 Task: Look for space in Ashland, United States from 8th August, 2023 to 15th August, 2023 for 9 adults in price range Rs.10000 to Rs.14000. Place can be shared room with 5 bedrooms having 9 beds and 5 bathrooms. Property type can be house, flat, guest house. Amenities needed are: wifi, TV, free parkinig on premises, gym, breakfast. Booking option can be shelf check-in. Required host language is English.
Action: Mouse moved to (457, 113)
Screenshot: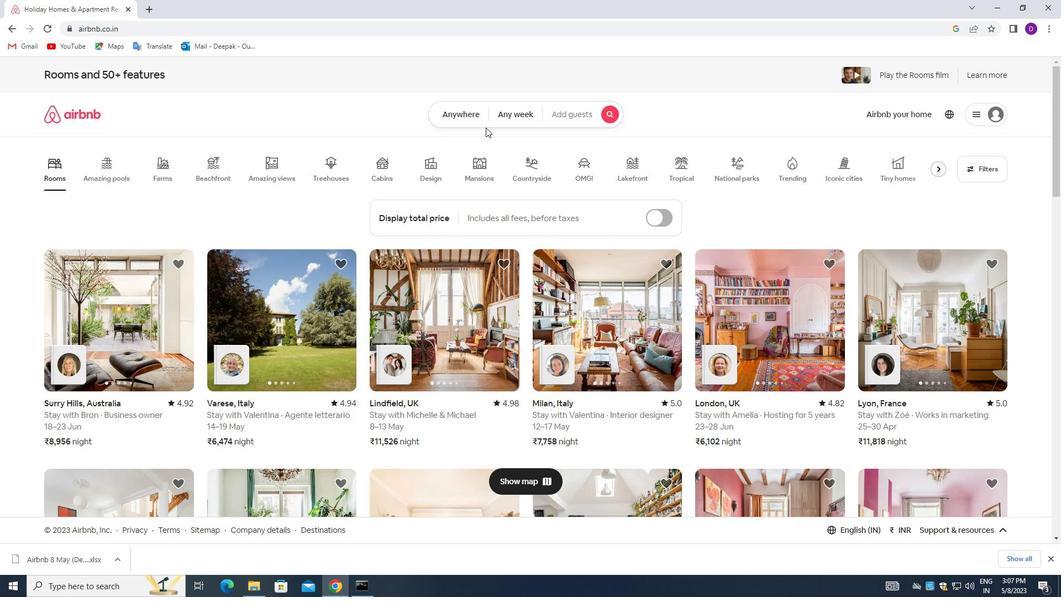 
Action: Mouse pressed left at (457, 113)
Screenshot: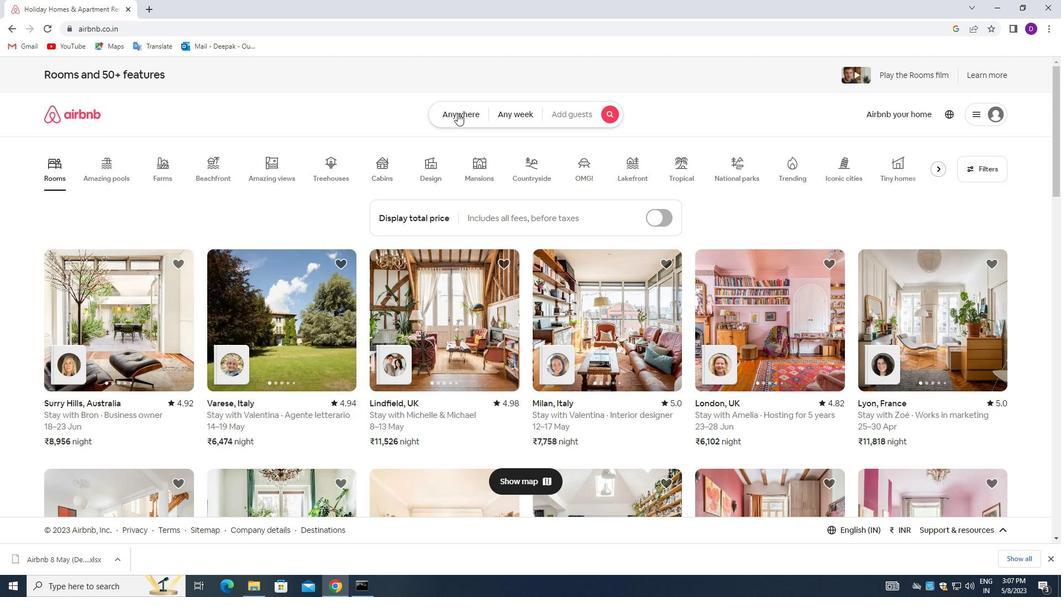 
Action: Mouse moved to (380, 153)
Screenshot: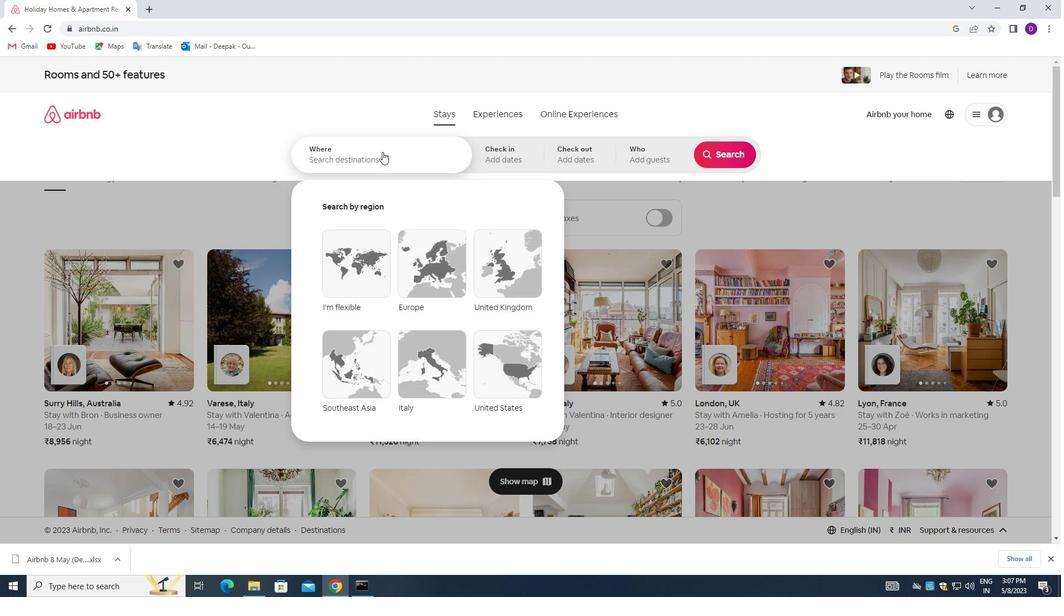 
Action: Mouse pressed left at (380, 153)
Screenshot: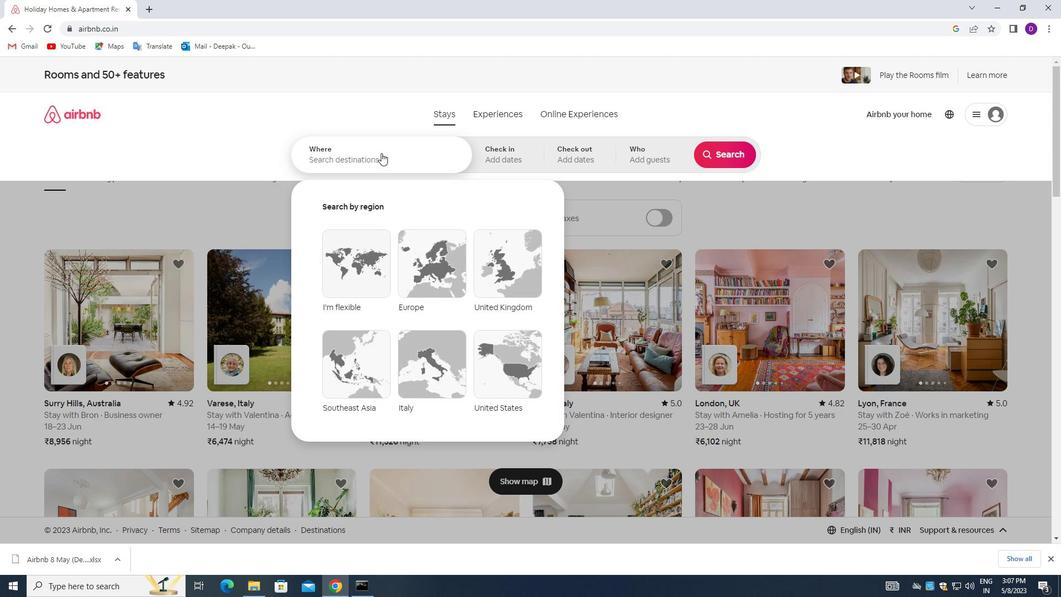 
Action: Mouse moved to (233, 190)
Screenshot: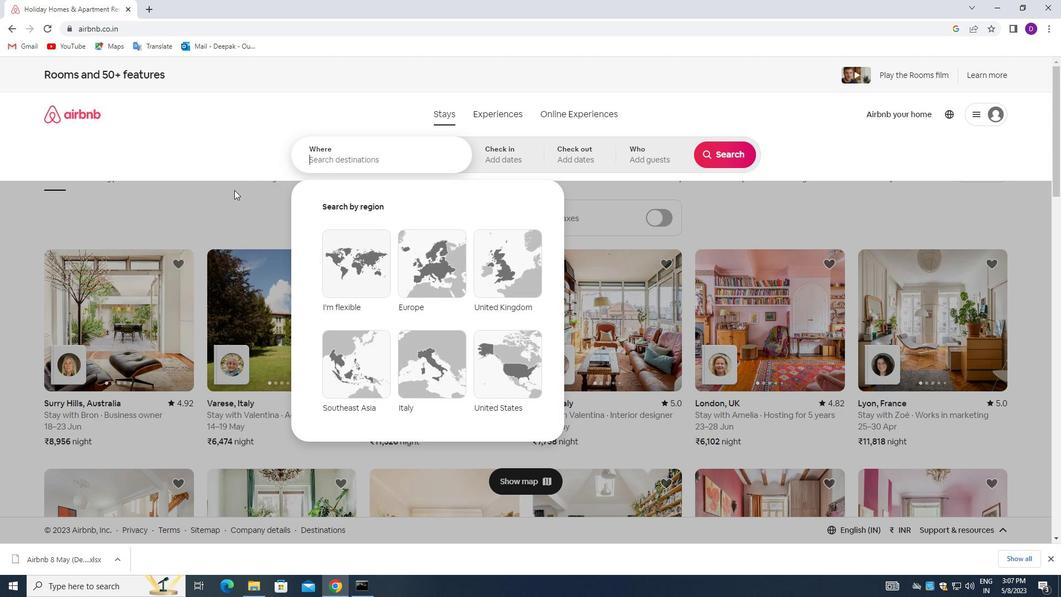 
Action: Key pressed <Key.shift_r>Ashland,<Key.space><Key.shift>UNITED<Key.space><Key.shift_r>STATES<Key.enter>
Screenshot: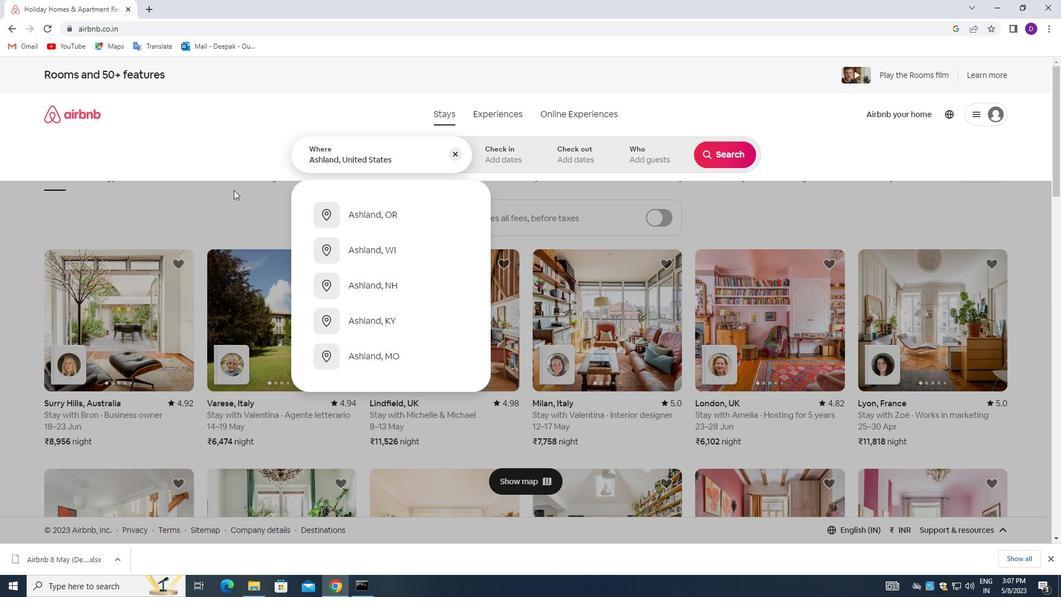 
Action: Mouse moved to (722, 244)
Screenshot: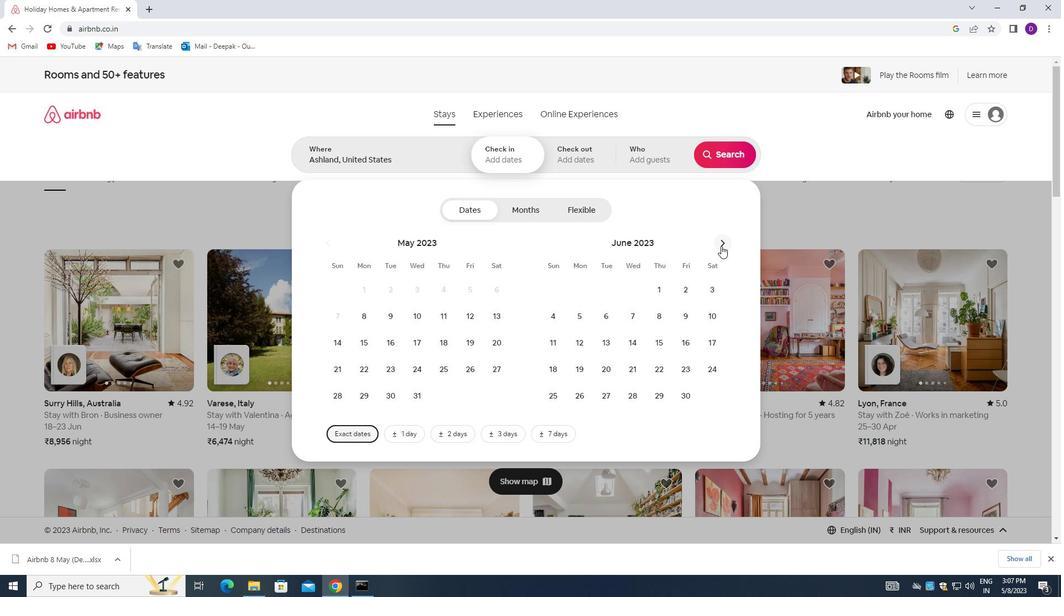 
Action: Mouse pressed left at (722, 244)
Screenshot: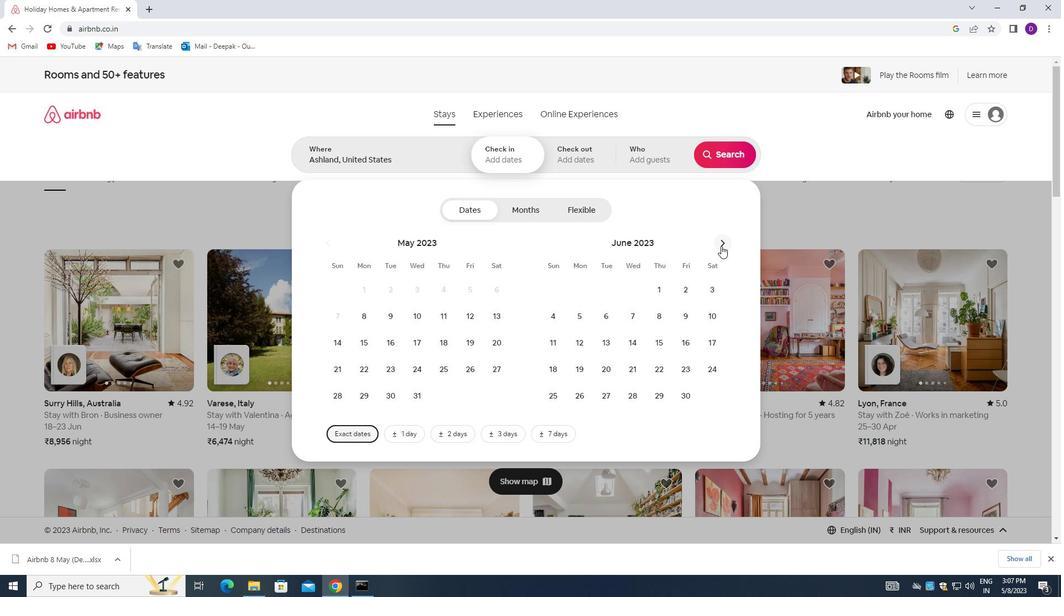 
Action: Mouse moved to (721, 243)
Screenshot: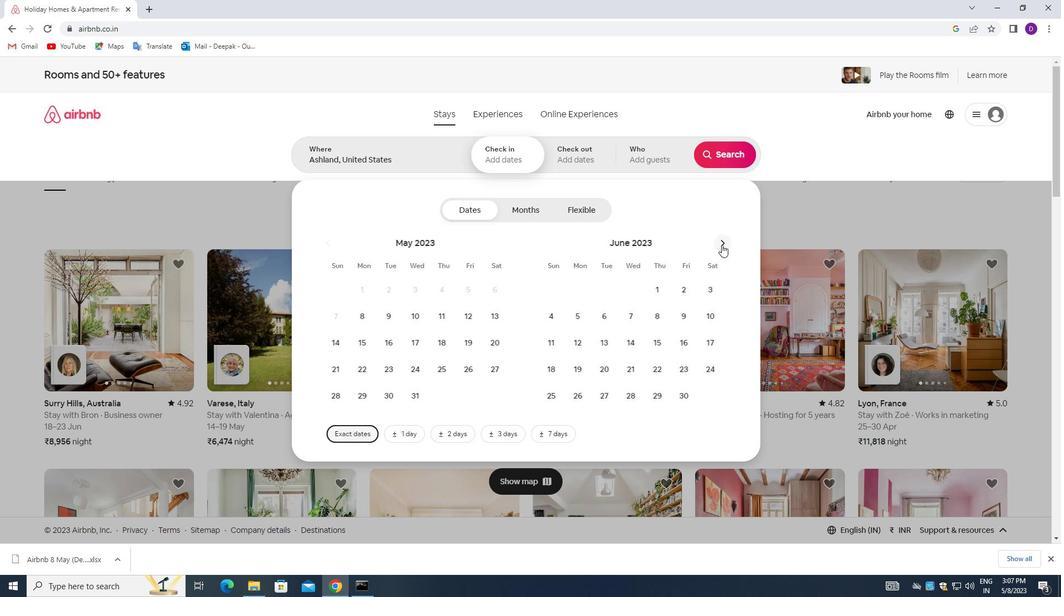 
Action: Mouse pressed left at (721, 243)
Screenshot: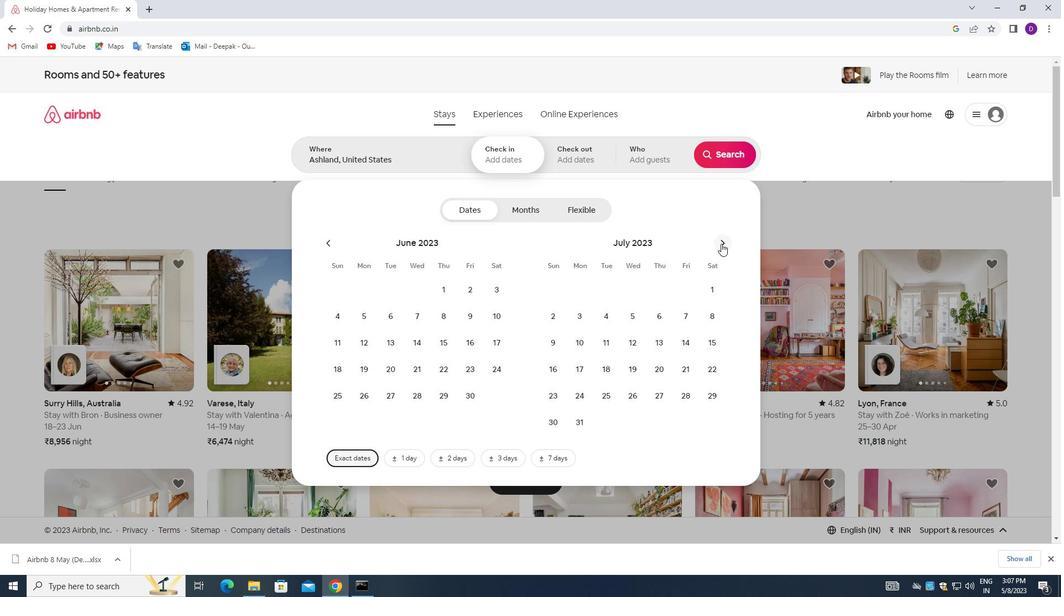 
Action: Mouse moved to (610, 316)
Screenshot: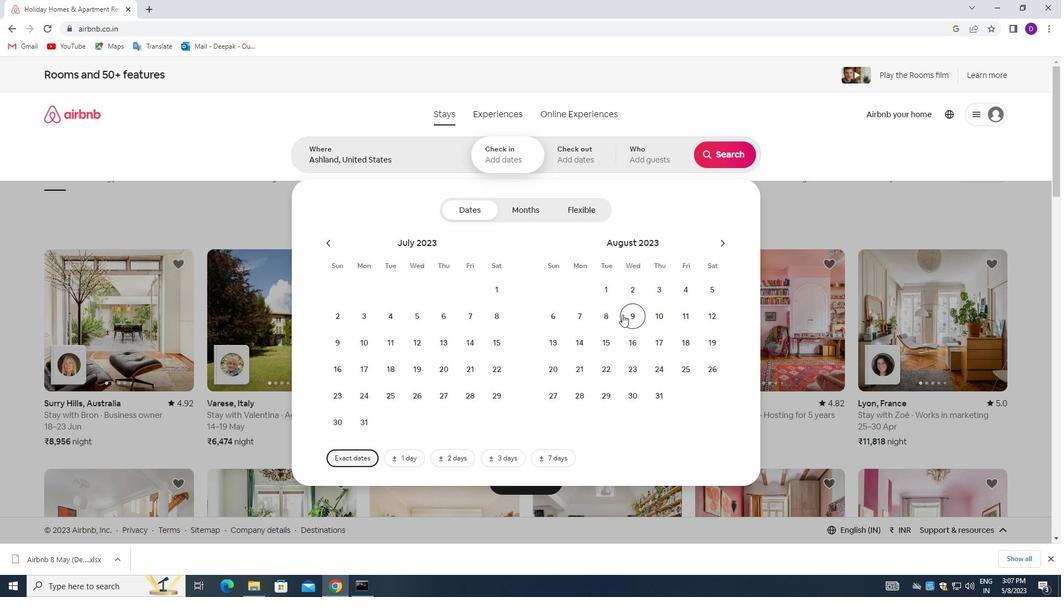 
Action: Mouse pressed left at (610, 316)
Screenshot: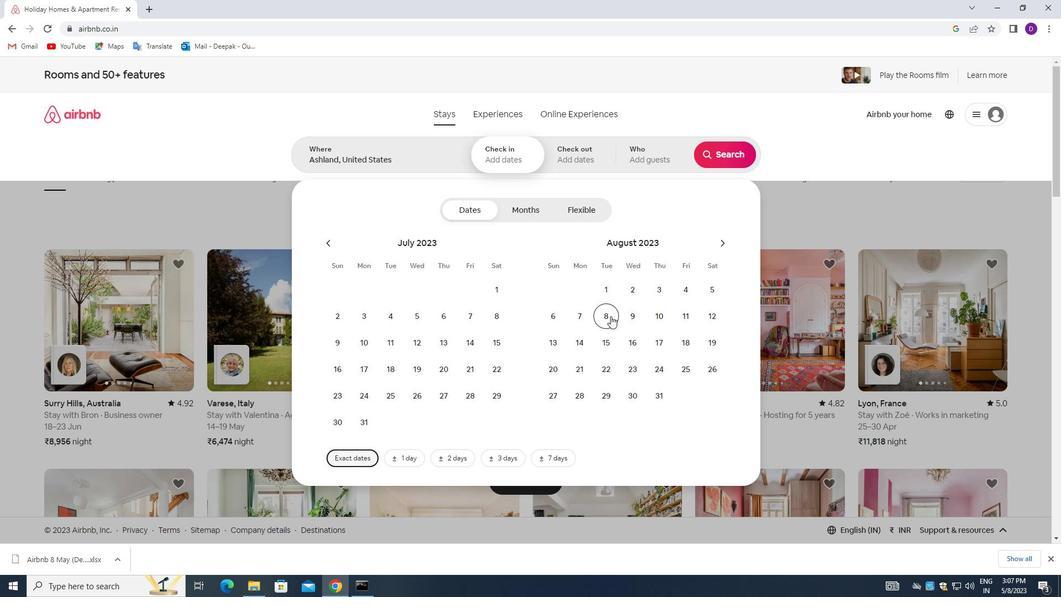 
Action: Mouse moved to (610, 335)
Screenshot: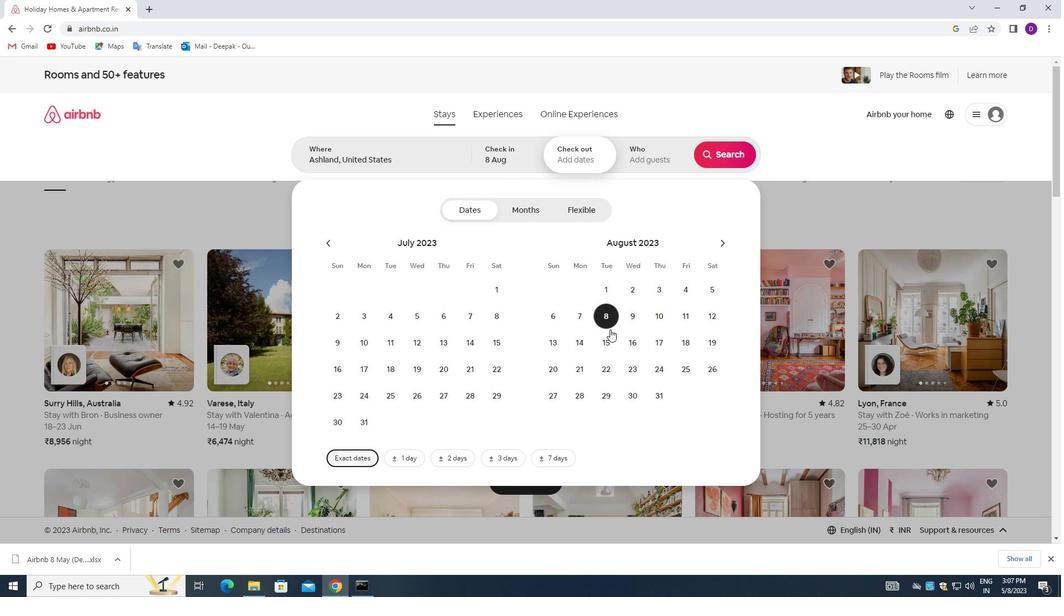 
Action: Mouse pressed left at (610, 335)
Screenshot: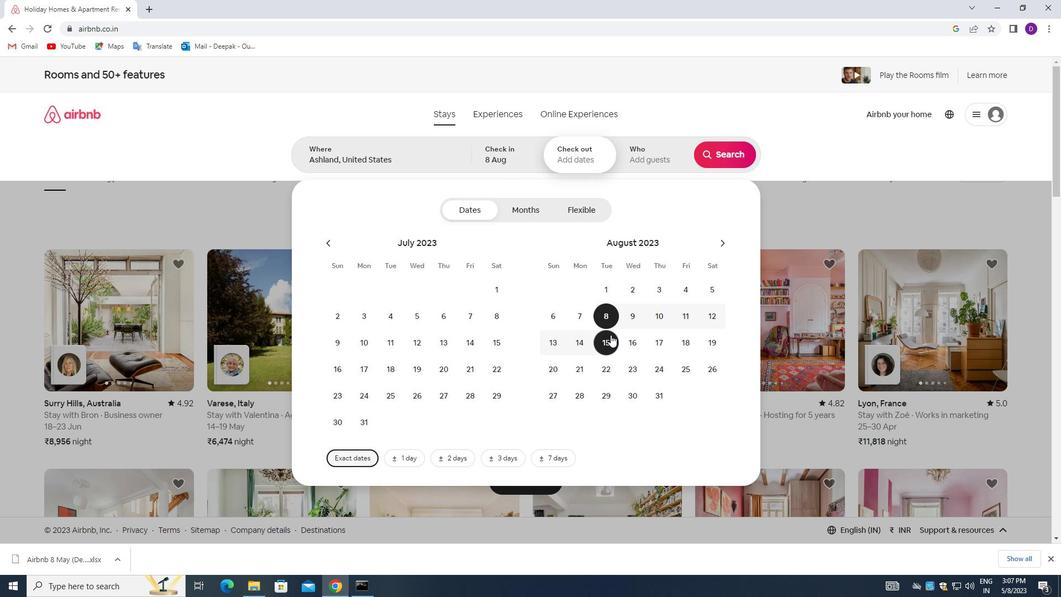 
Action: Mouse moved to (637, 160)
Screenshot: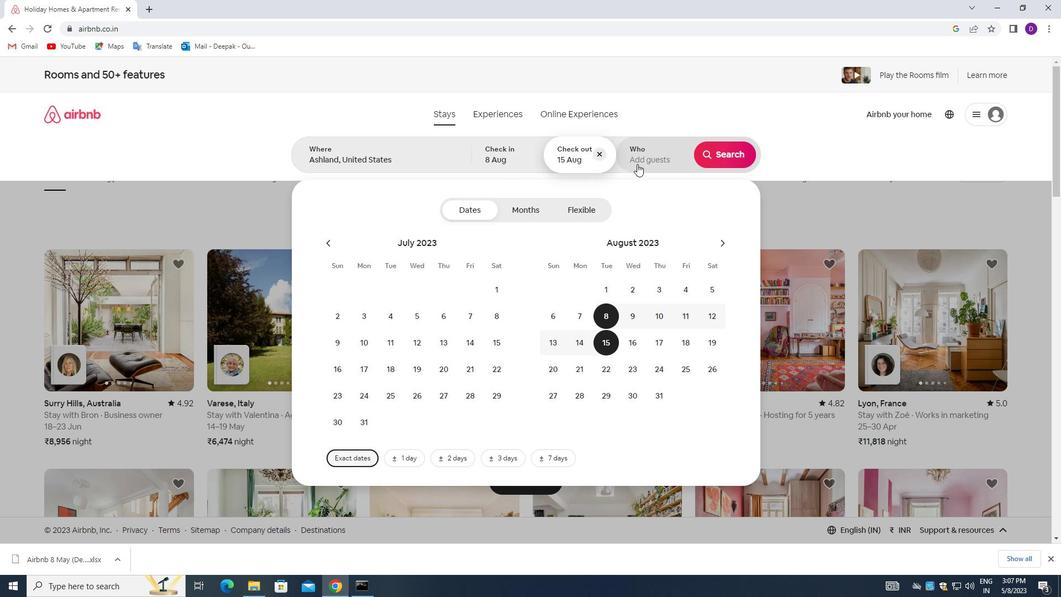 
Action: Mouse pressed left at (637, 160)
Screenshot: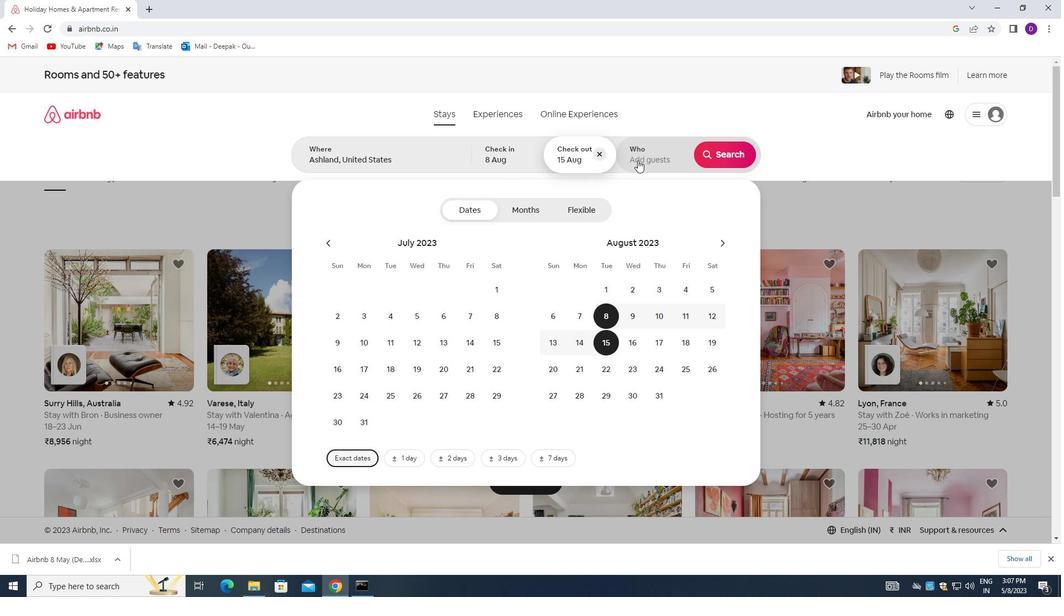
Action: Mouse moved to (725, 214)
Screenshot: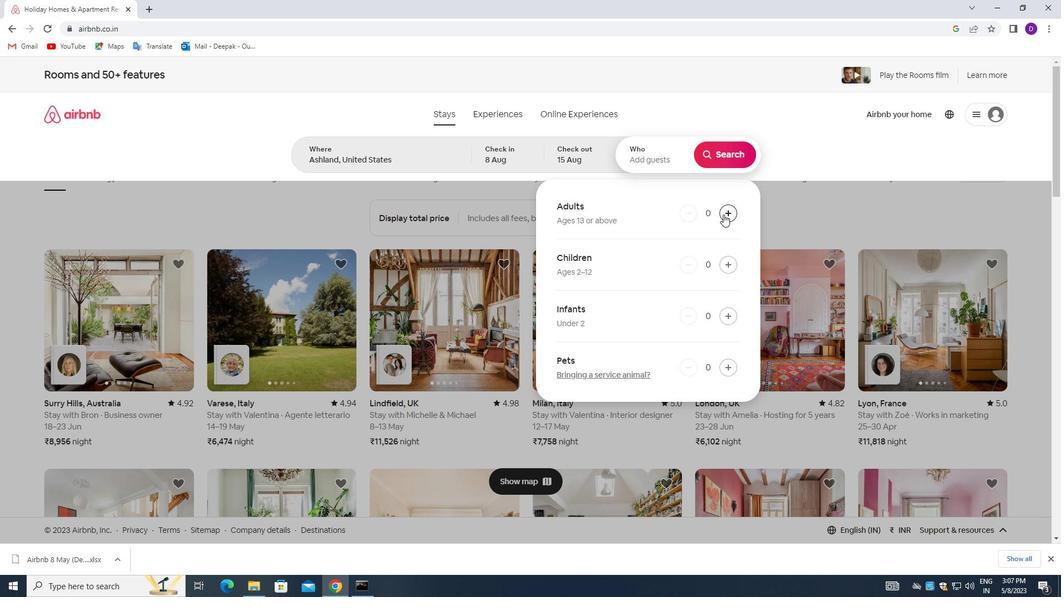 
Action: Mouse pressed left at (725, 214)
Screenshot: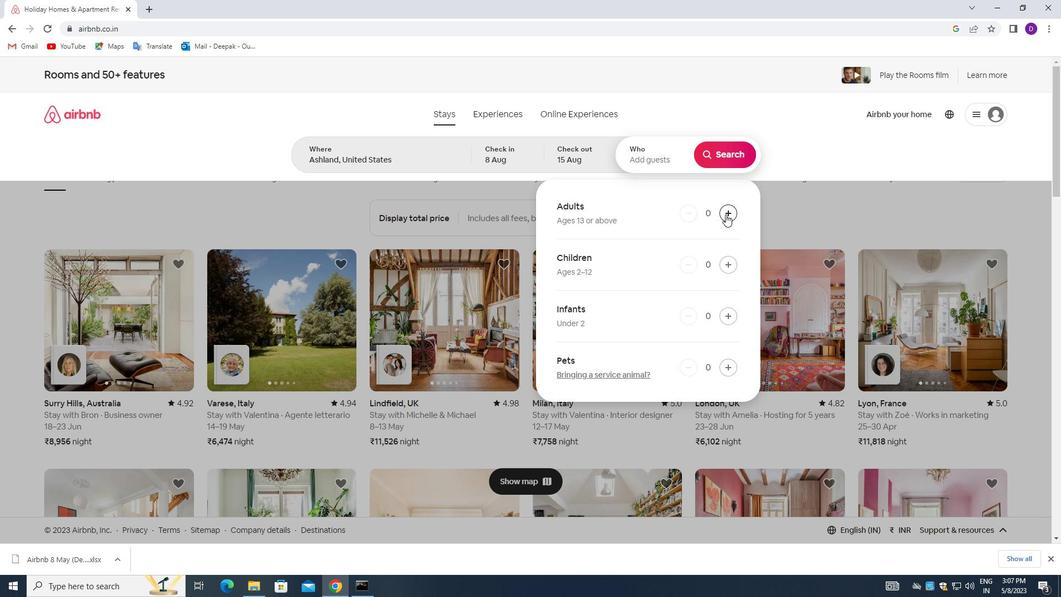 
Action: Mouse pressed left at (725, 214)
Screenshot: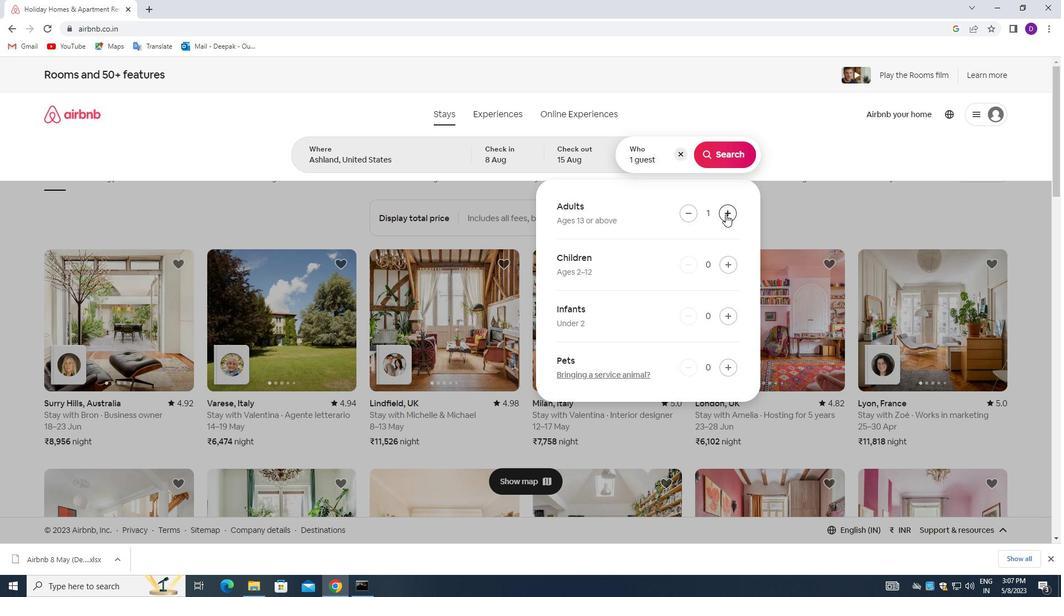 
Action: Mouse pressed left at (725, 214)
Screenshot: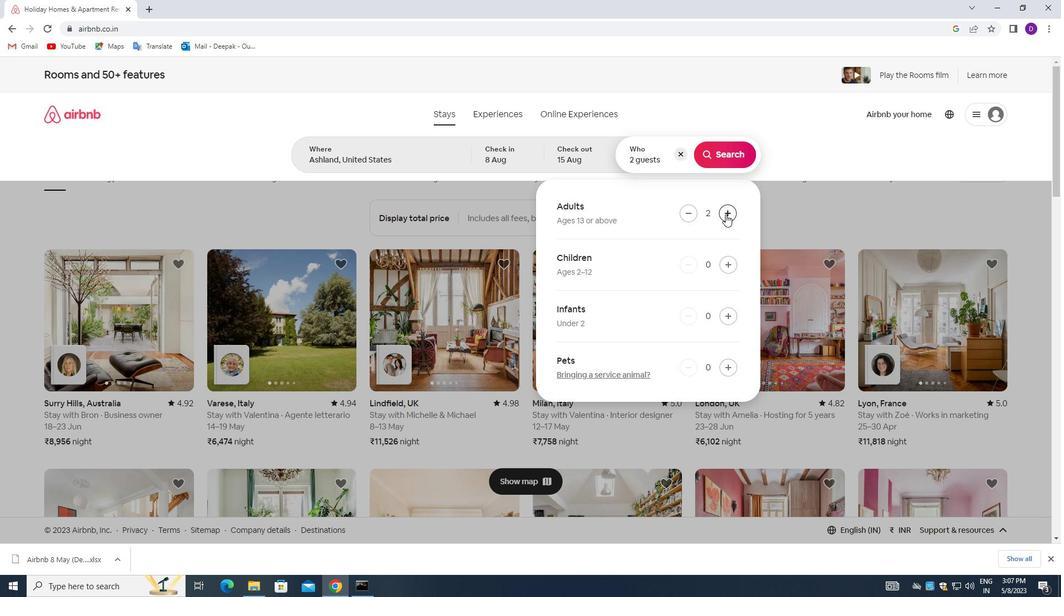 
Action: Mouse pressed left at (725, 214)
Screenshot: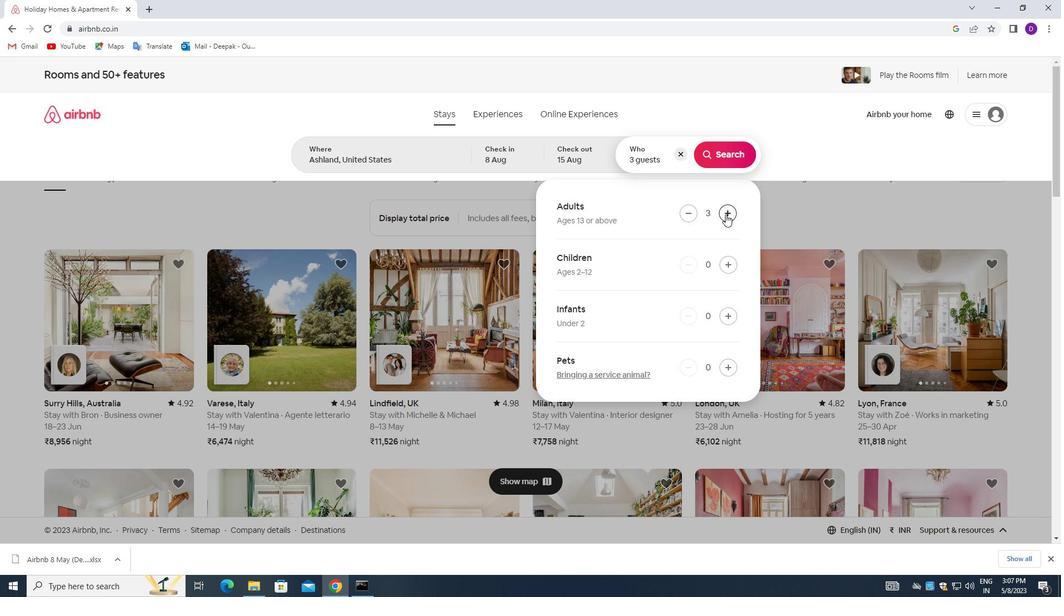 
Action: Mouse pressed left at (725, 214)
Screenshot: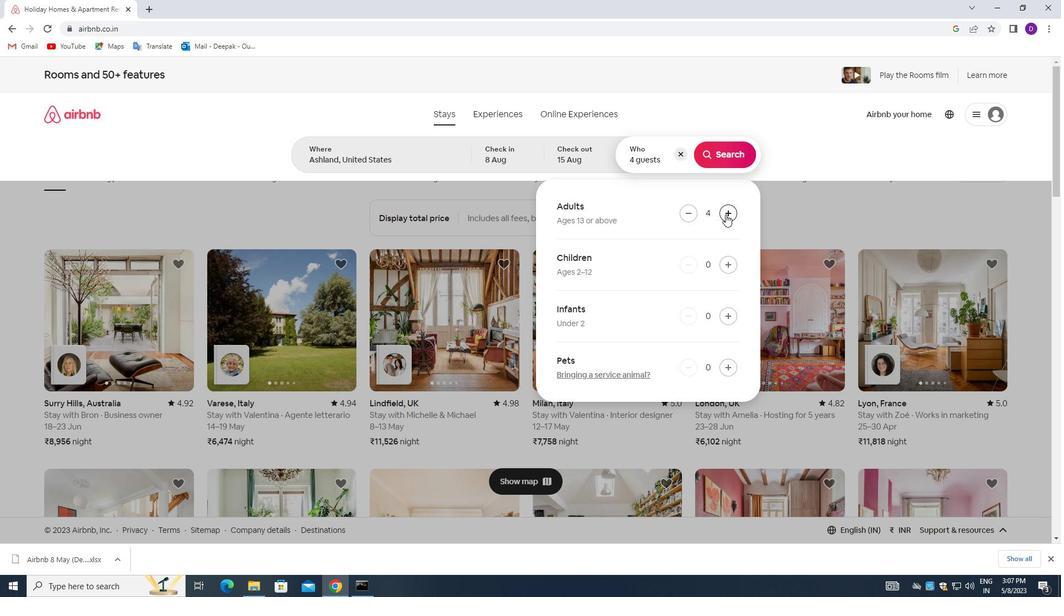 
Action: Mouse pressed left at (725, 214)
Screenshot: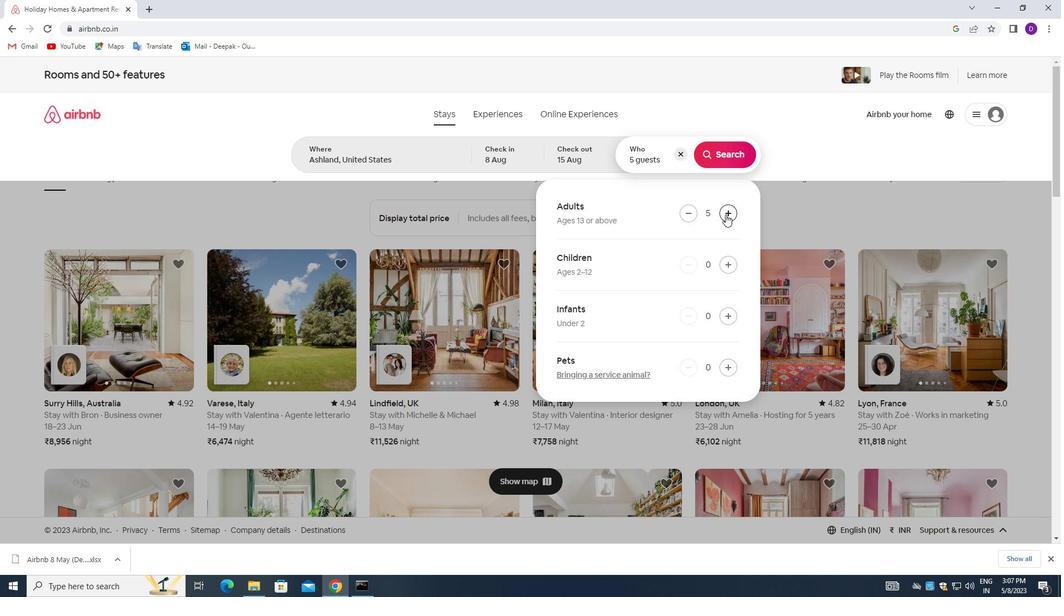 
Action: Mouse pressed left at (725, 214)
Screenshot: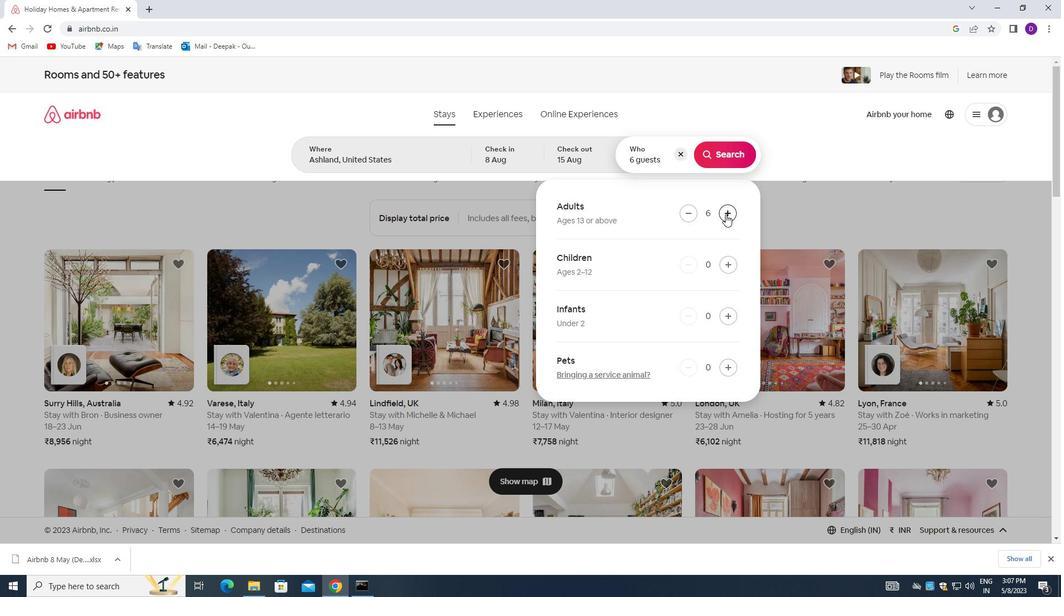 
Action: Mouse pressed left at (725, 214)
Screenshot: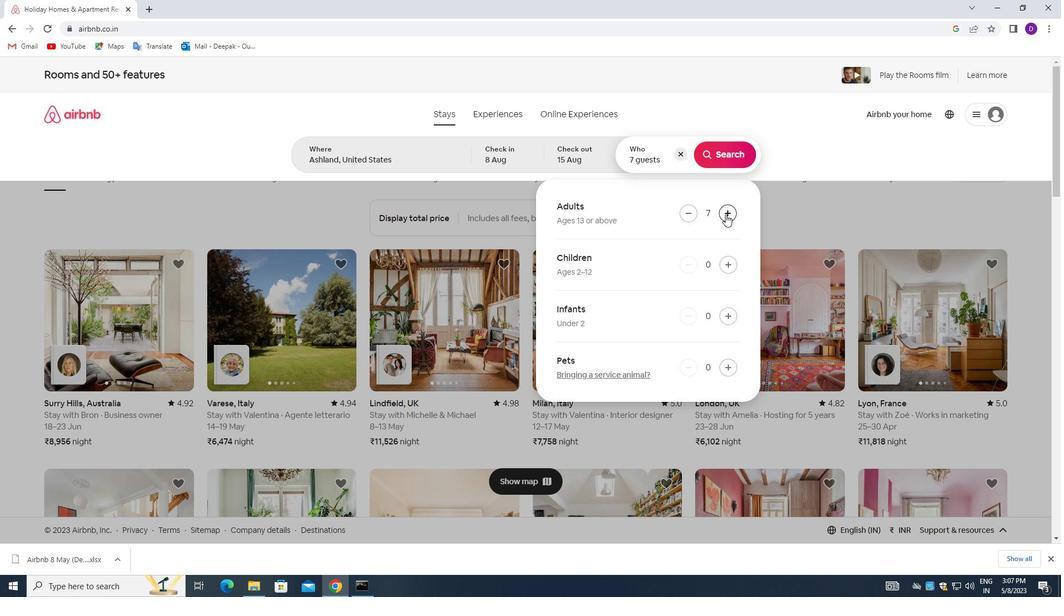 
Action: Mouse pressed left at (725, 214)
Screenshot: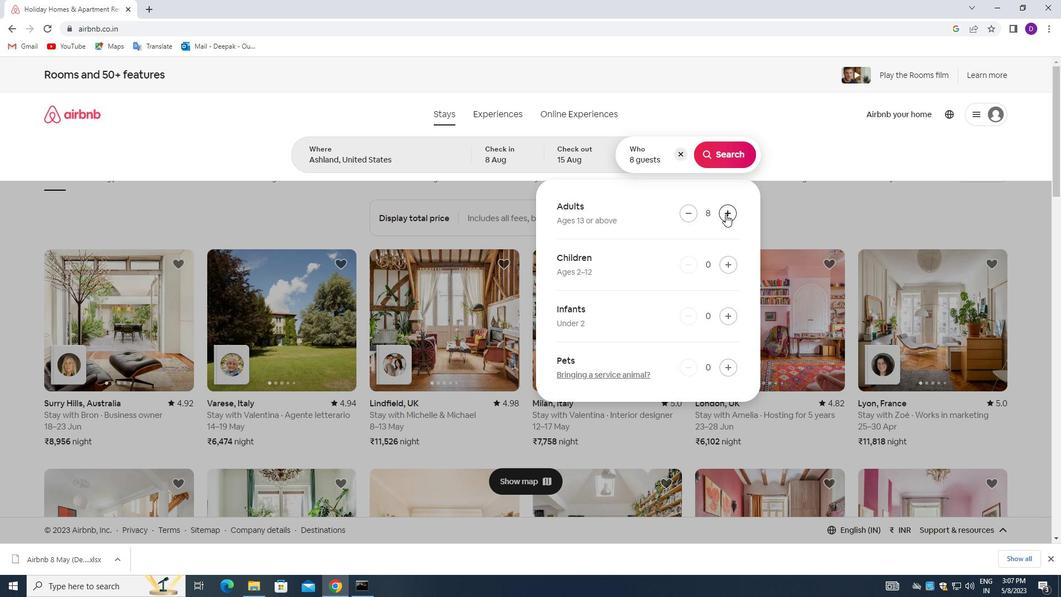 
Action: Mouse moved to (724, 150)
Screenshot: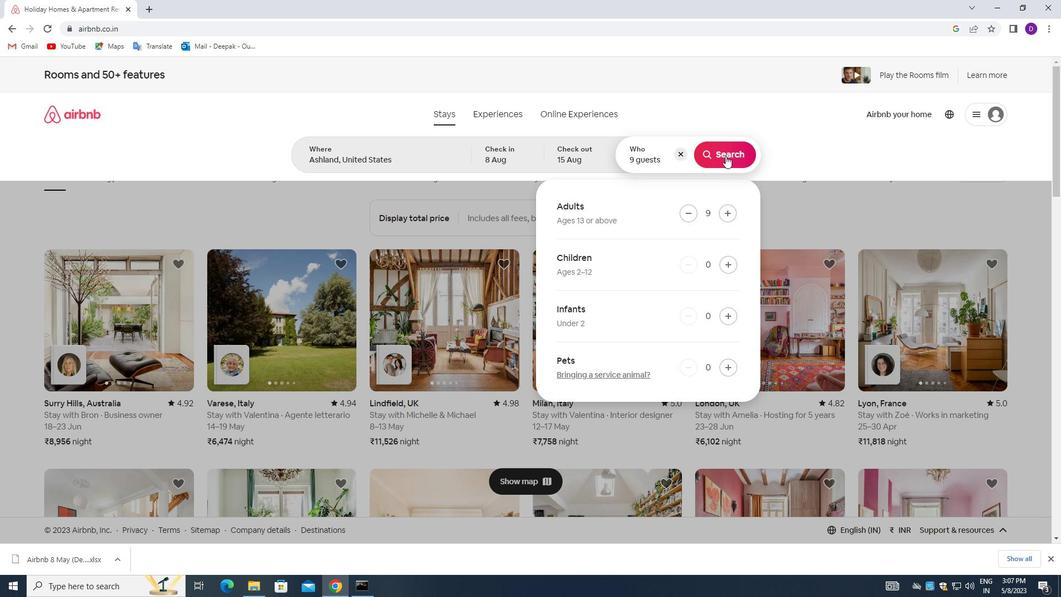 
Action: Mouse pressed left at (724, 150)
Screenshot: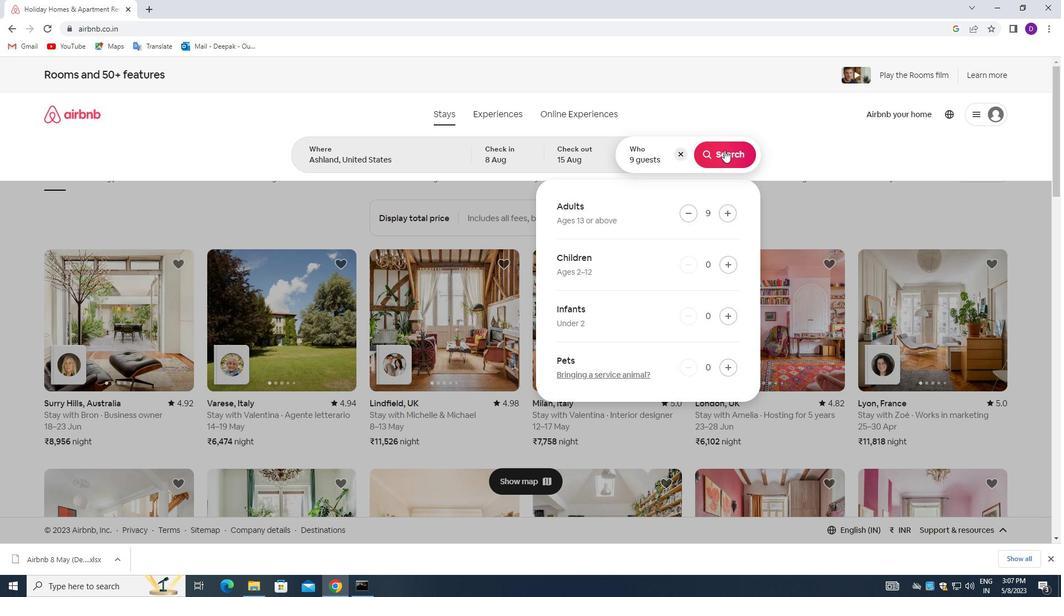 
Action: Mouse moved to (1002, 121)
Screenshot: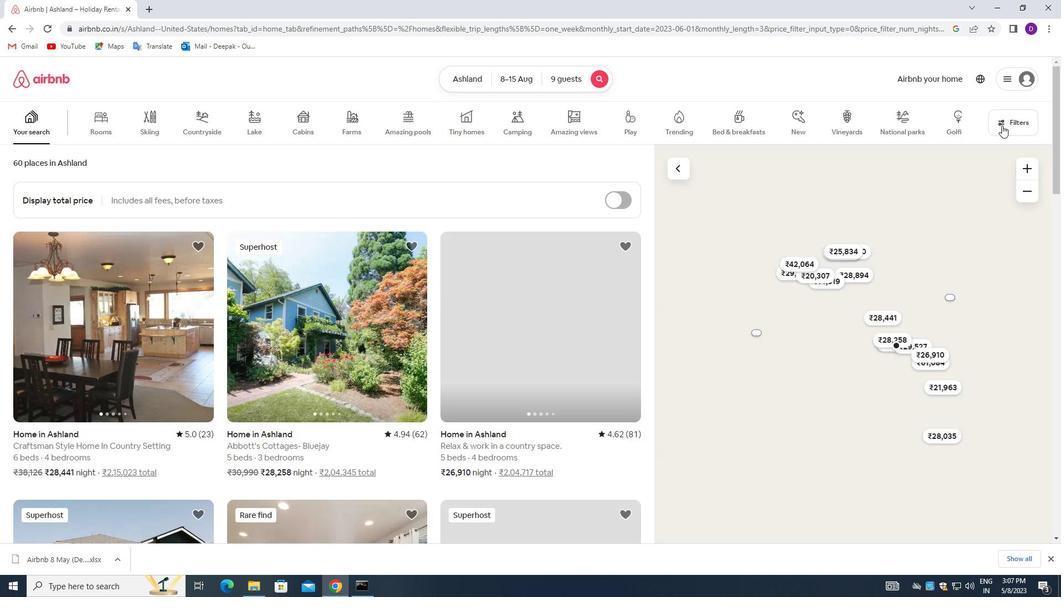 
Action: Mouse pressed left at (1002, 121)
Screenshot: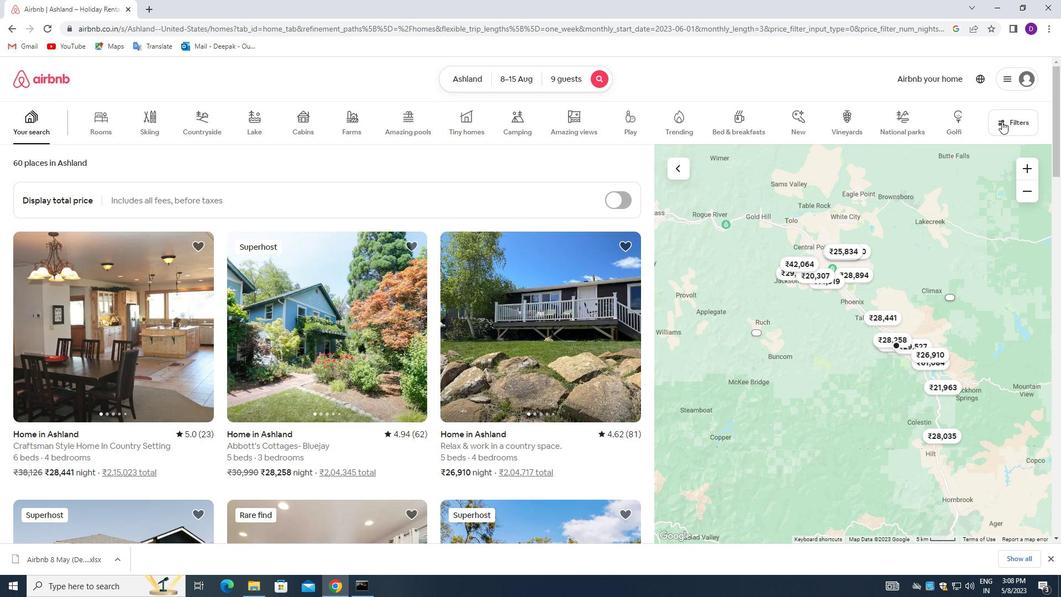 
Action: Mouse moved to (381, 397)
Screenshot: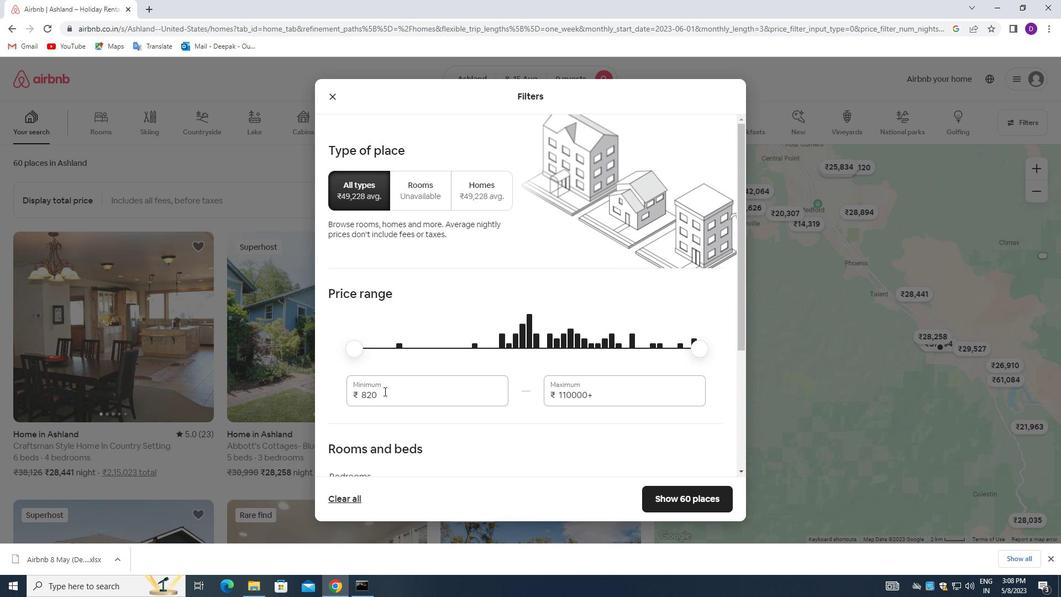 
Action: Mouse pressed left at (381, 397)
Screenshot: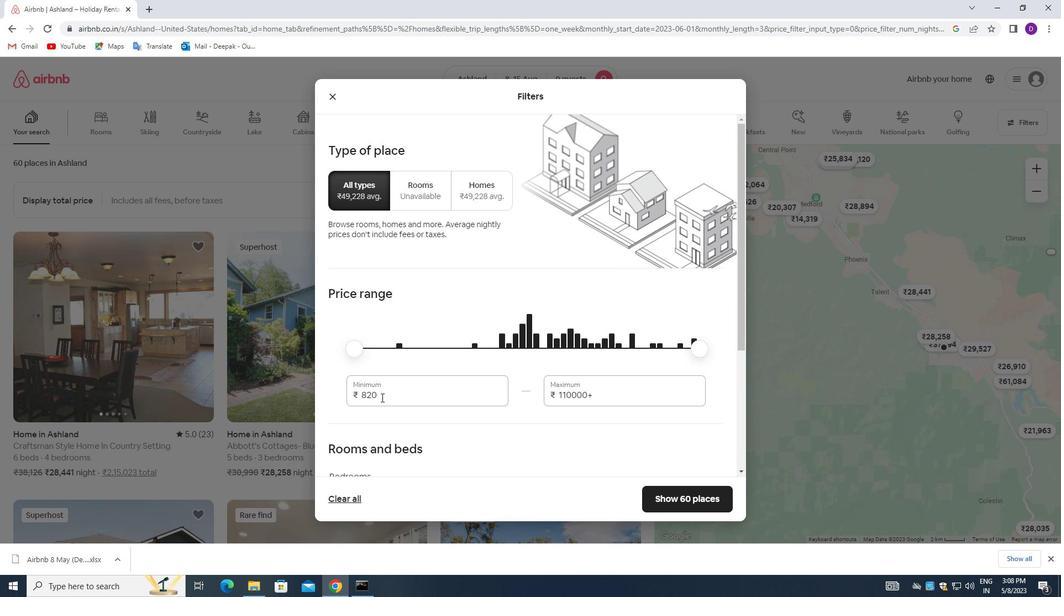 
Action: Mouse pressed left at (381, 397)
Screenshot: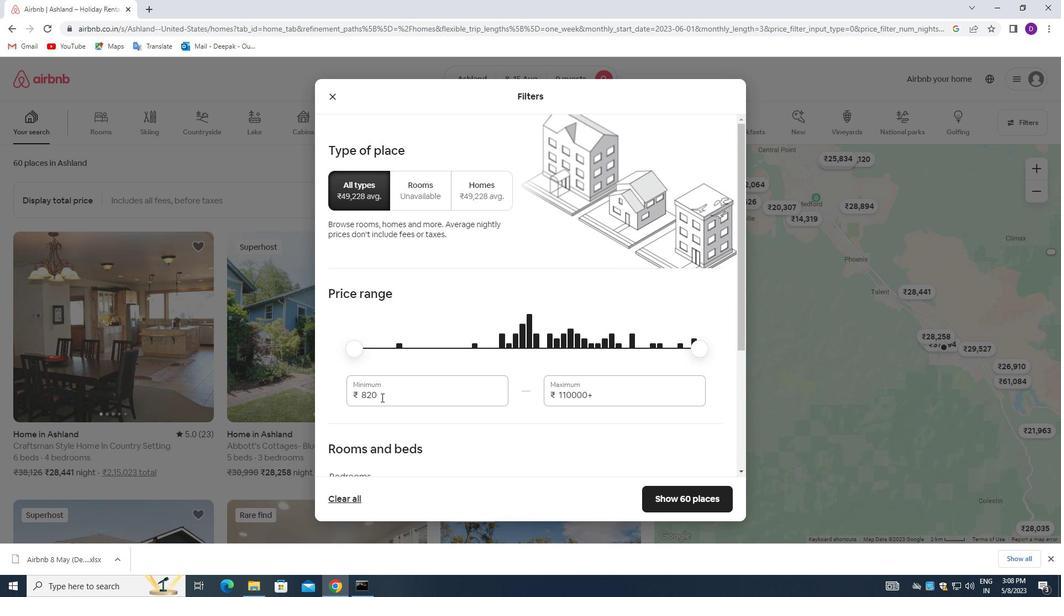 
Action: Key pressed 10000<Key.tab>14000
Screenshot: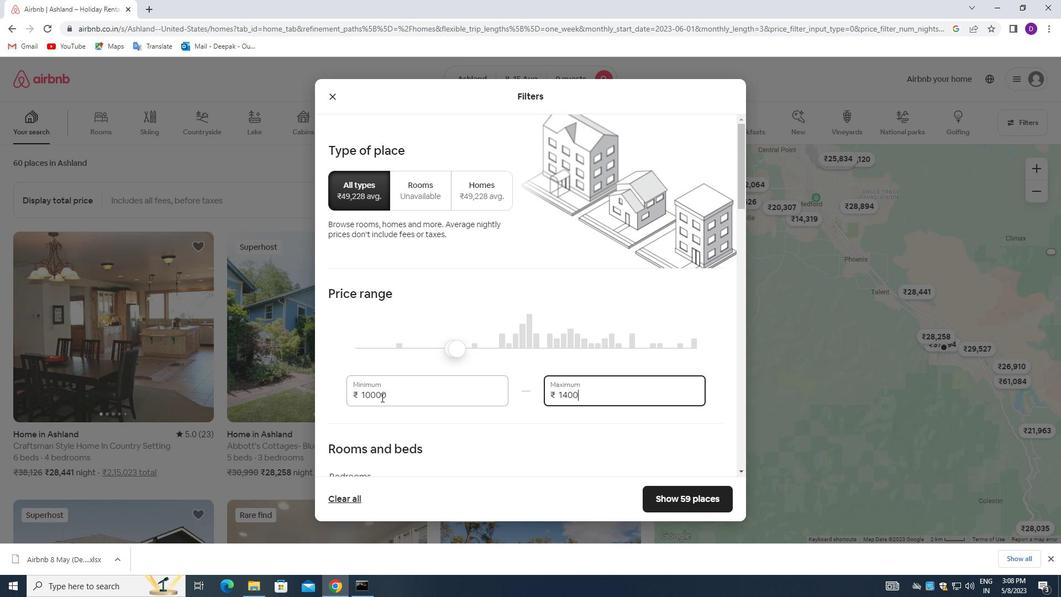 
Action: Mouse moved to (548, 368)
Screenshot: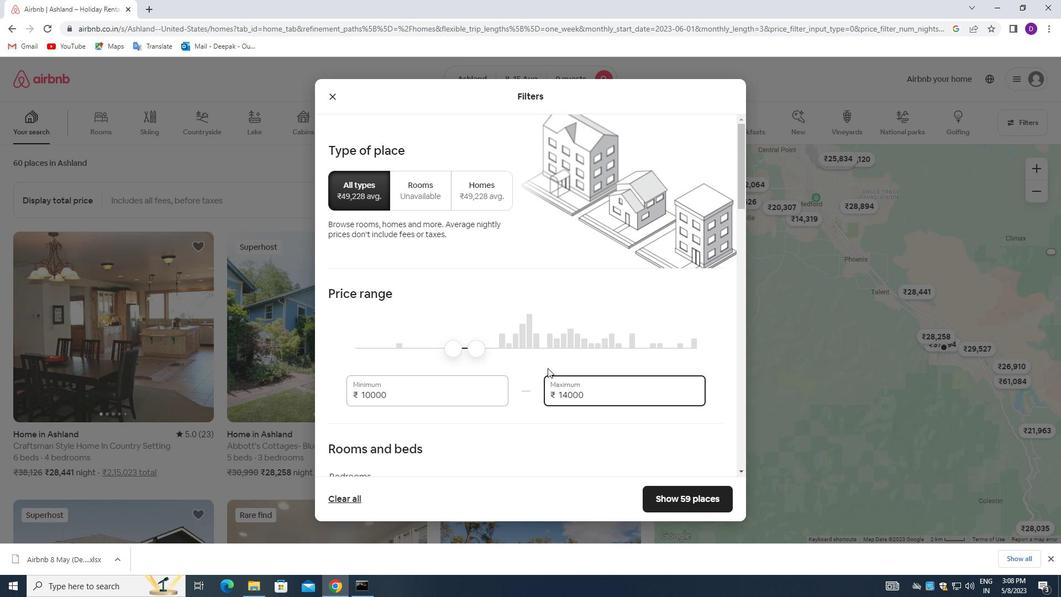 
Action: Mouse scrolled (548, 367) with delta (0, 0)
Screenshot: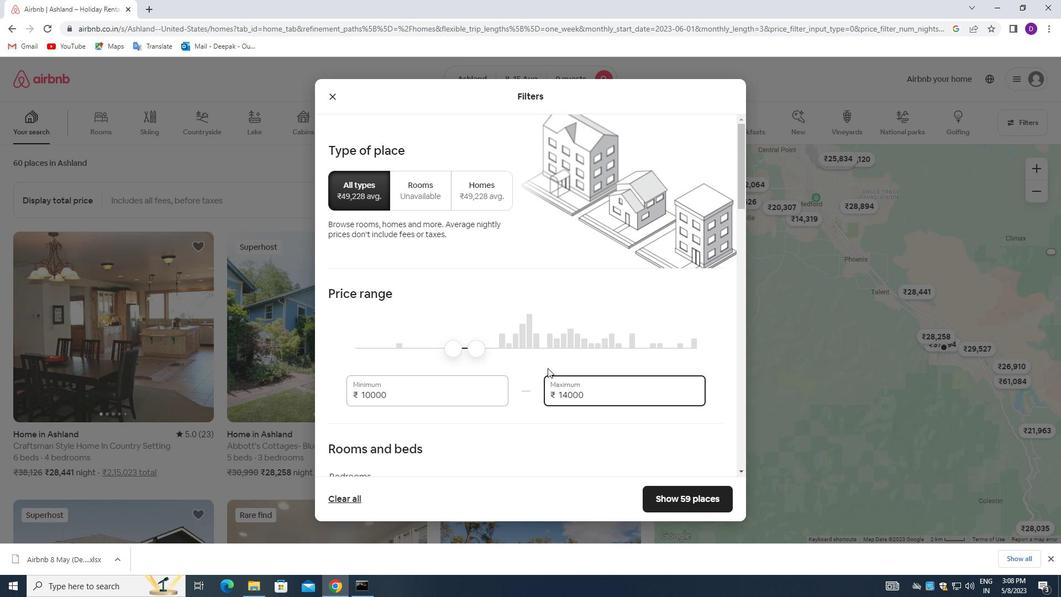
Action: Mouse moved to (549, 367)
Screenshot: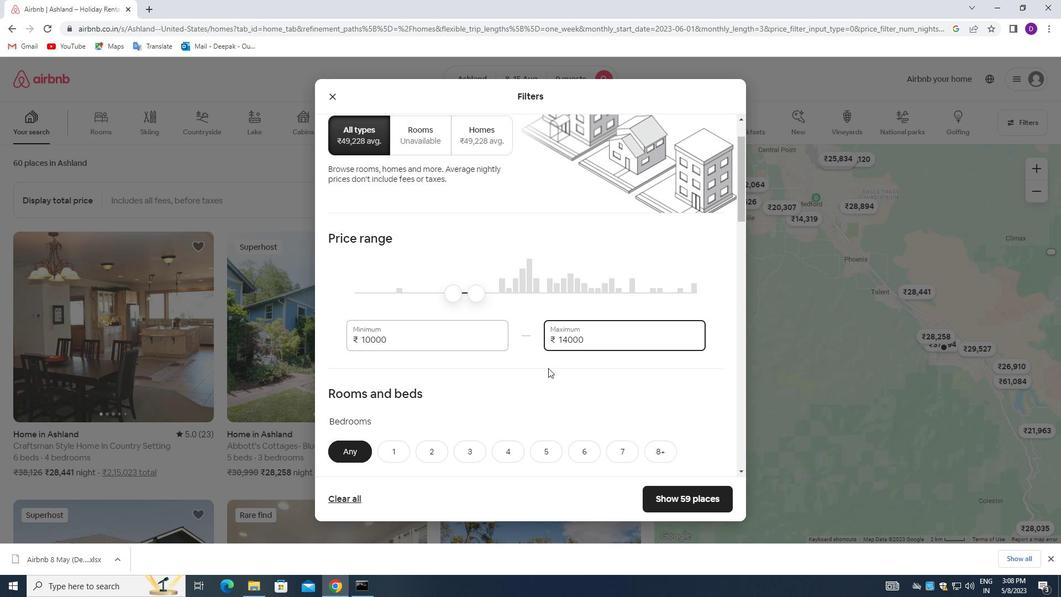 
Action: Mouse scrolled (549, 367) with delta (0, 0)
Screenshot: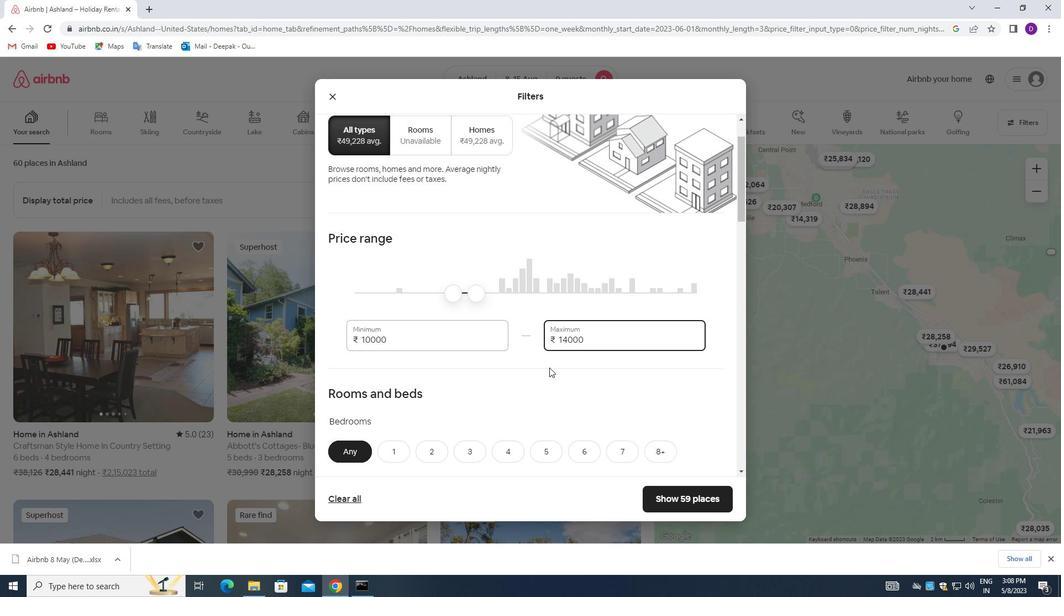 
Action: Mouse moved to (560, 354)
Screenshot: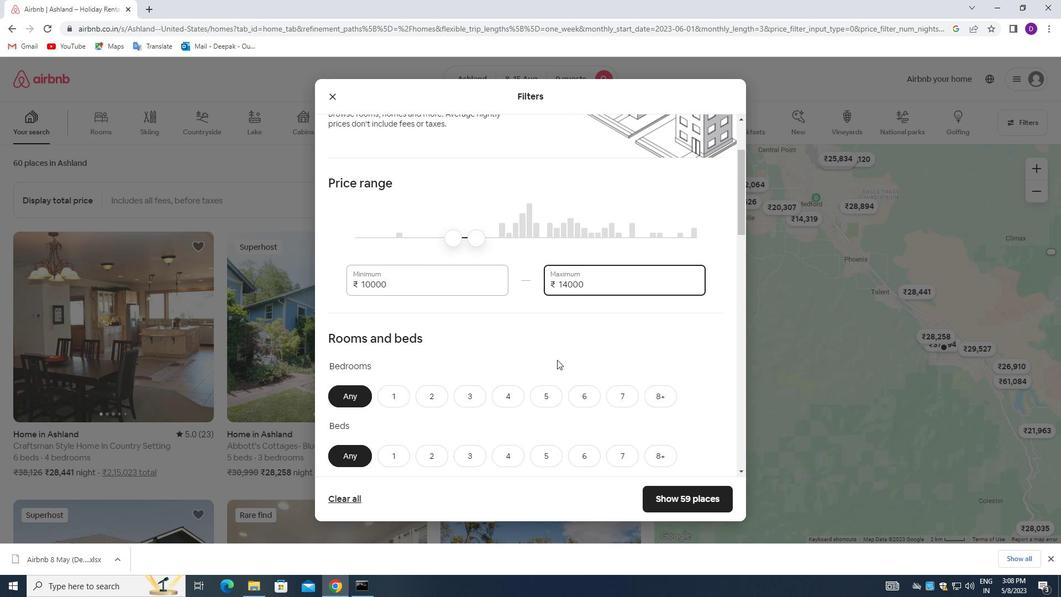 
Action: Mouse scrolled (560, 354) with delta (0, 0)
Screenshot: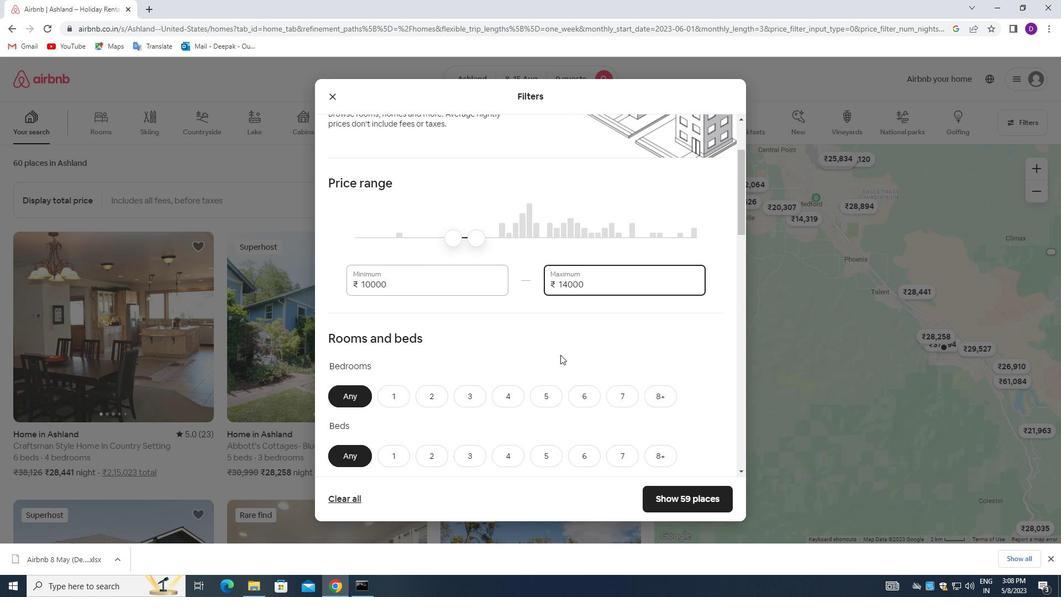
Action: Mouse scrolled (560, 354) with delta (0, 0)
Screenshot: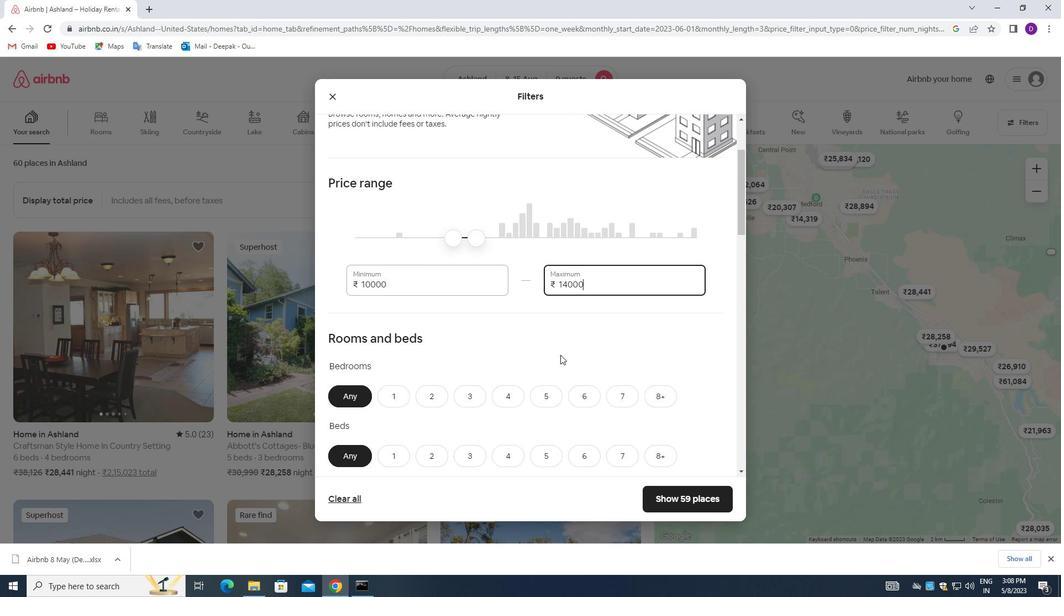 
Action: Mouse moved to (537, 285)
Screenshot: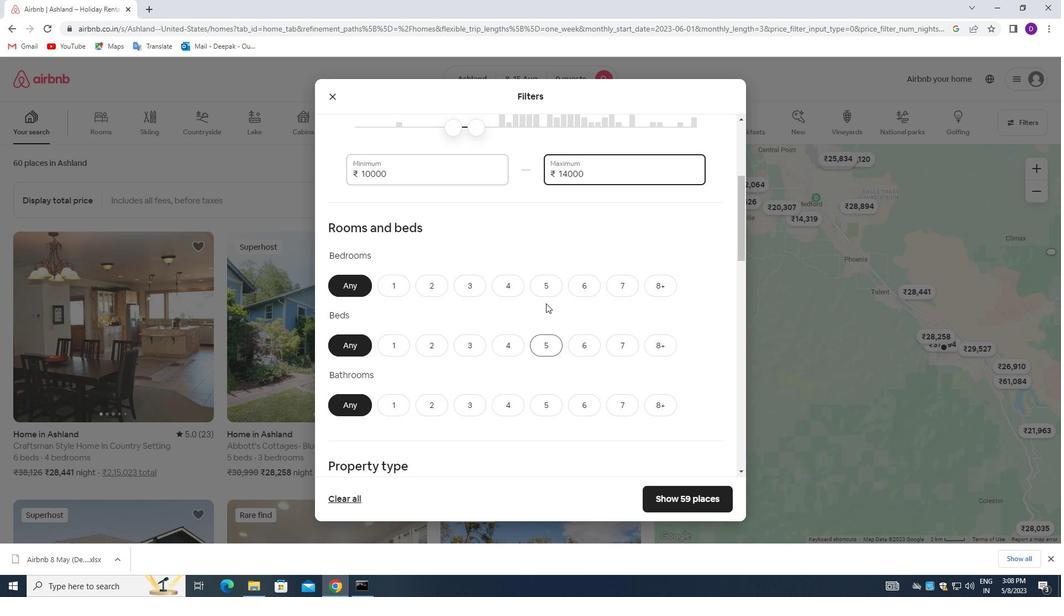 
Action: Mouse pressed left at (537, 285)
Screenshot: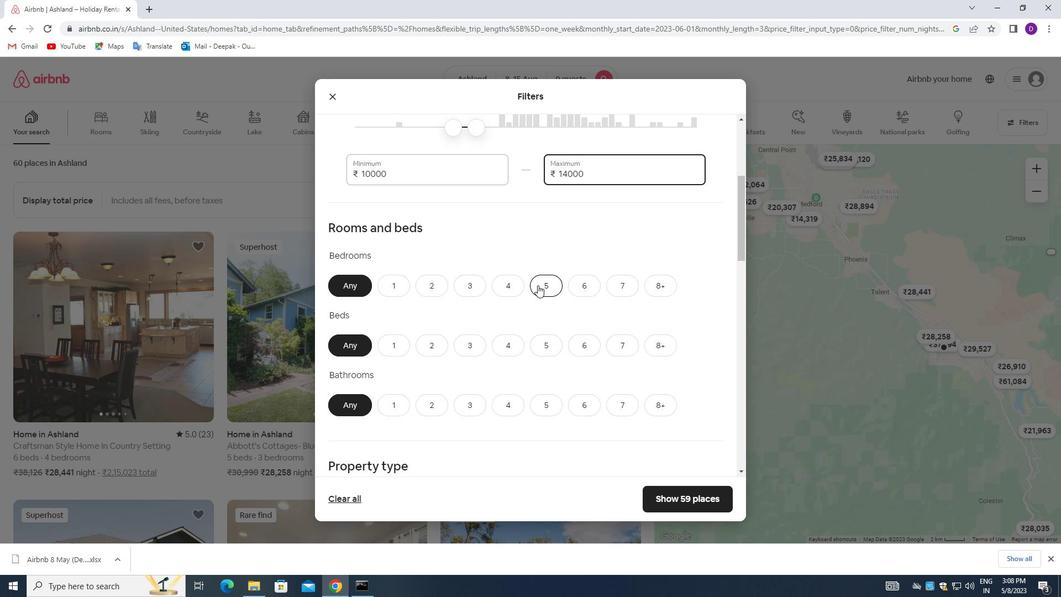 
Action: Mouse moved to (659, 345)
Screenshot: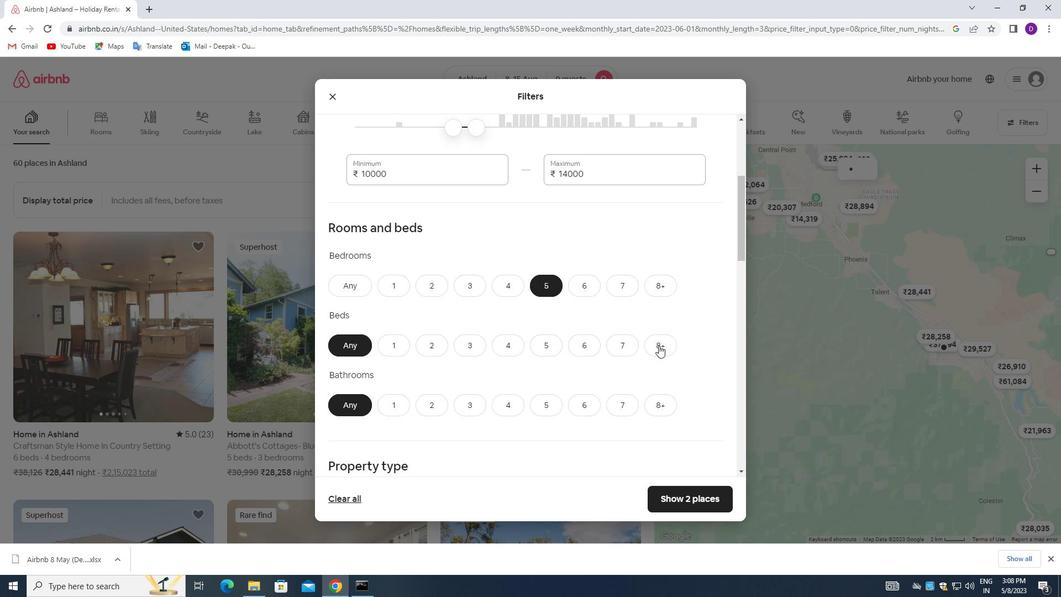 
Action: Mouse pressed left at (659, 345)
Screenshot: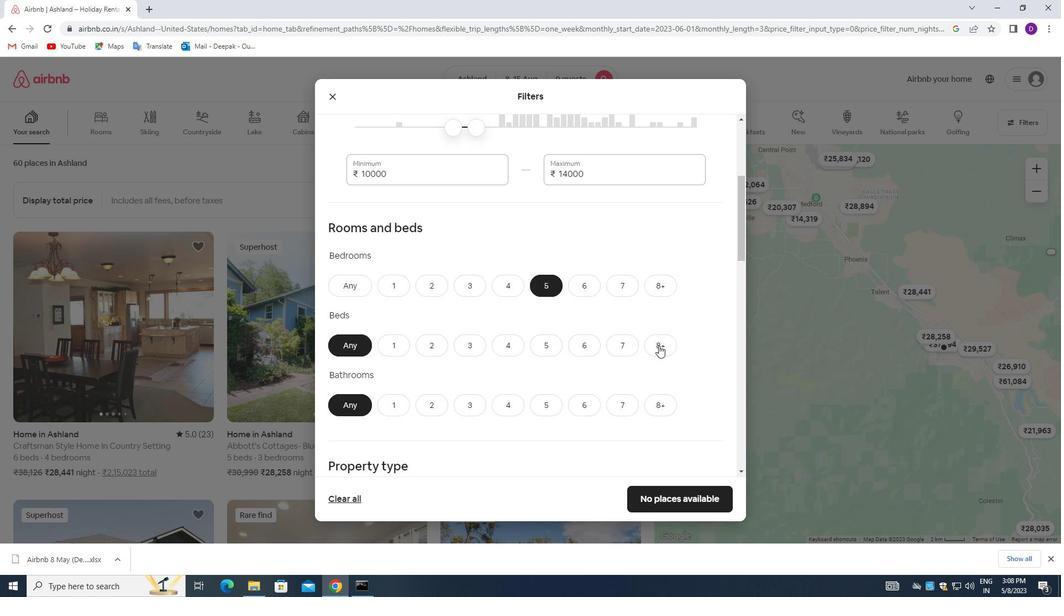 
Action: Mouse moved to (545, 404)
Screenshot: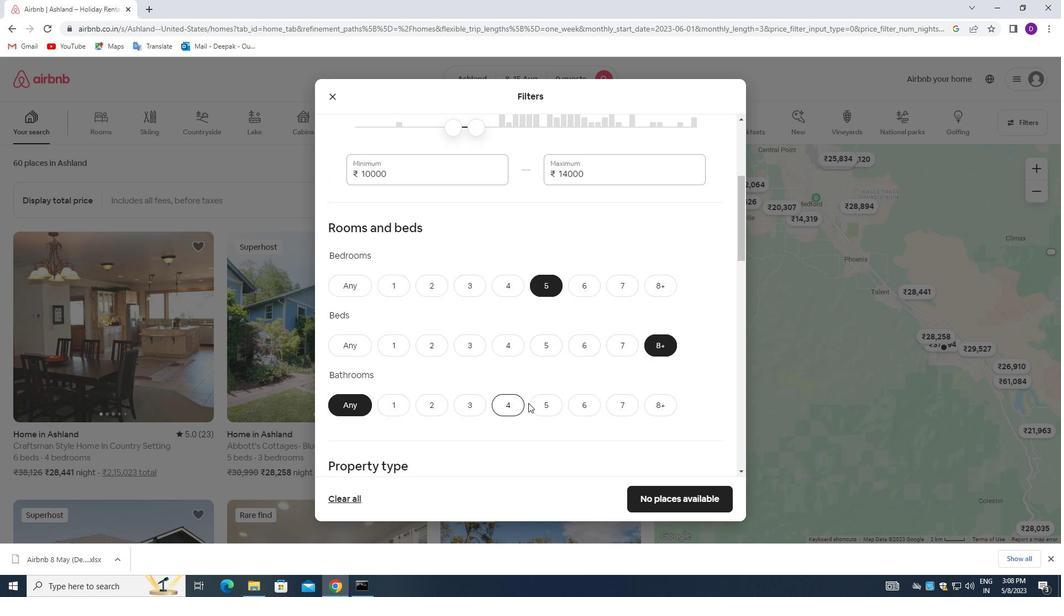 
Action: Mouse pressed left at (545, 404)
Screenshot: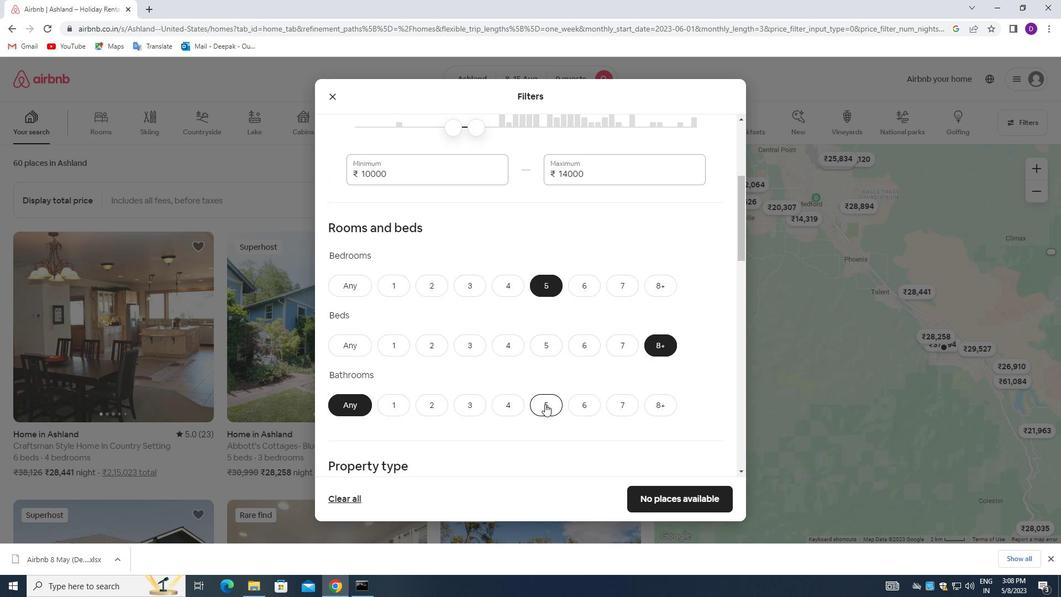 
Action: Mouse moved to (561, 357)
Screenshot: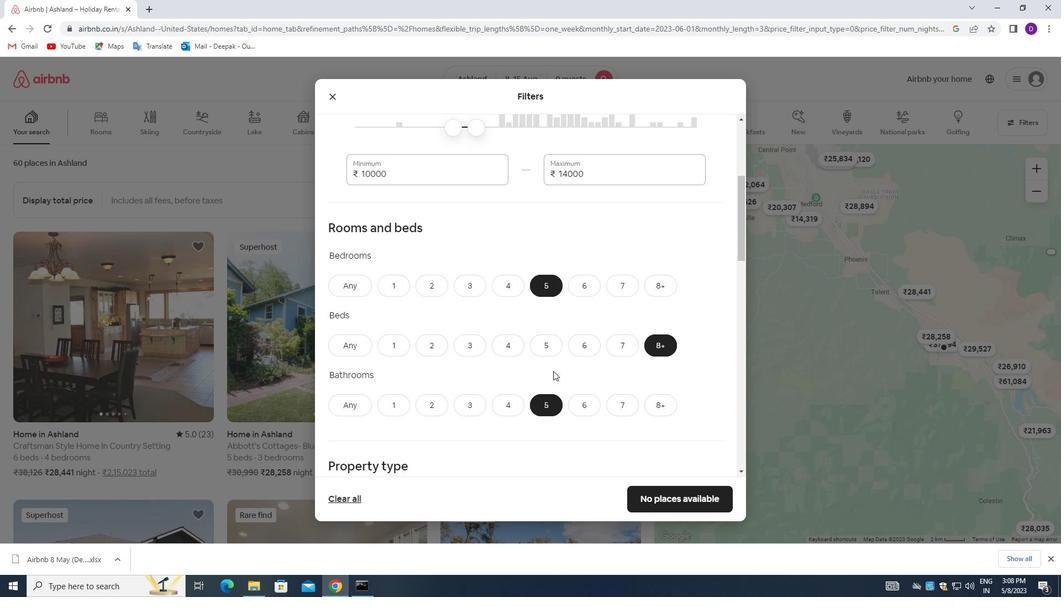 
Action: Mouse scrolled (561, 356) with delta (0, 0)
Screenshot: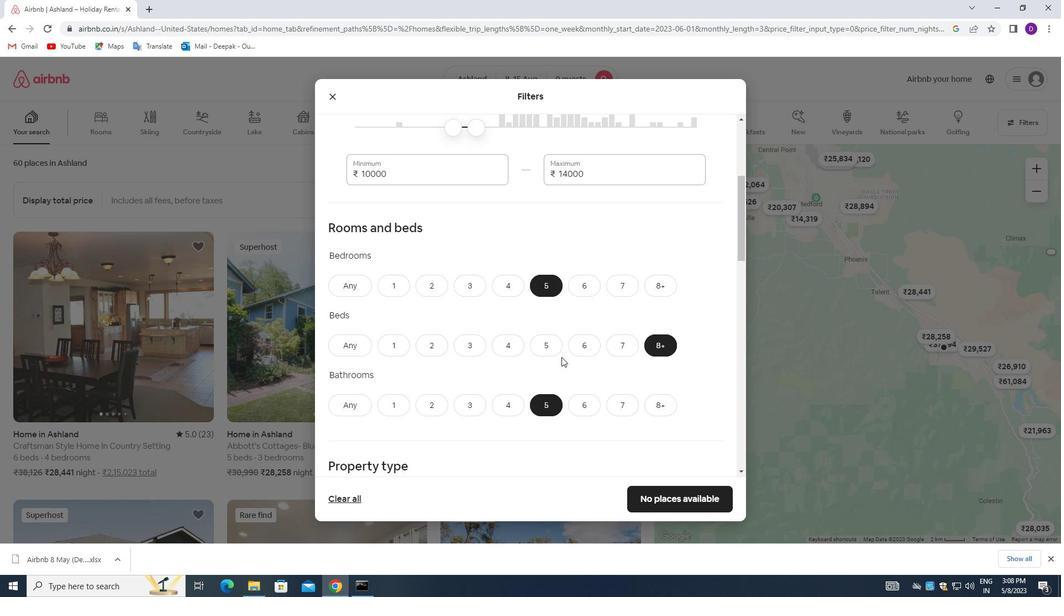
Action: Mouse scrolled (561, 356) with delta (0, 0)
Screenshot: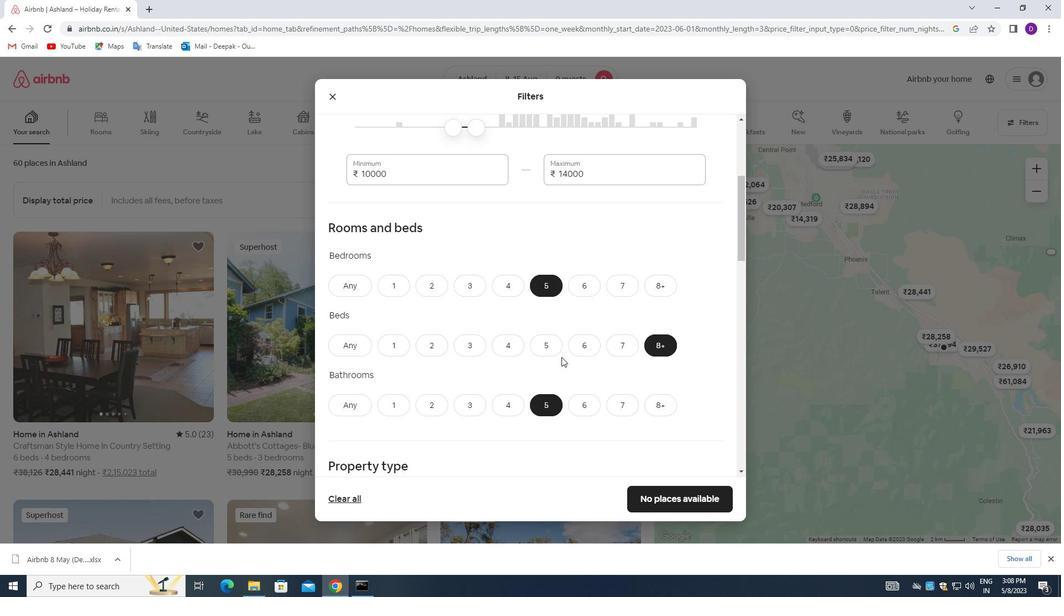
Action: Mouse moved to (594, 350)
Screenshot: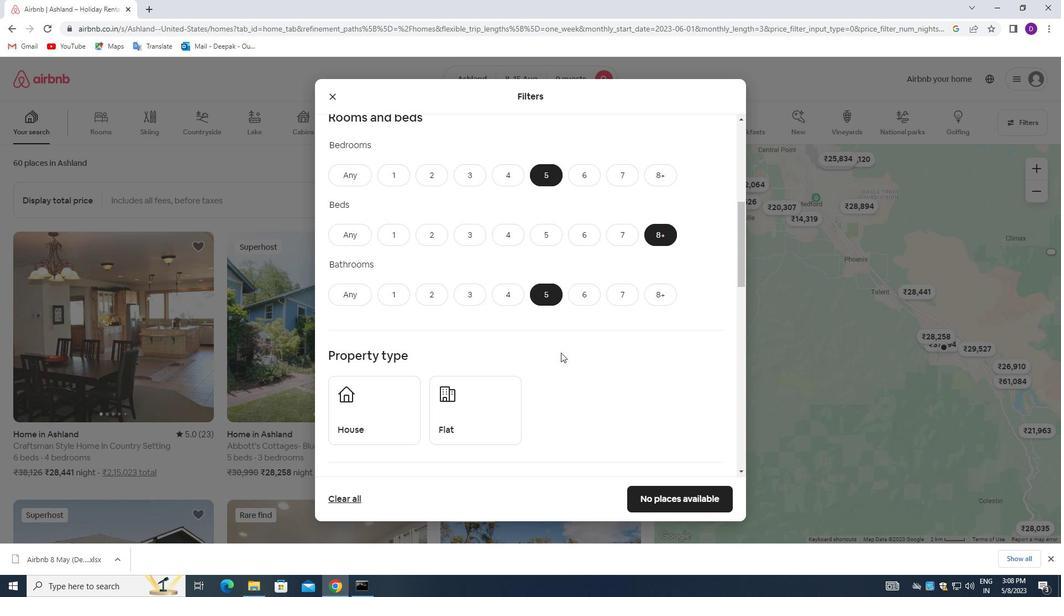 
Action: Mouse scrolled (594, 349) with delta (0, 0)
Screenshot: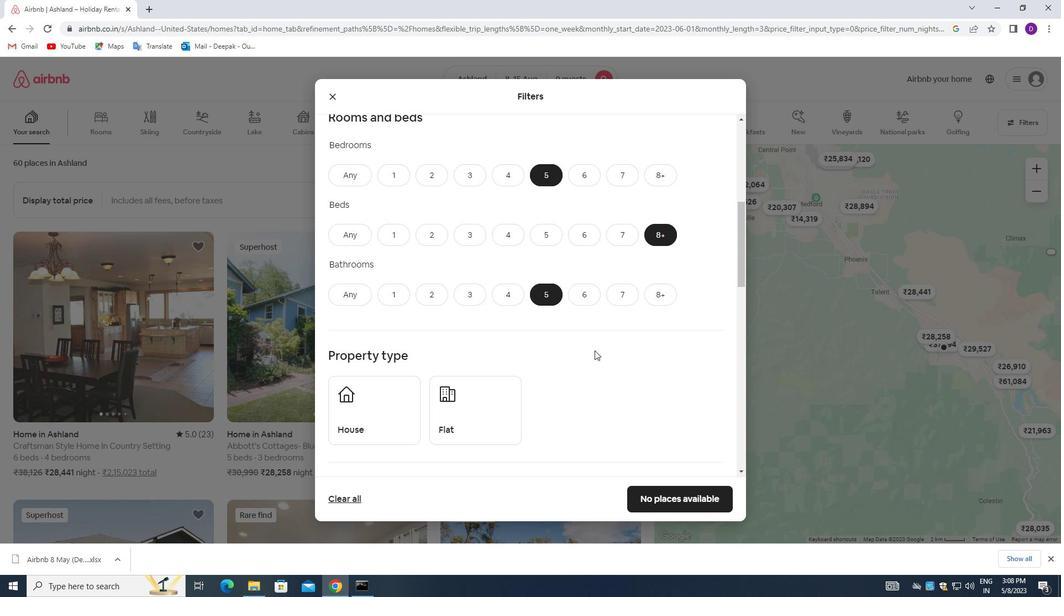 
Action: Mouse moved to (388, 351)
Screenshot: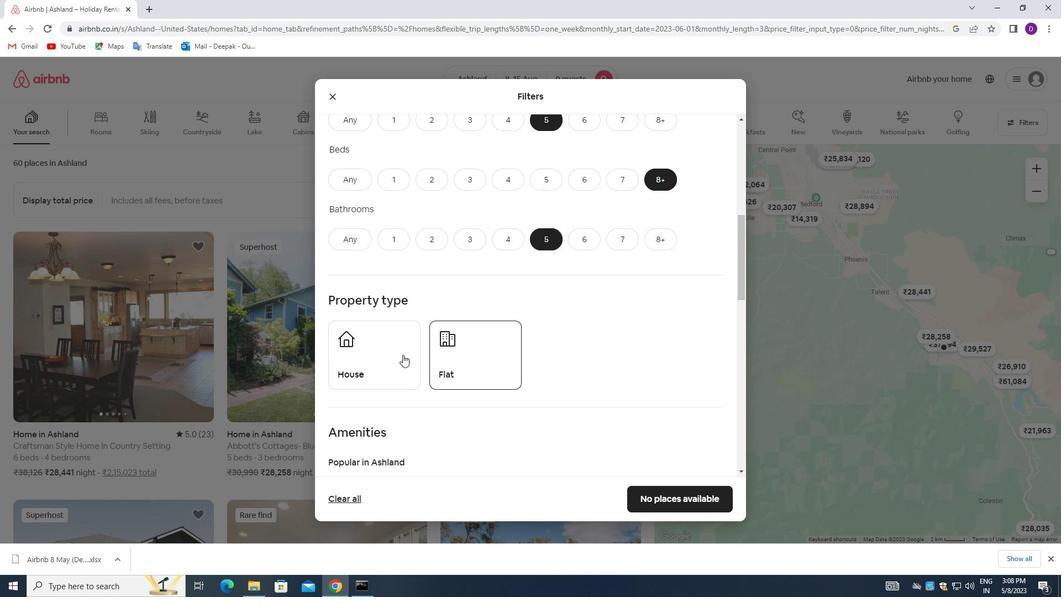 
Action: Mouse pressed left at (388, 351)
Screenshot: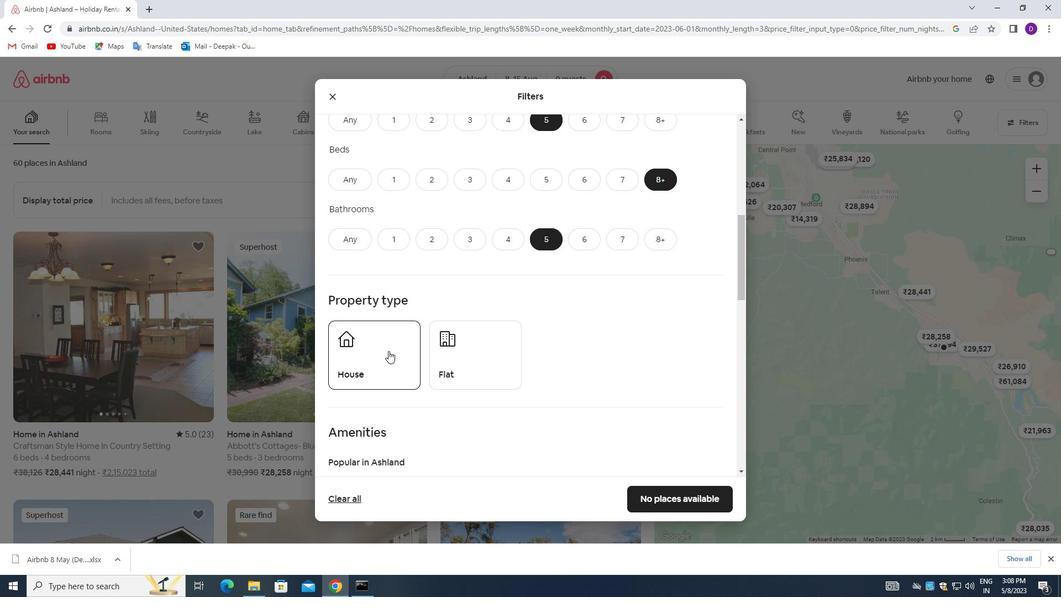 
Action: Mouse moved to (450, 352)
Screenshot: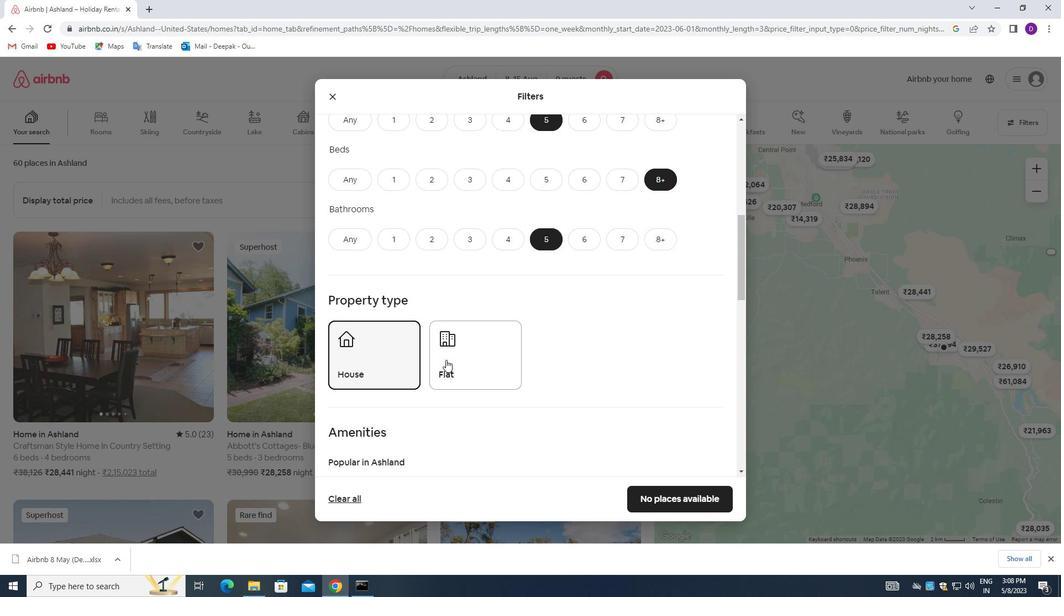 
Action: Mouse pressed left at (450, 352)
Screenshot: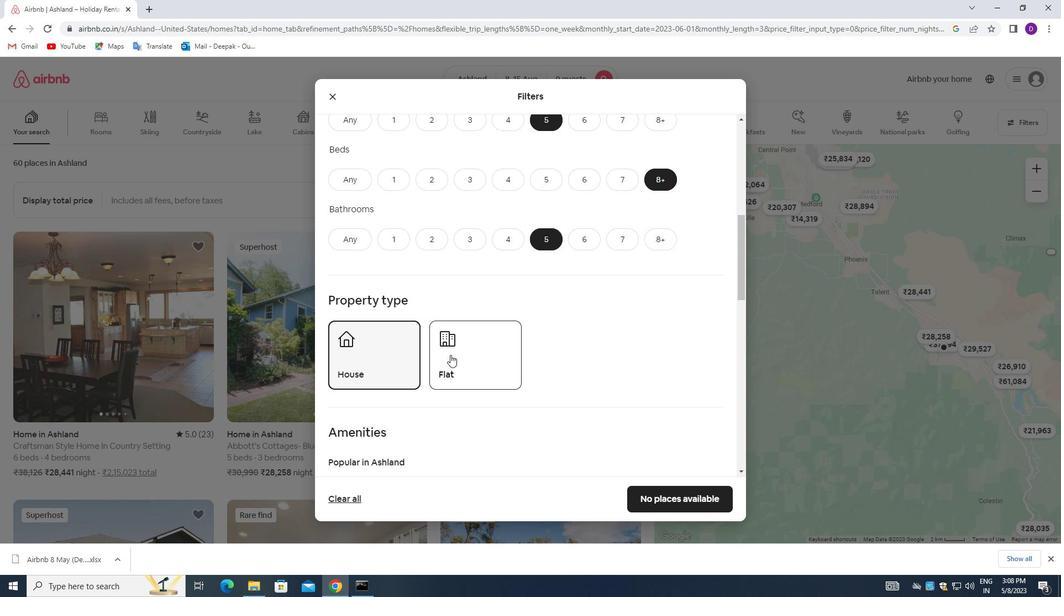 
Action: Mouse moved to (559, 357)
Screenshot: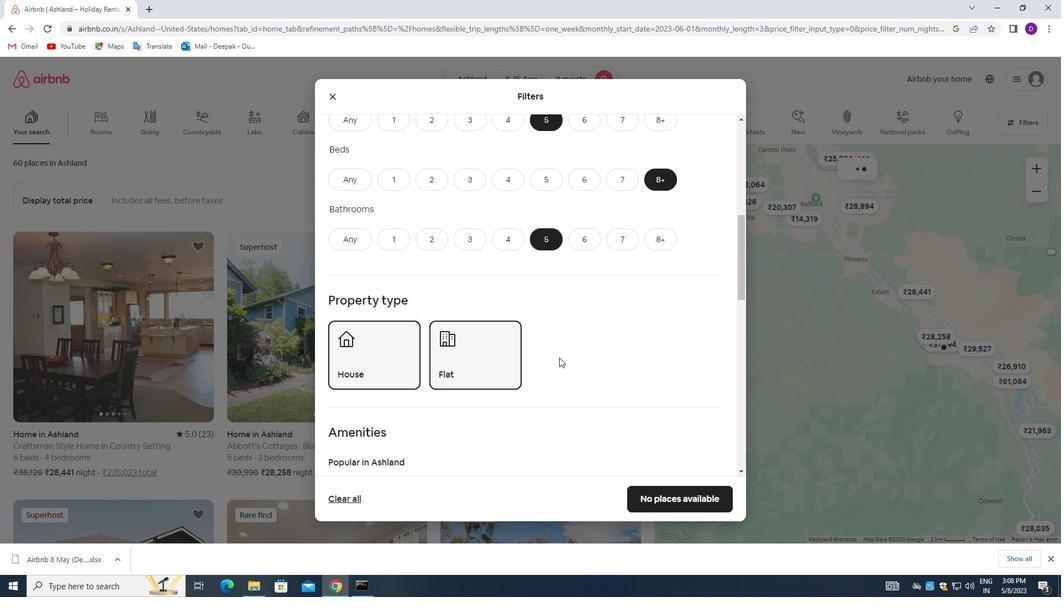
Action: Mouse scrolled (559, 356) with delta (0, 0)
Screenshot: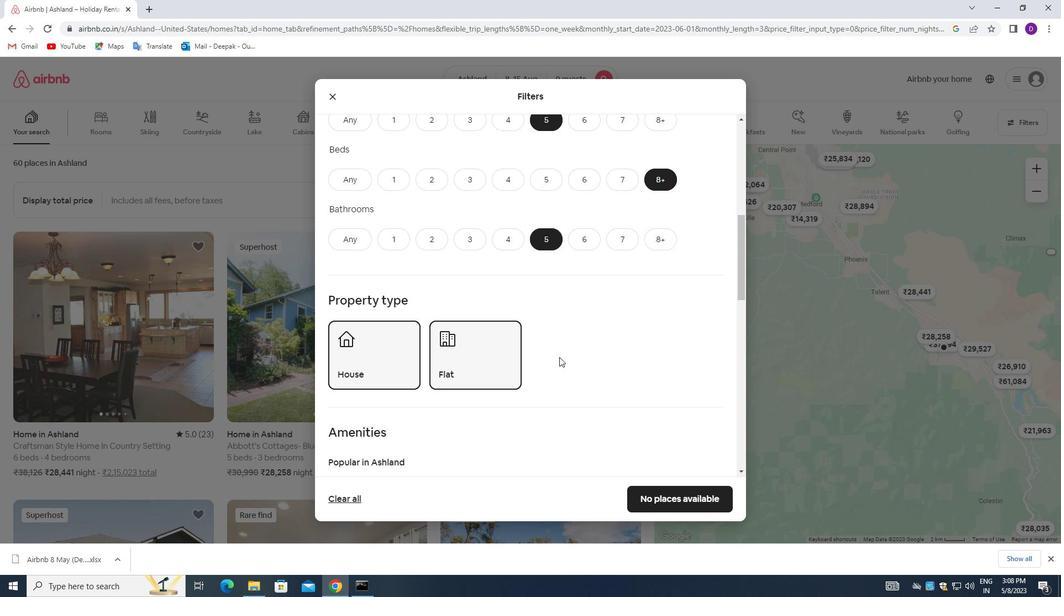 
Action: Mouse scrolled (559, 356) with delta (0, 0)
Screenshot: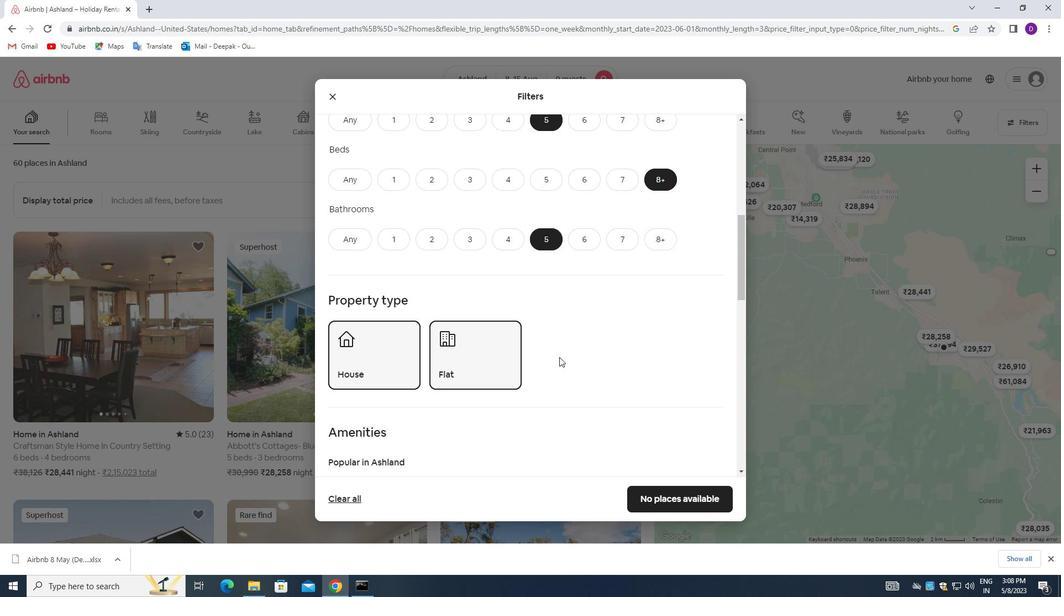 
Action: Mouse scrolled (559, 356) with delta (0, 0)
Screenshot: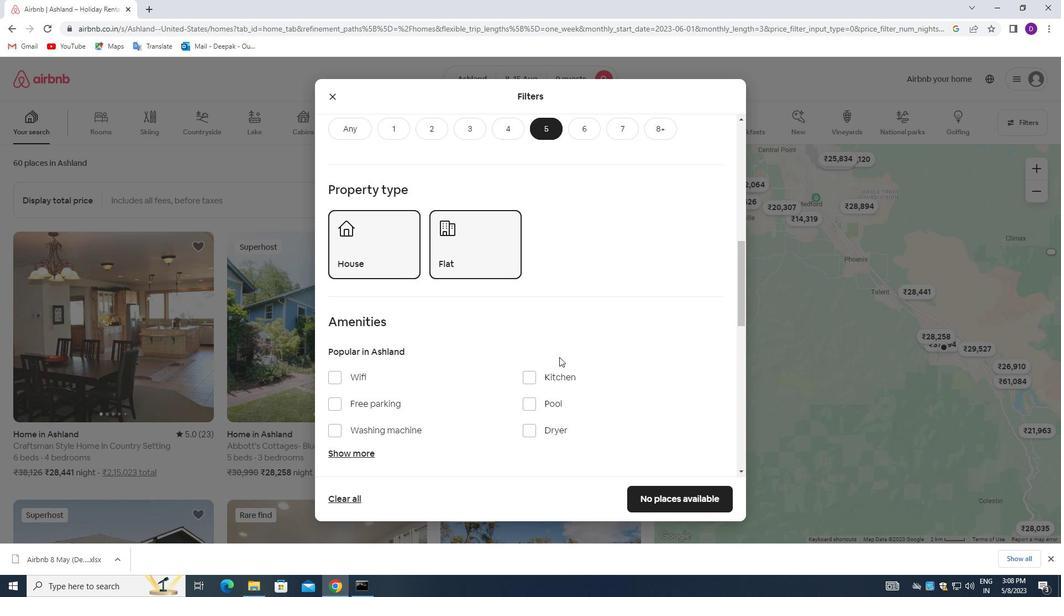 
Action: Mouse moved to (340, 322)
Screenshot: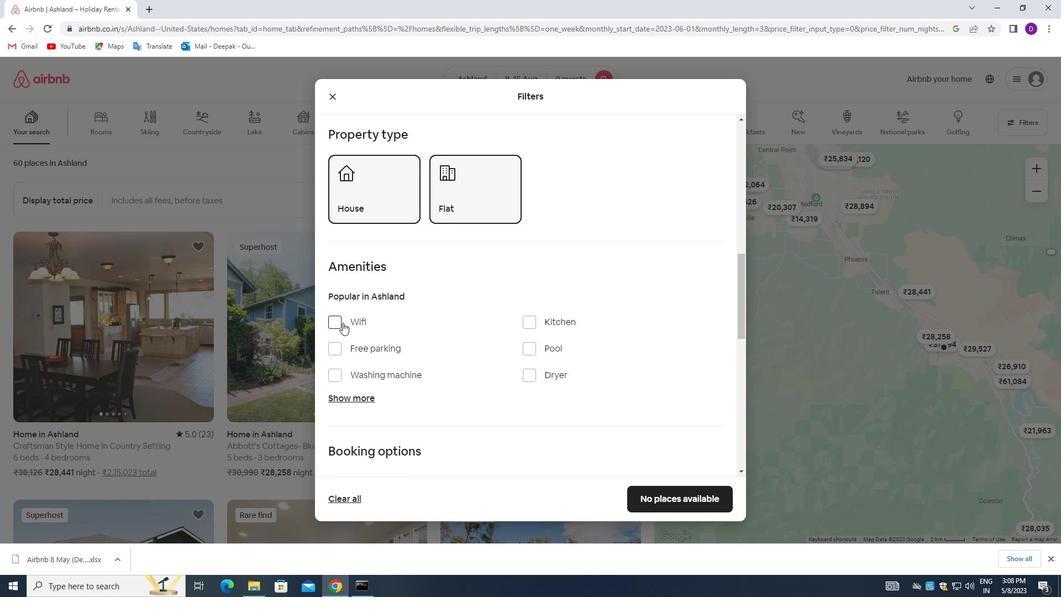
Action: Mouse pressed left at (340, 322)
Screenshot: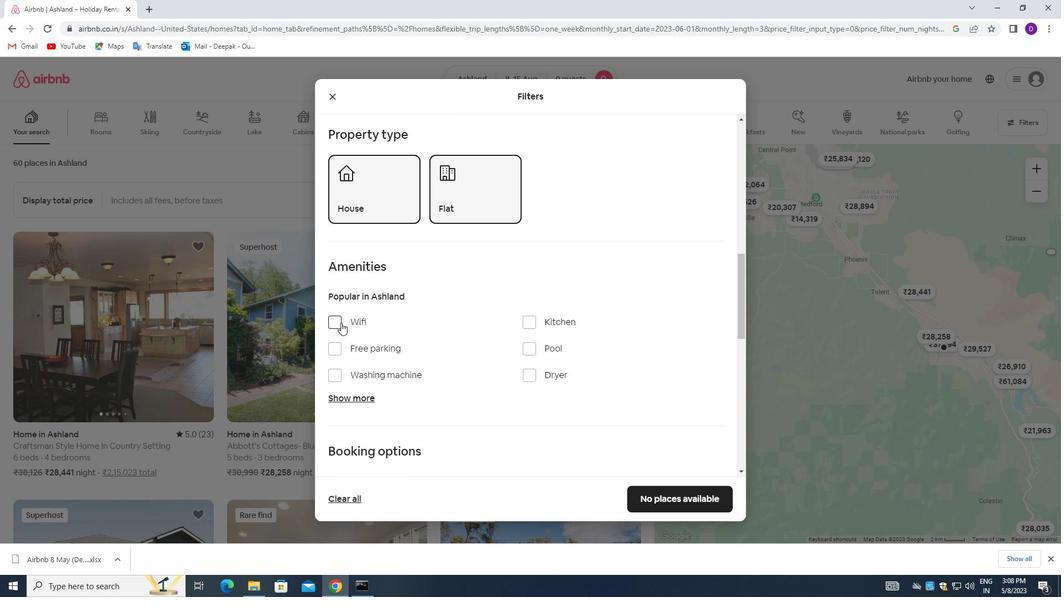
Action: Mouse moved to (357, 396)
Screenshot: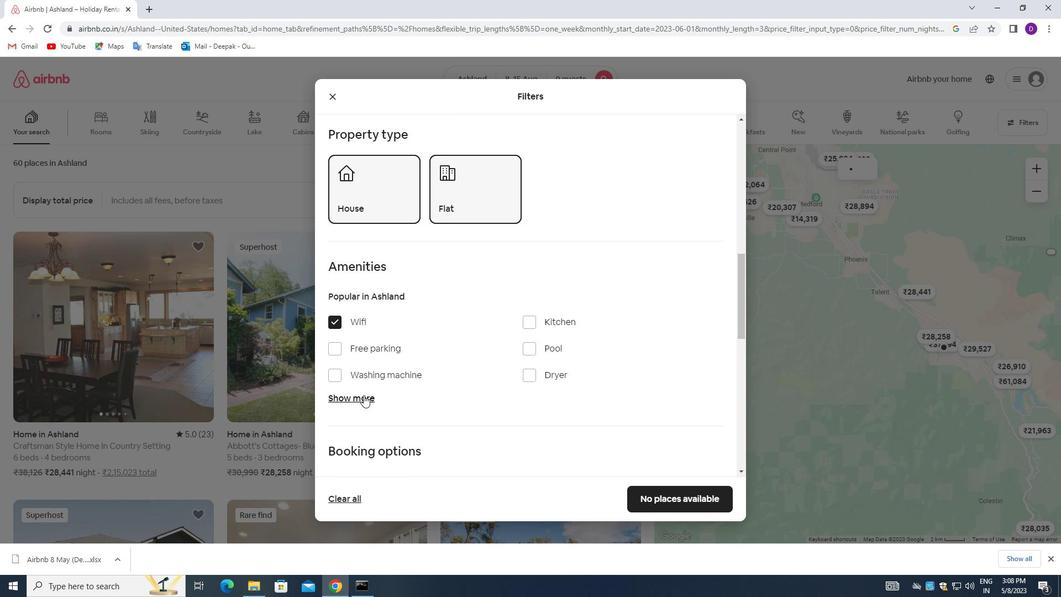 
Action: Mouse pressed left at (357, 396)
Screenshot: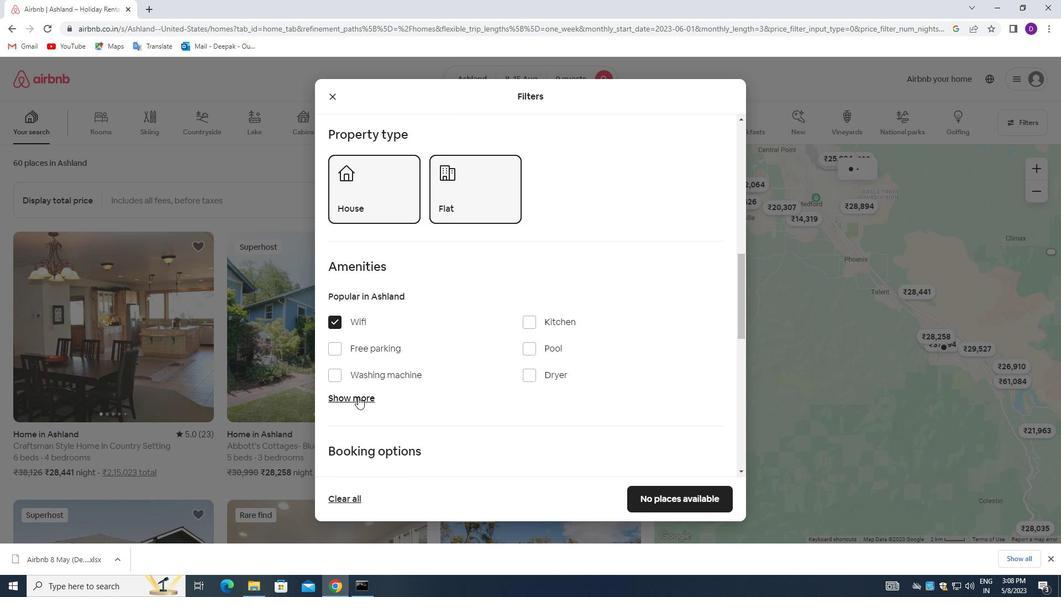 
Action: Mouse moved to (338, 352)
Screenshot: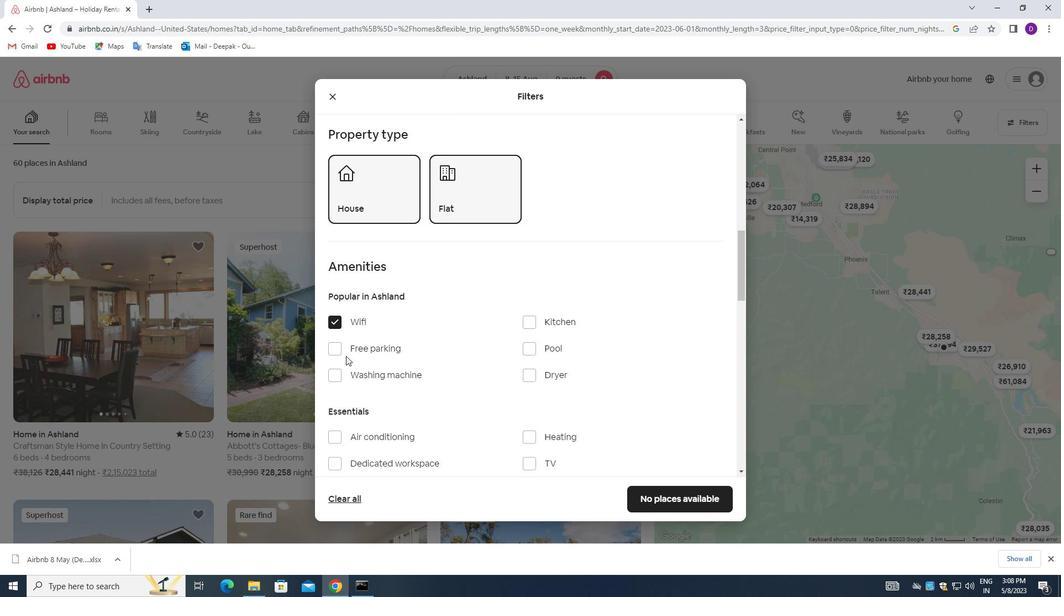 
Action: Mouse pressed left at (338, 352)
Screenshot: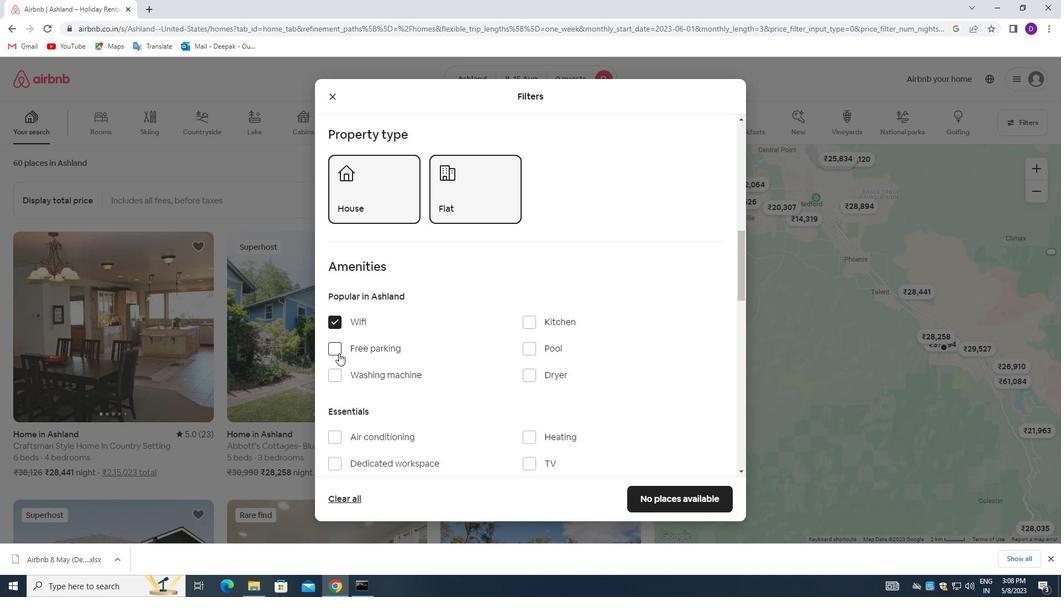 
Action: Mouse moved to (466, 359)
Screenshot: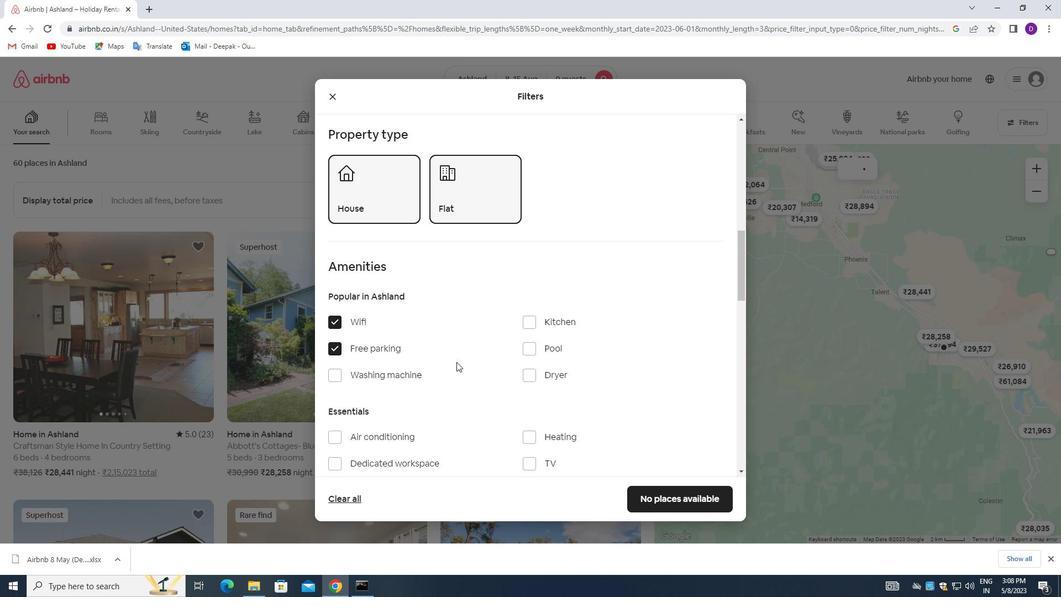 
Action: Mouse scrolled (466, 359) with delta (0, 0)
Screenshot: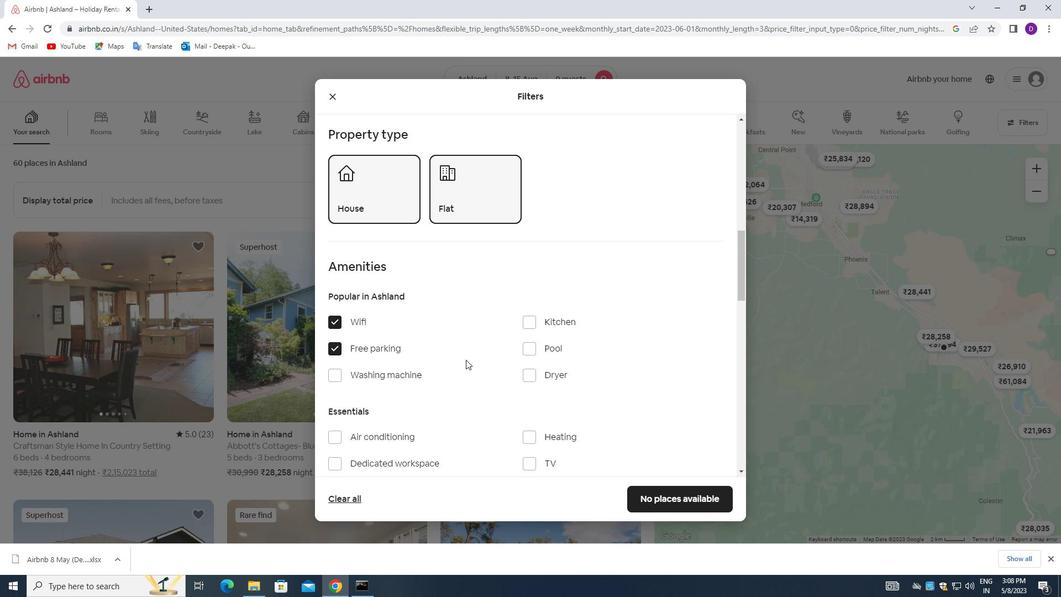 
Action: Mouse moved to (466, 359)
Screenshot: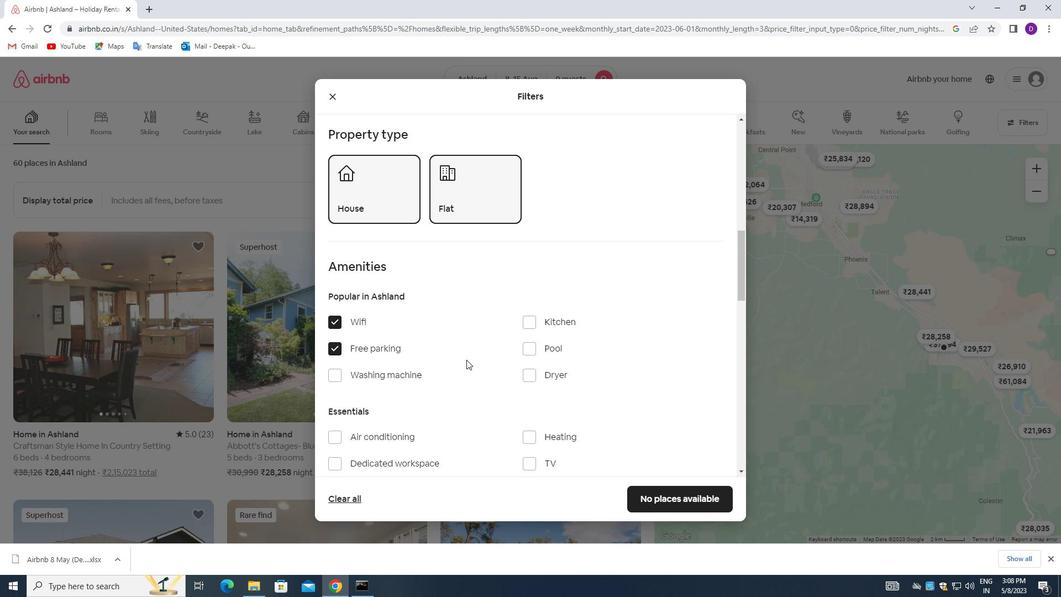 
Action: Mouse scrolled (466, 359) with delta (0, 0)
Screenshot: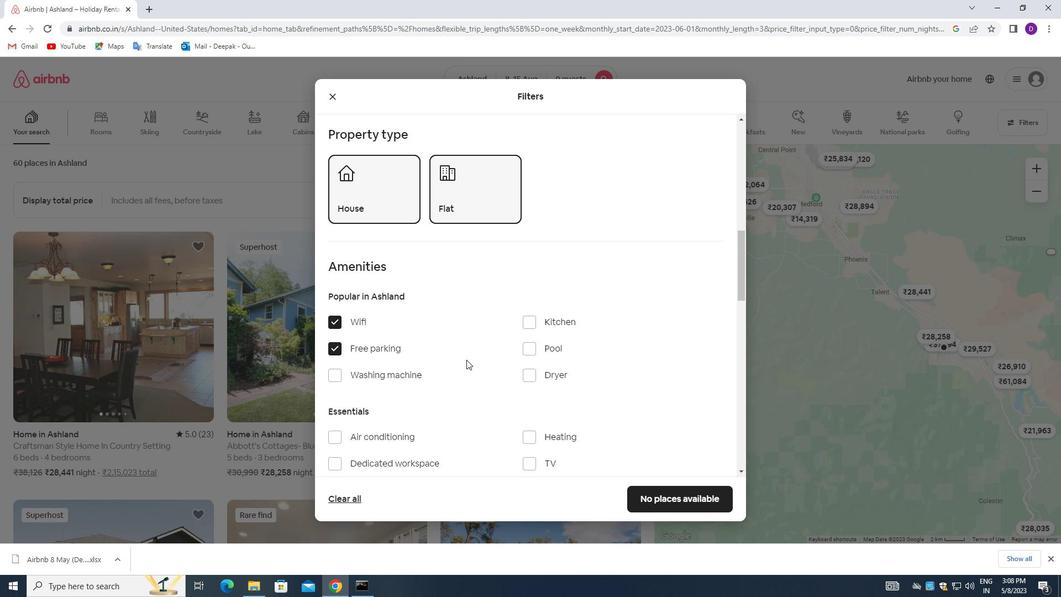 
Action: Mouse moved to (530, 352)
Screenshot: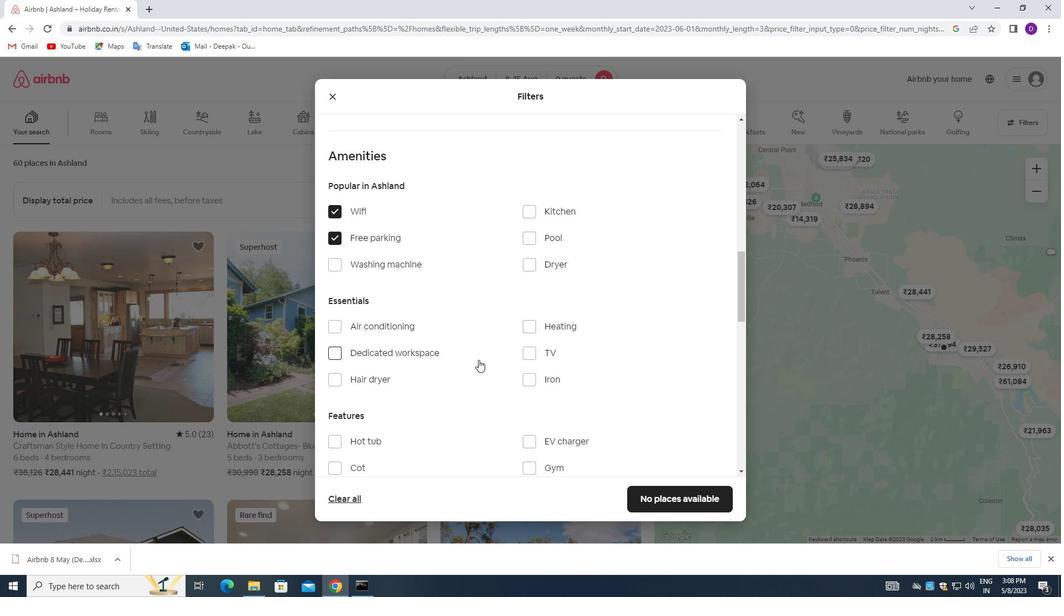 
Action: Mouse pressed left at (530, 352)
Screenshot: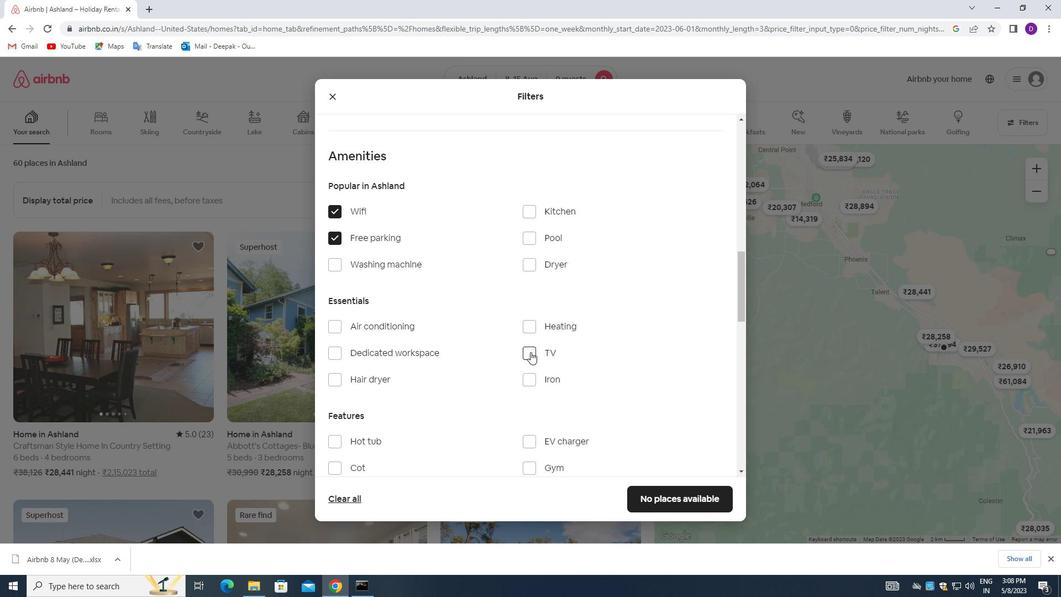 
Action: Mouse moved to (435, 366)
Screenshot: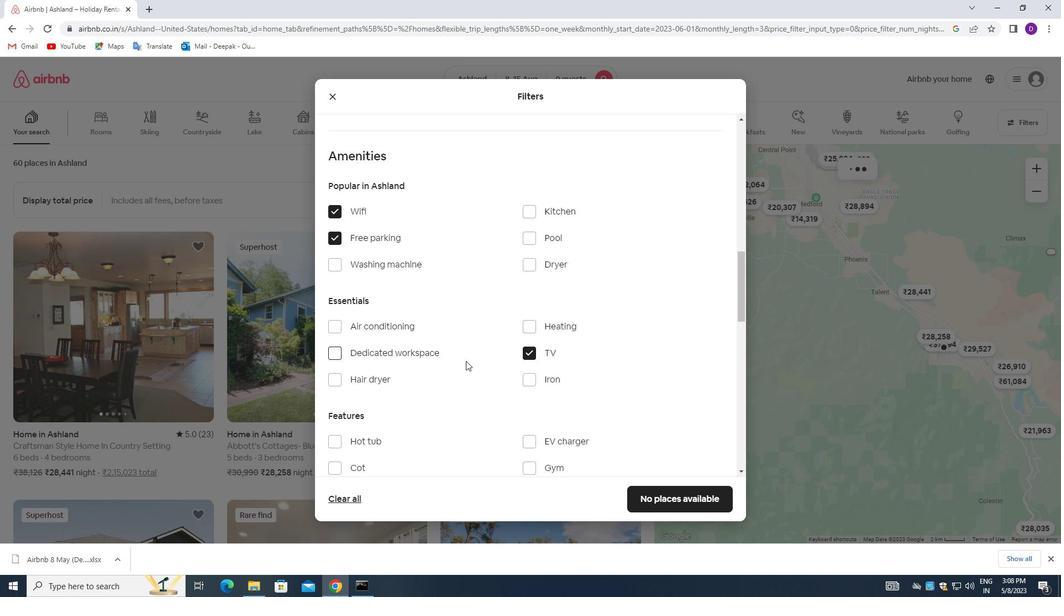 
Action: Mouse scrolled (435, 365) with delta (0, 0)
Screenshot: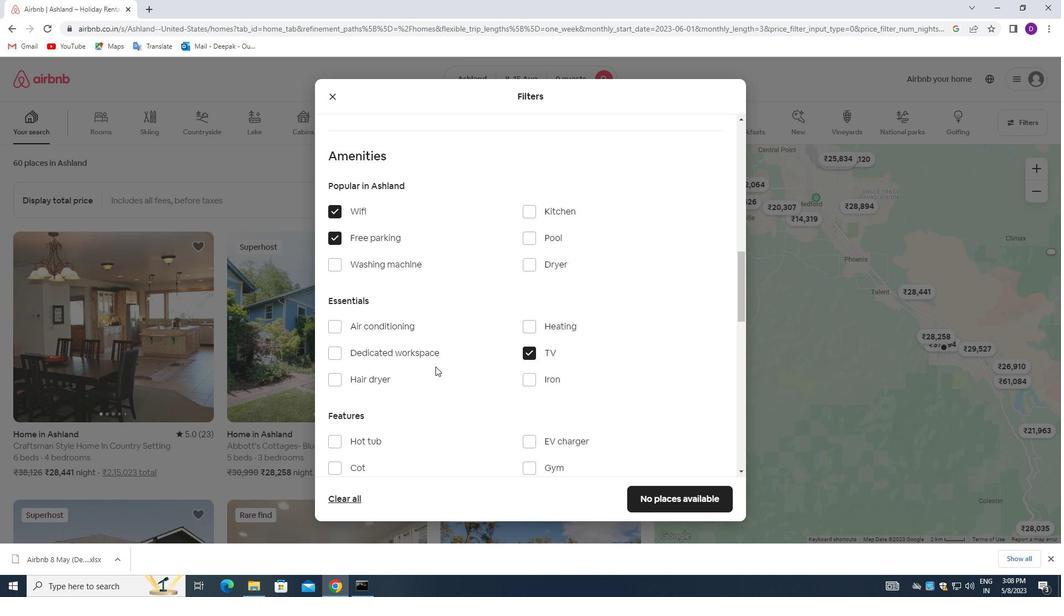 
Action: Mouse scrolled (435, 365) with delta (0, 0)
Screenshot: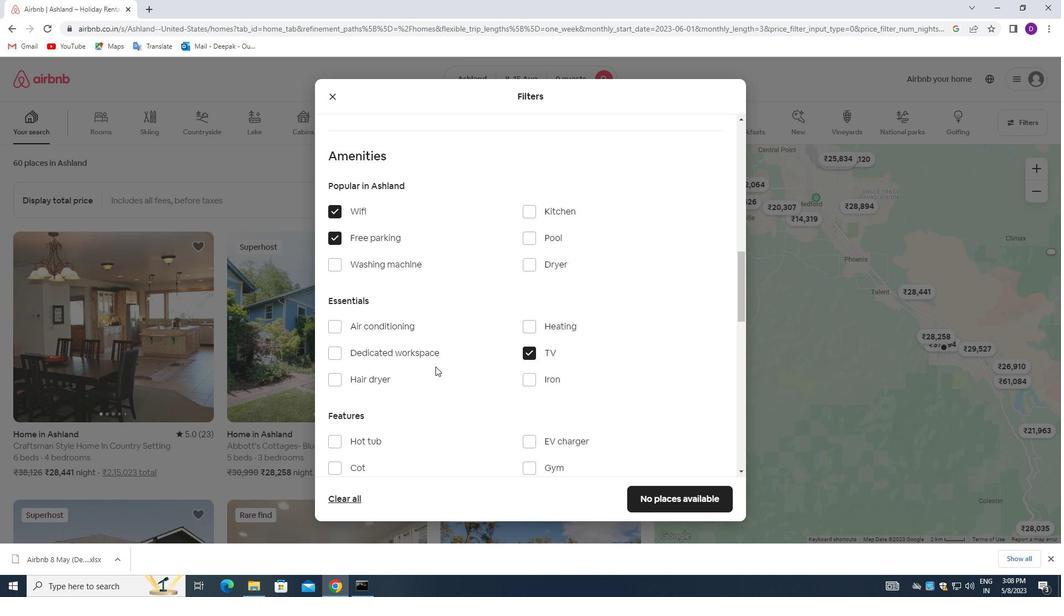 
Action: Mouse scrolled (435, 365) with delta (0, 0)
Screenshot: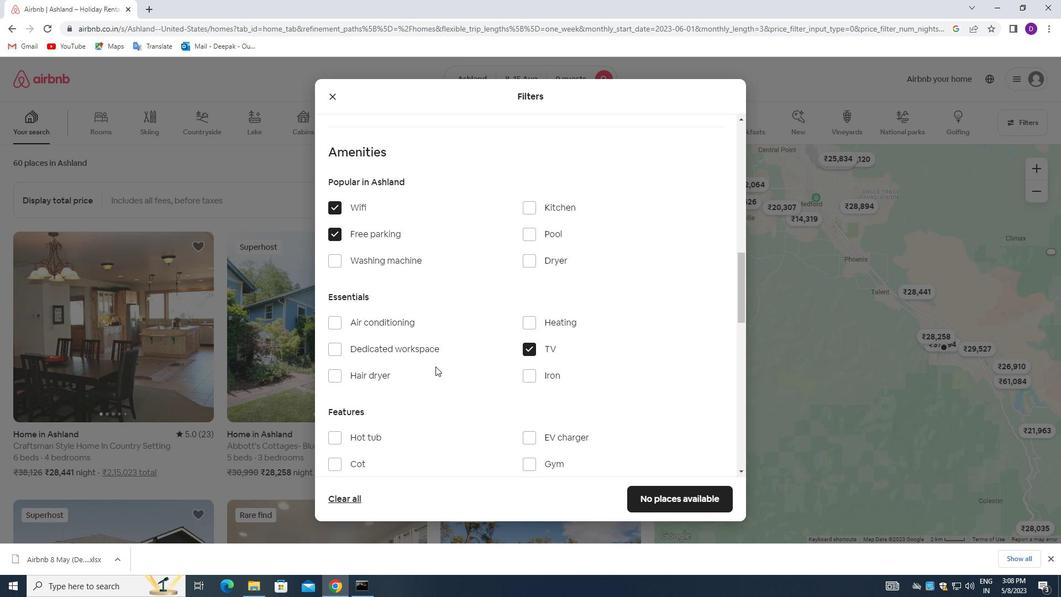 
Action: Mouse moved to (524, 304)
Screenshot: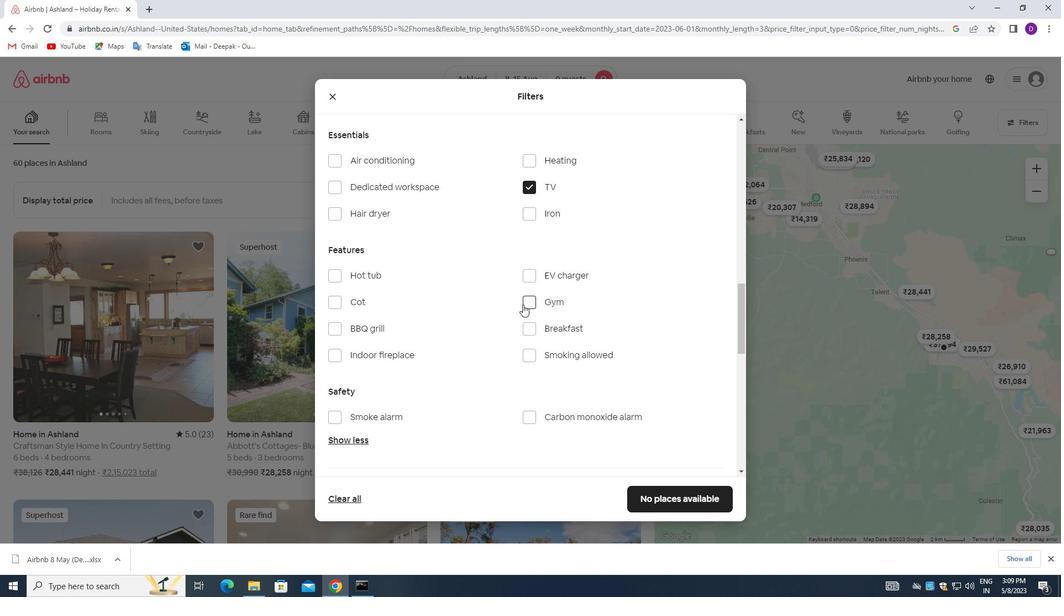 
Action: Mouse pressed left at (524, 304)
Screenshot: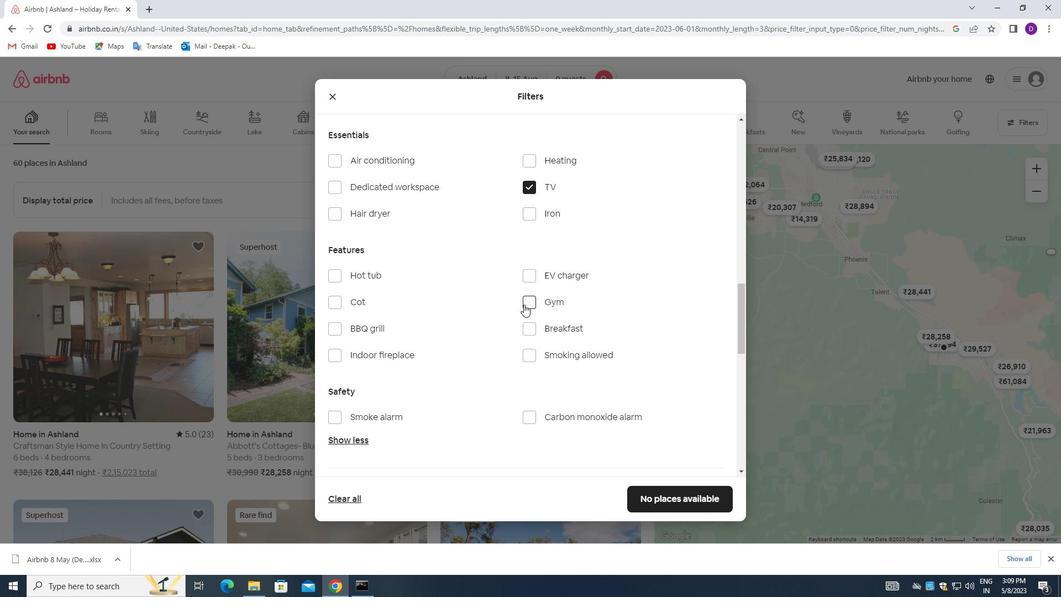 
Action: Mouse moved to (524, 328)
Screenshot: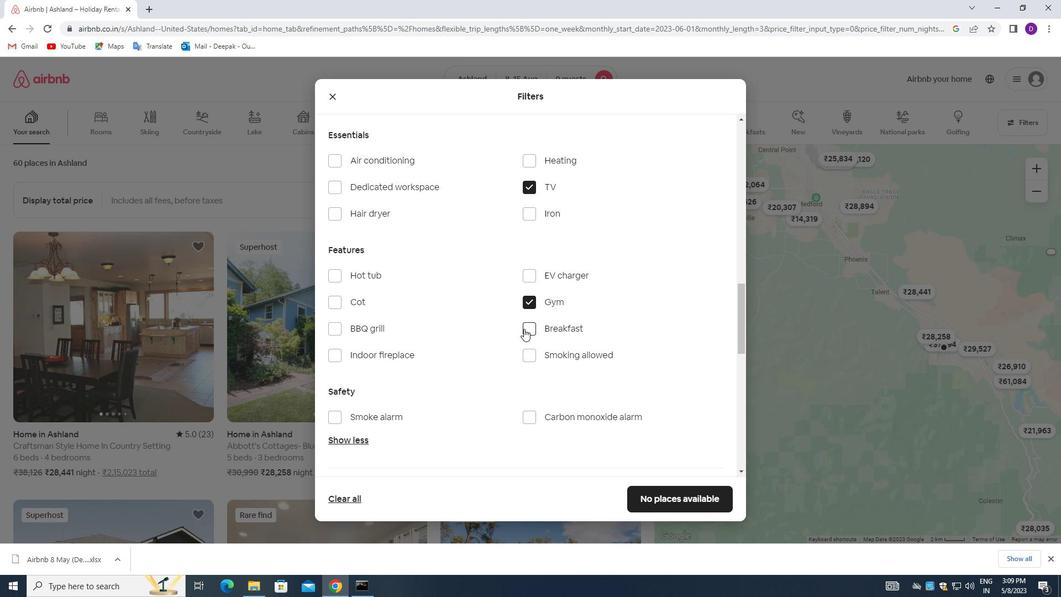 
Action: Mouse pressed left at (524, 328)
Screenshot: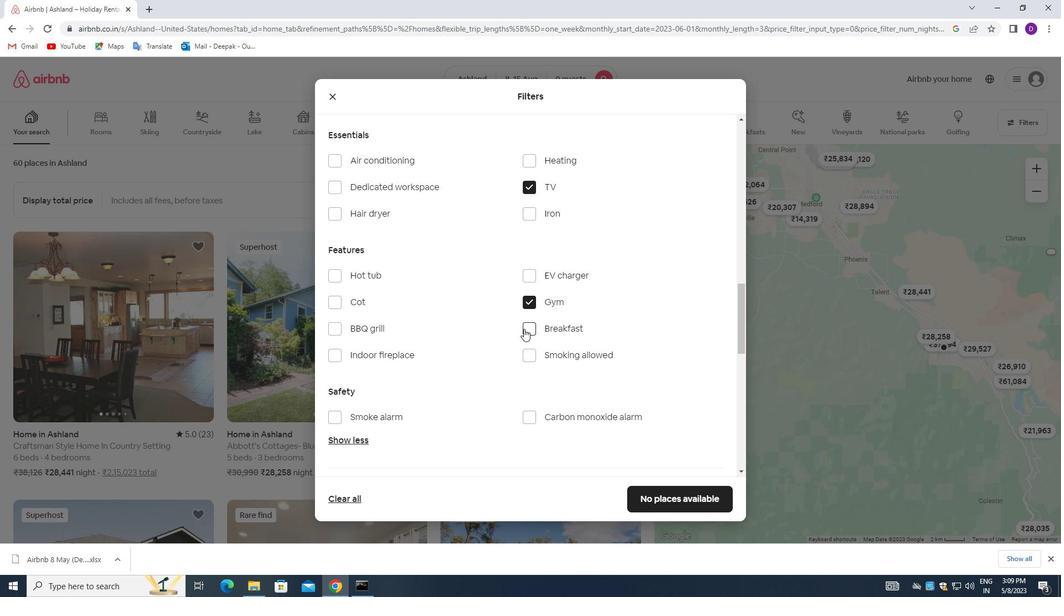 
Action: Mouse moved to (453, 348)
Screenshot: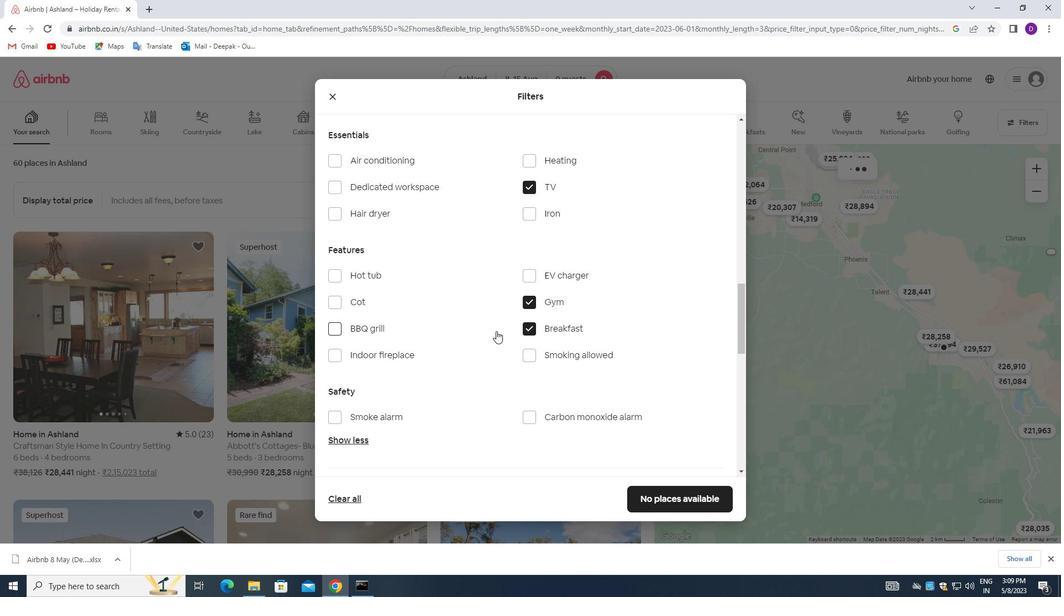 
Action: Mouse scrolled (453, 347) with delta (0, 0)
Screenshot: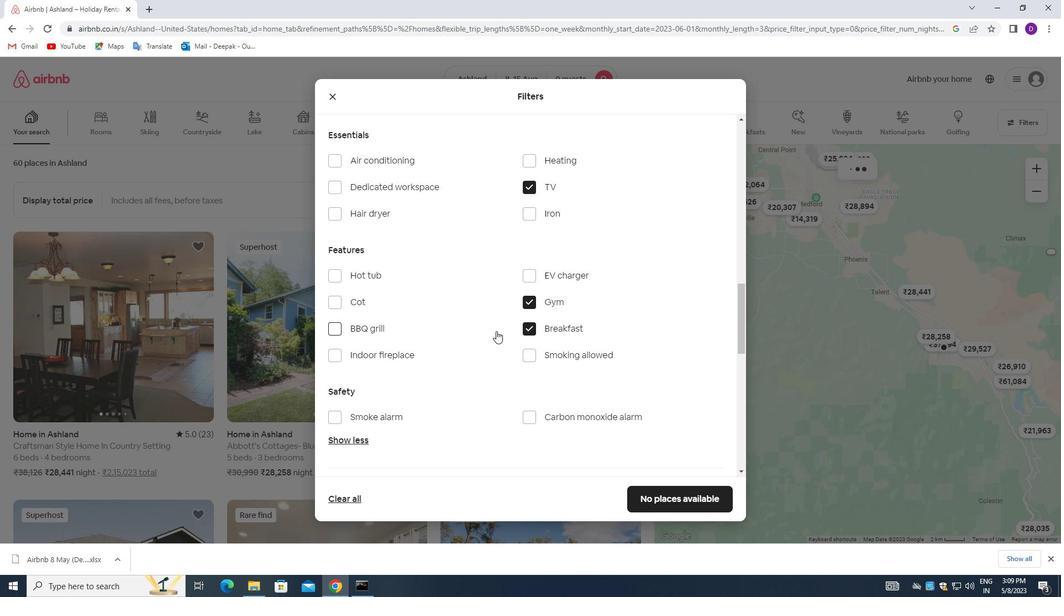 
Action: Mouse moved to (452, 349)
Screenshot: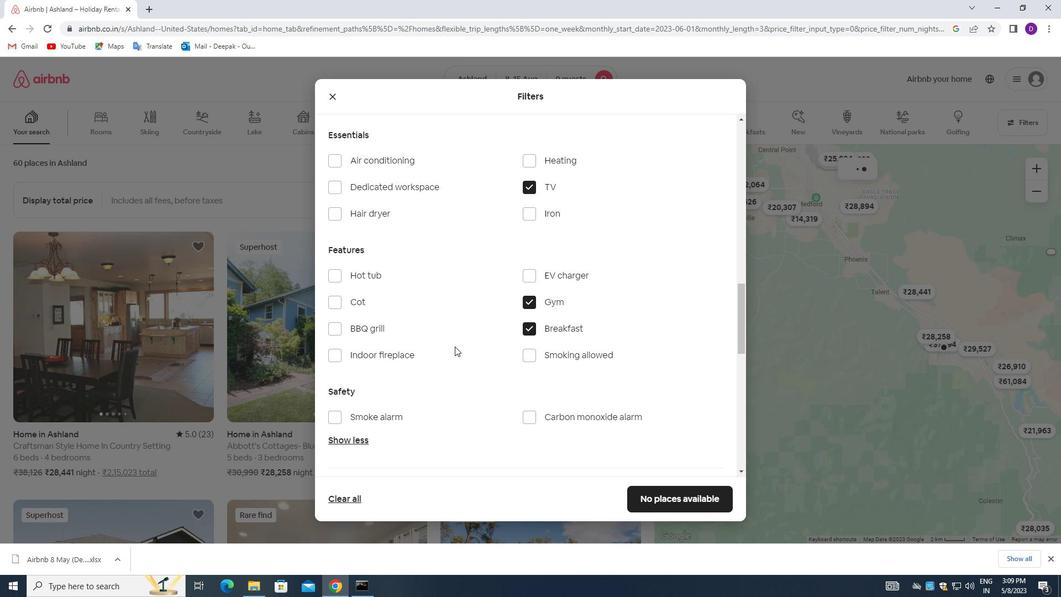 
Action: Mouse scrolled (452, 349) with delta (0, 0)
Screenshot: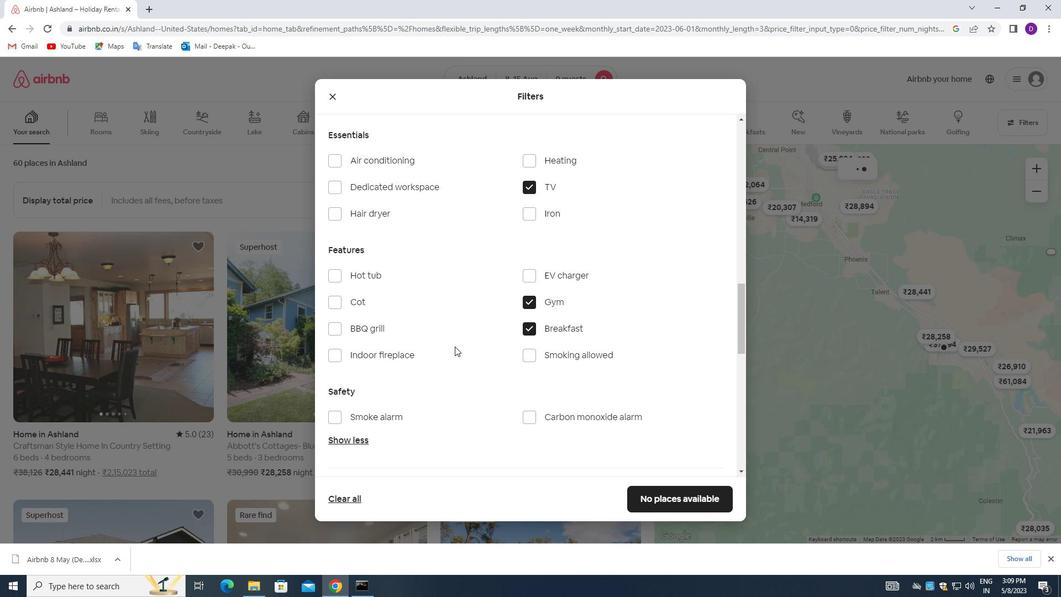 
Action: Mouse scrolled (452, 349) with delta (0, 0)
Screenshot: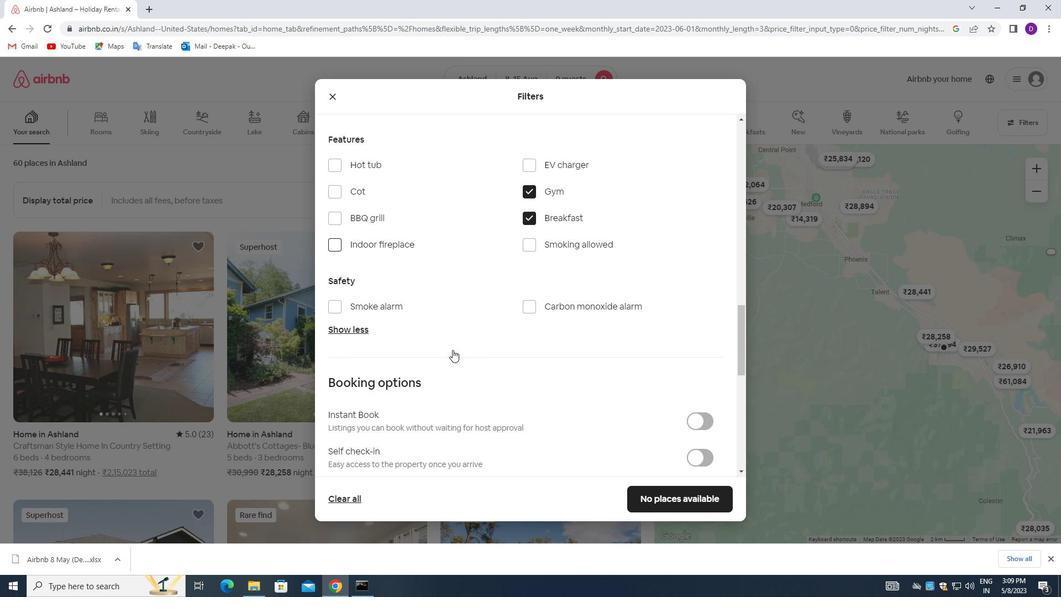 
Action: Mouse scrolled (452, 349) with delta (0, 0)
Screenshot: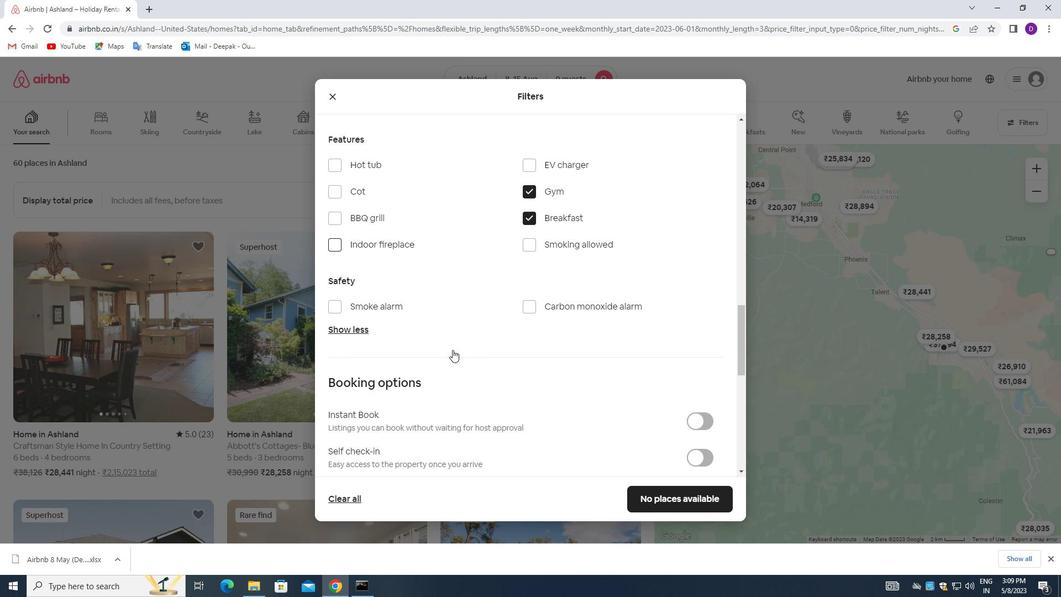 
Action: Mouse moved to (694, 340)
Screenshot: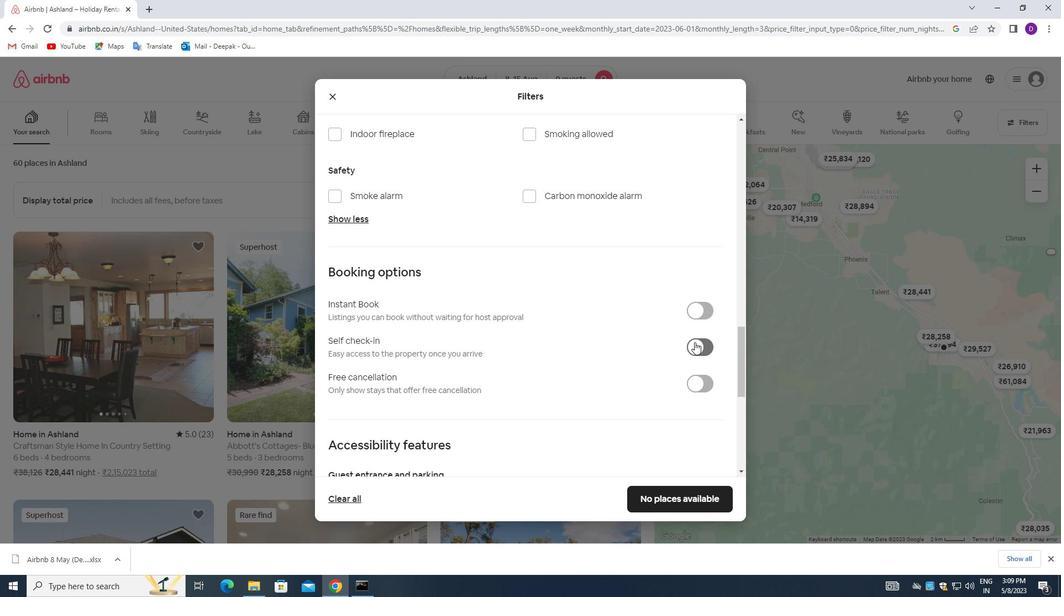 
Action: Mouse pressed left at (694, 340)
Screenshot: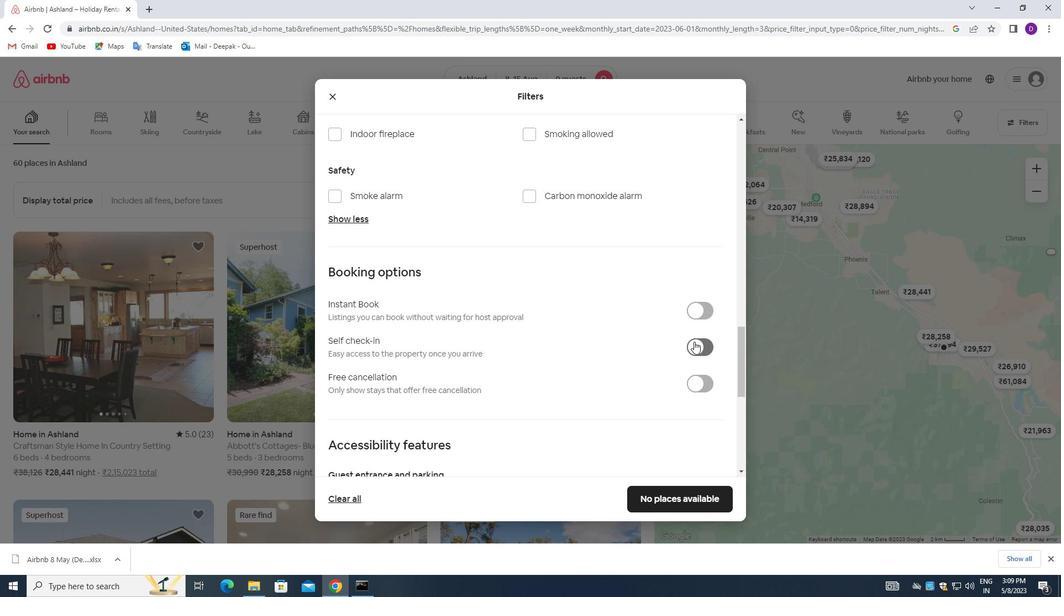 
Action: Mouse moved to (453, 359)
Screenshot: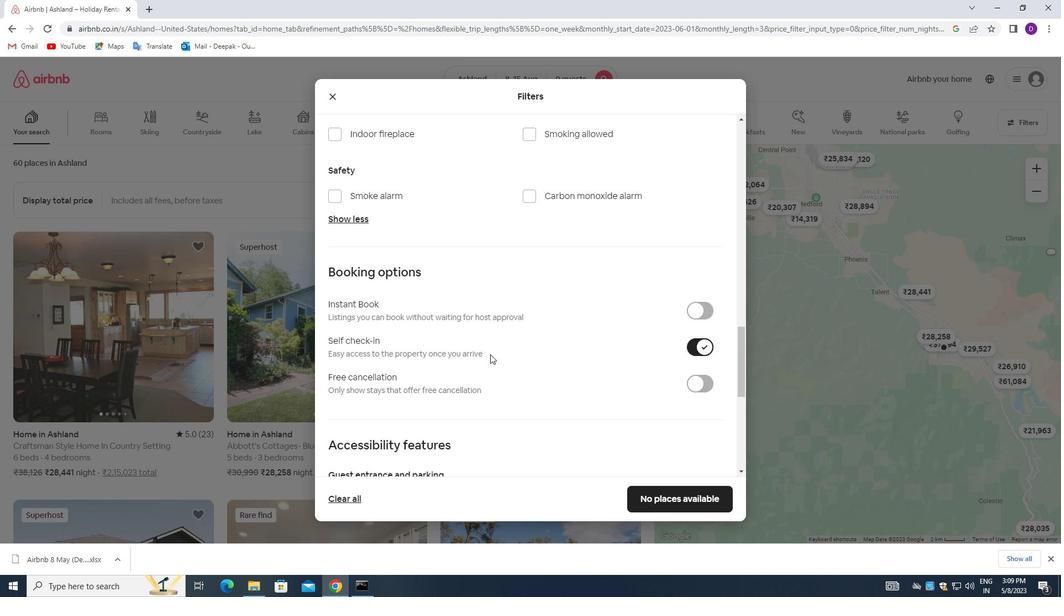 
Action: Mouse scrolled (453, 358) with delta (0, 0)
Screenshot: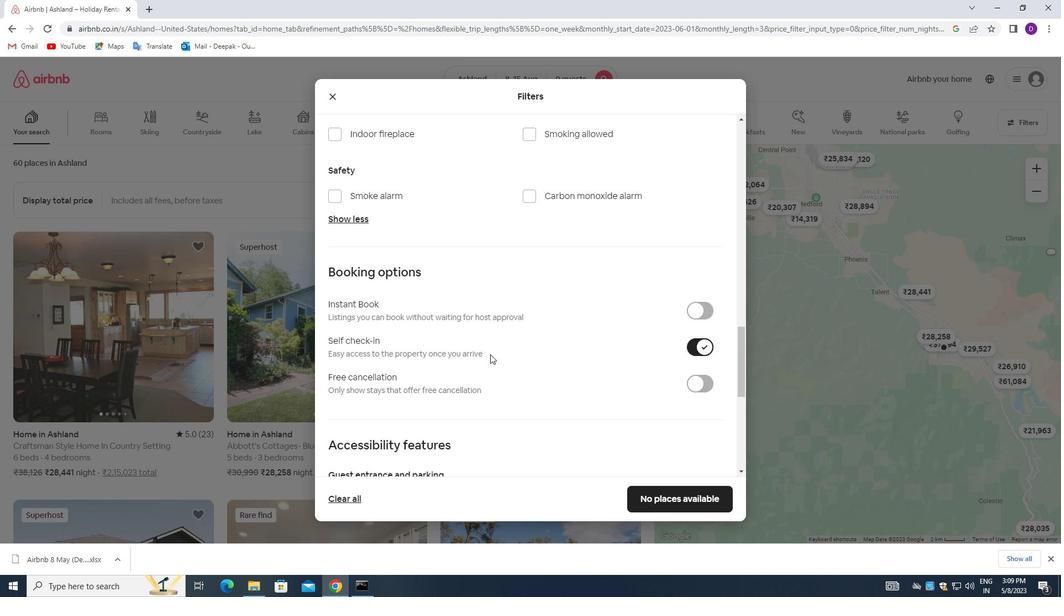 
Action: Mouse moved to (453, 359)
Screenshot: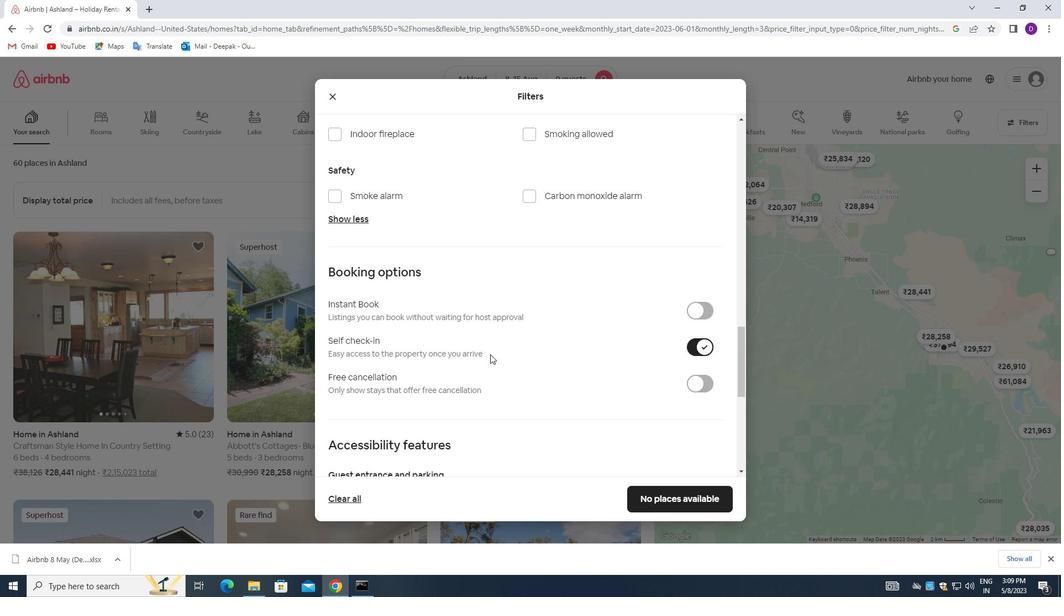 
Action: Mouse scrolled (453, 358) with delta (0, 0)
Screenshot: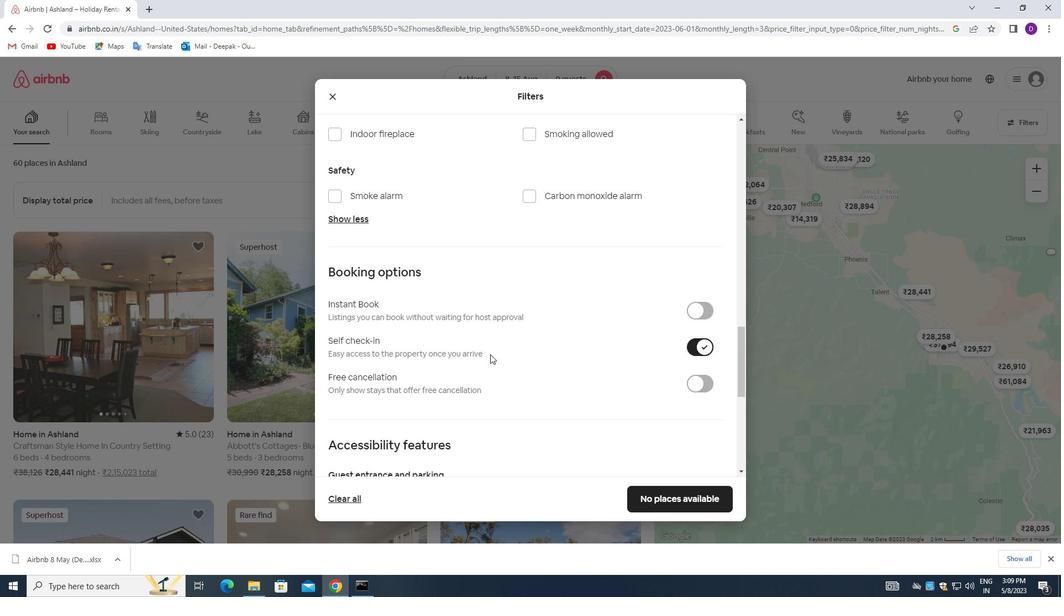 
Action: Mouse scrolled (453, 358) with delta (0, 0)
Screenshot: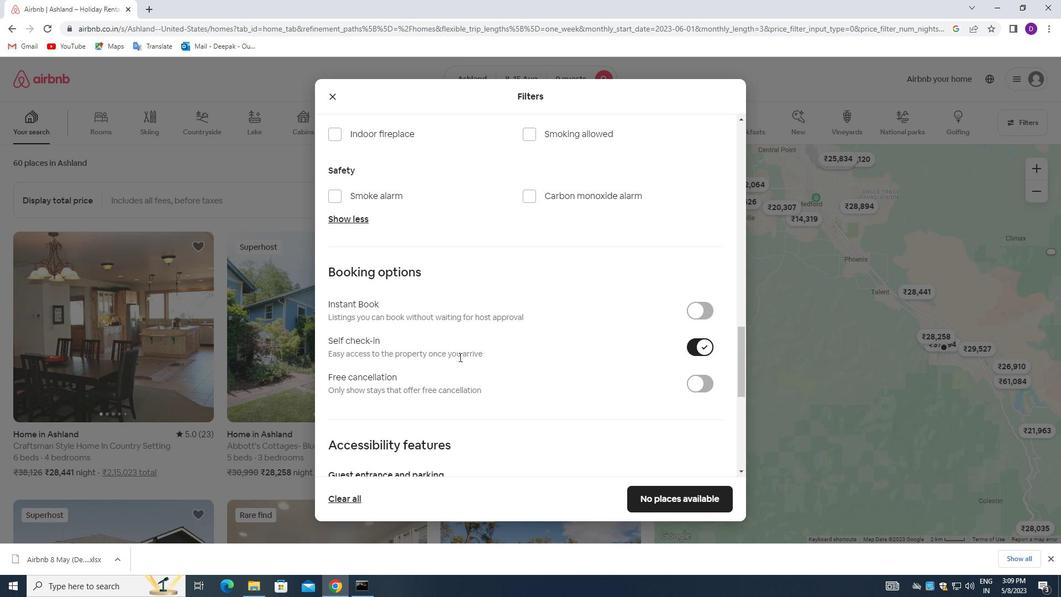 
Action: Mouse scrolled (453, 358) with delta (0, 0)
Screenshot: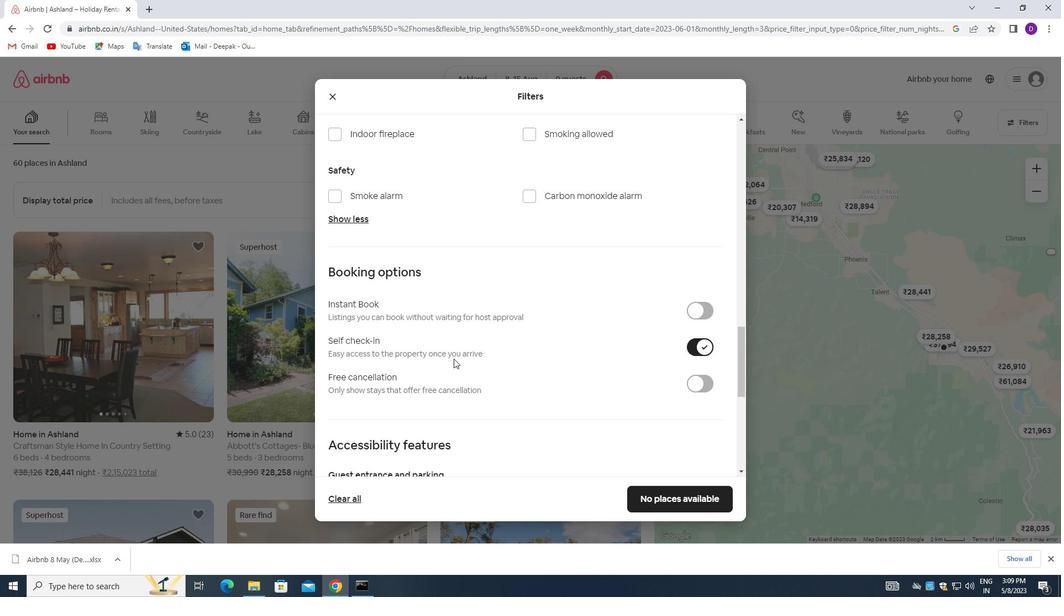 
Action: Mouse moved to (452, 359)
Screenshot: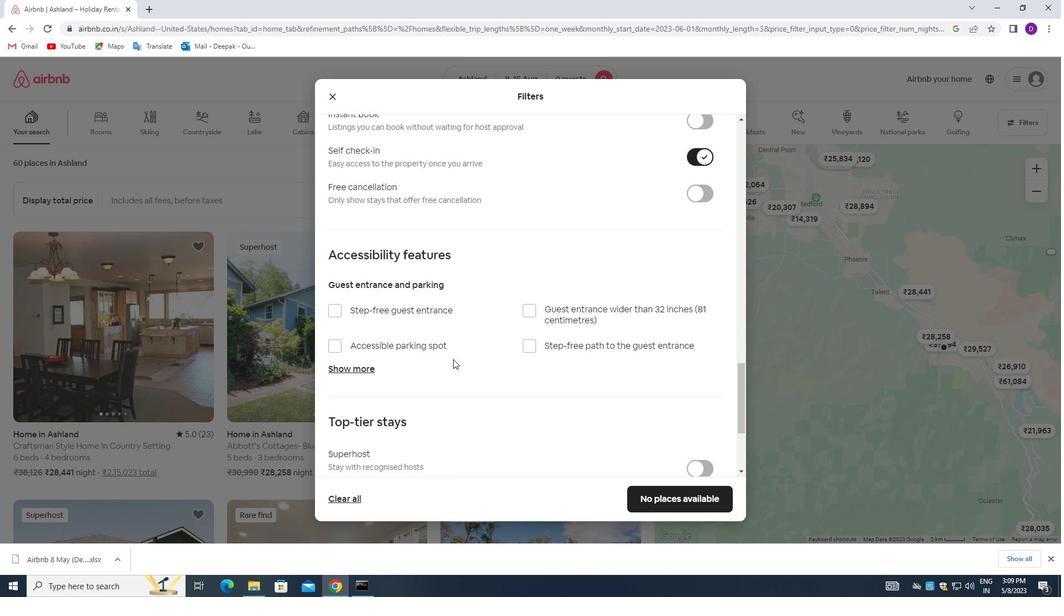 
Action: Mouse scrolled (452, 359) with delta (0, 0)
Screenshot: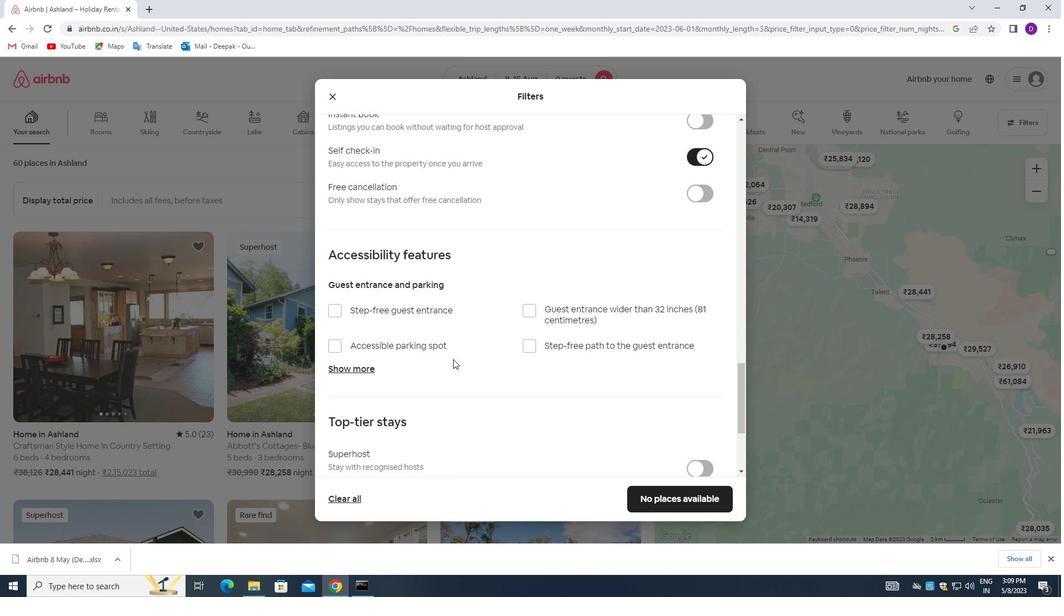 
Action: Mouse moved to (452, 359)
Screenshot: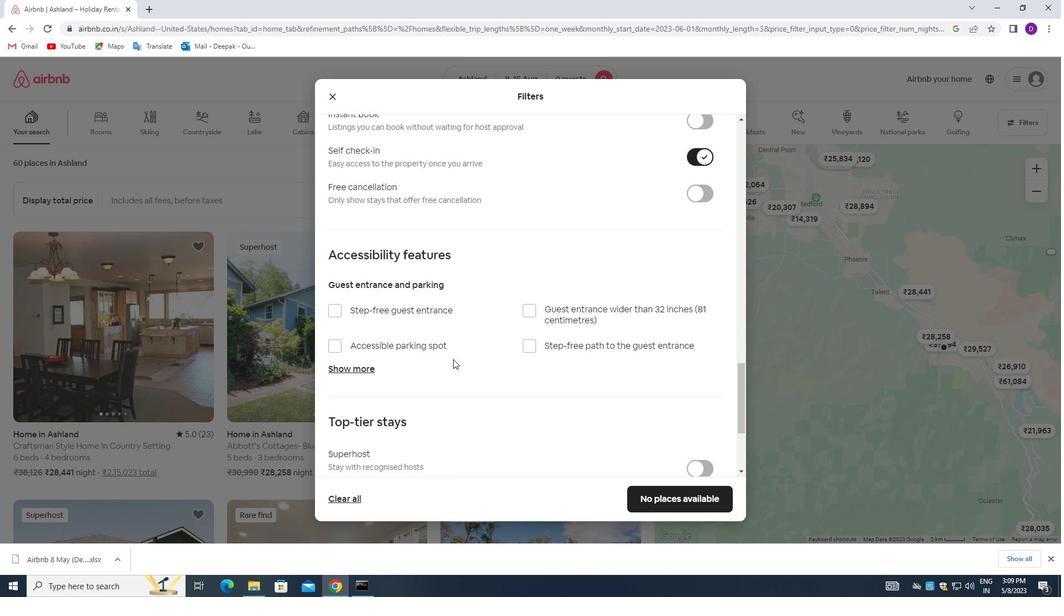 
Action: Mouse scrolled (452, 359) with delta (0, 0)
Screenshot: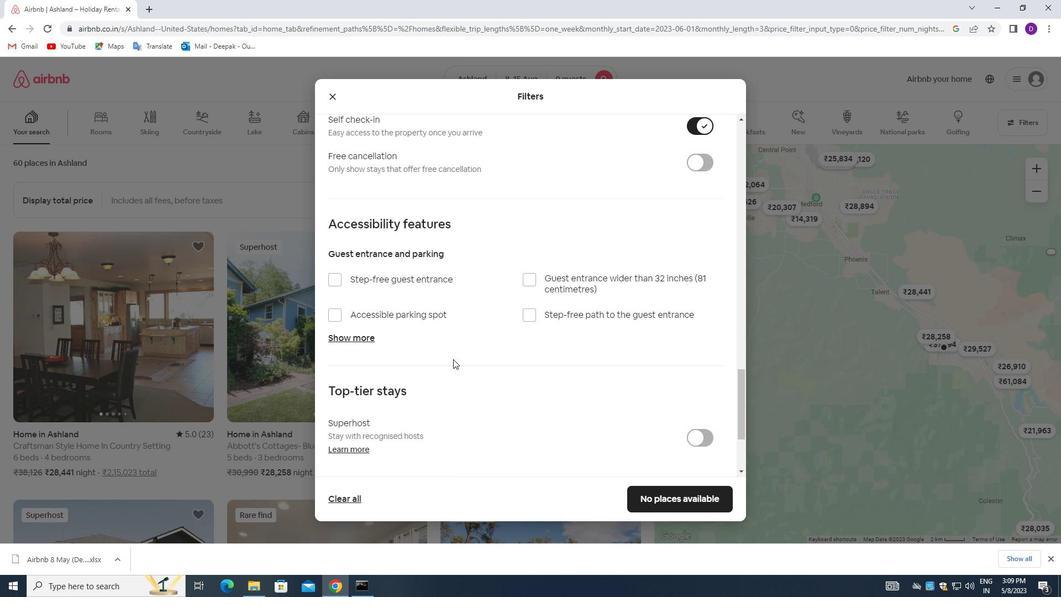 
Action: Mouse scrolled (452, 359) with delta (0, 0)
Screenshot: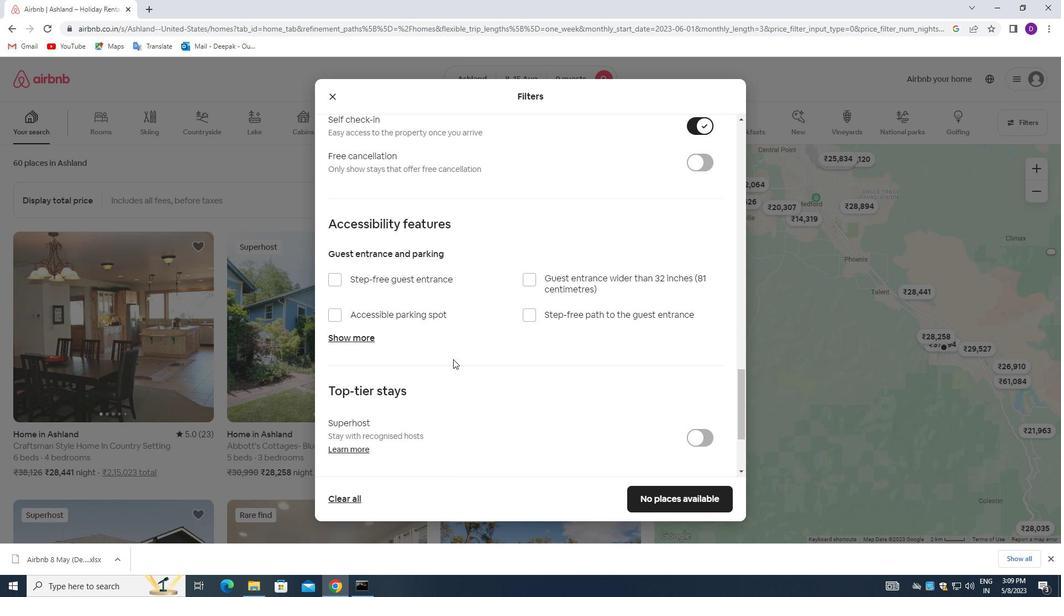 
Action: Mouse moved to (452, 360)
Screenshot: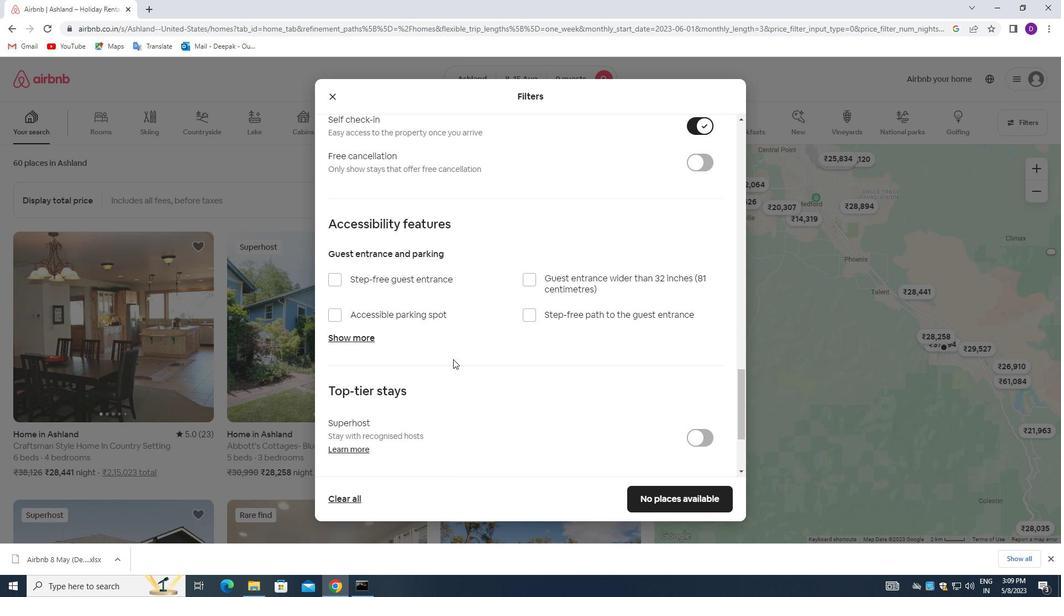 
Action: Mouse scrolled (452, 359) with delta (0, 0)
Screenshot: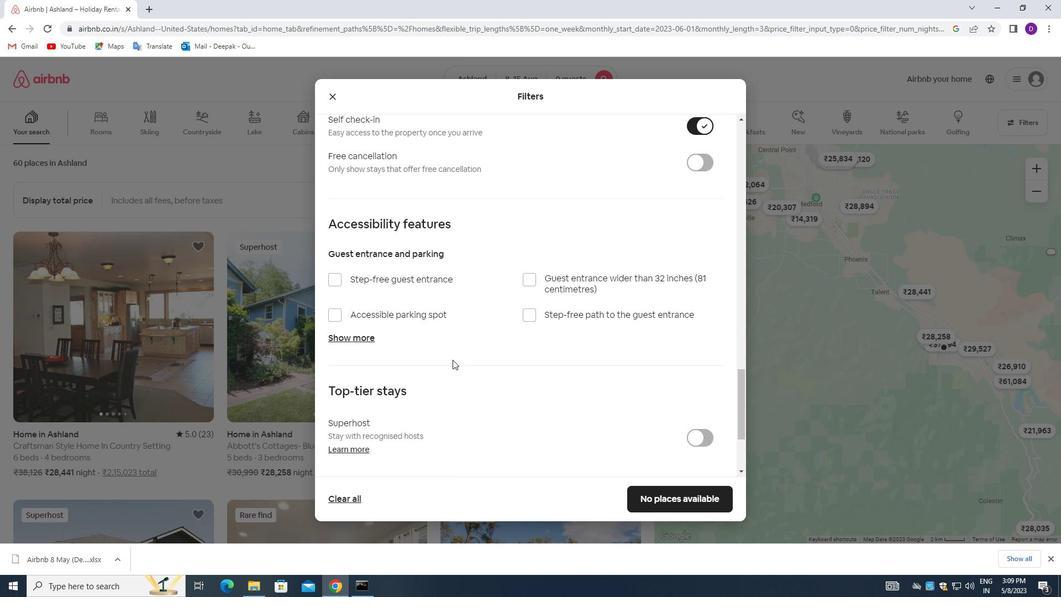 
Action: Mouse moved to (459, 354)
Screenshot: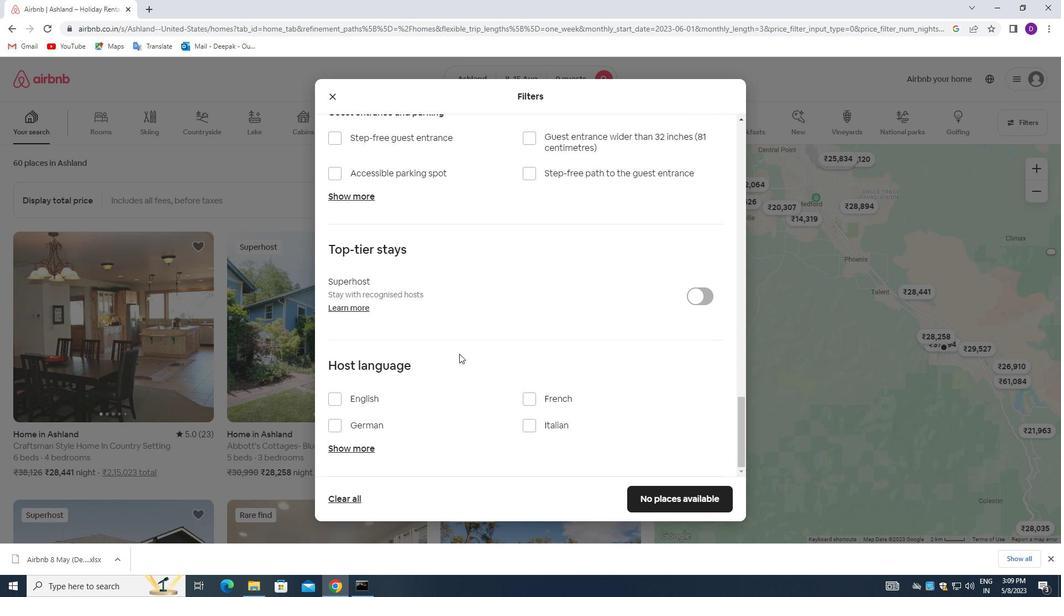 
Action: Mouse scrolled (459, 353) with delta (0, 0)
Screenshot: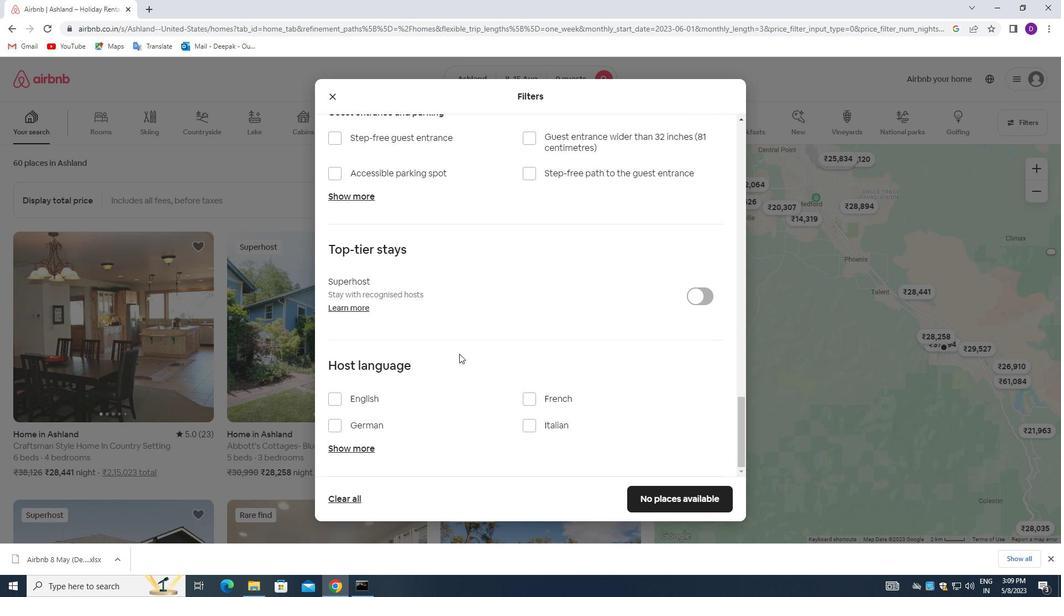 
Action: Mouse moved to (459, 354)
Screenshot: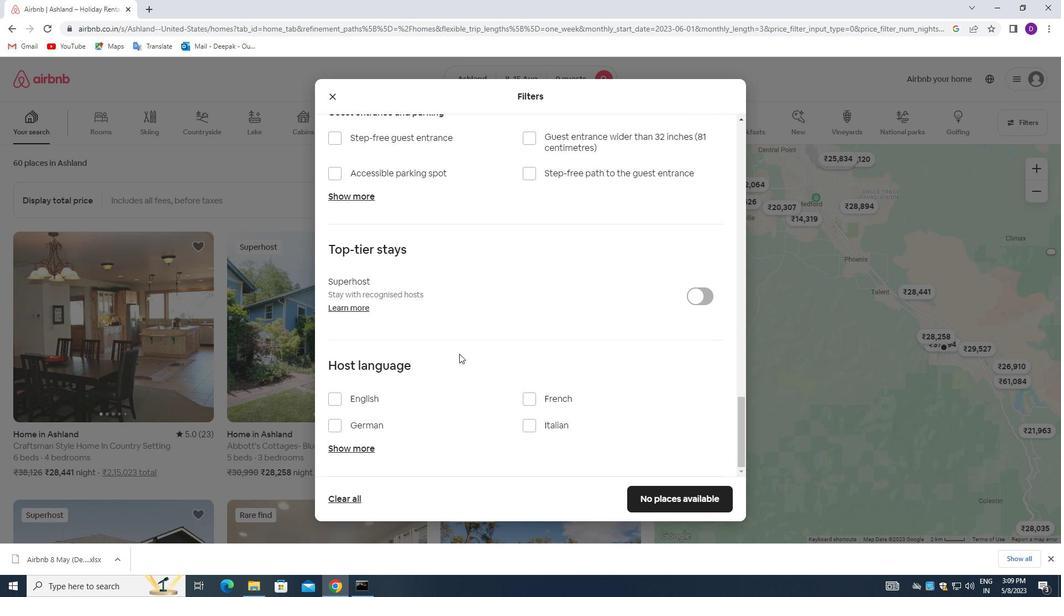 
Action: Mouse scrolled (459, 354) with delta (0, 0)
Screenshot: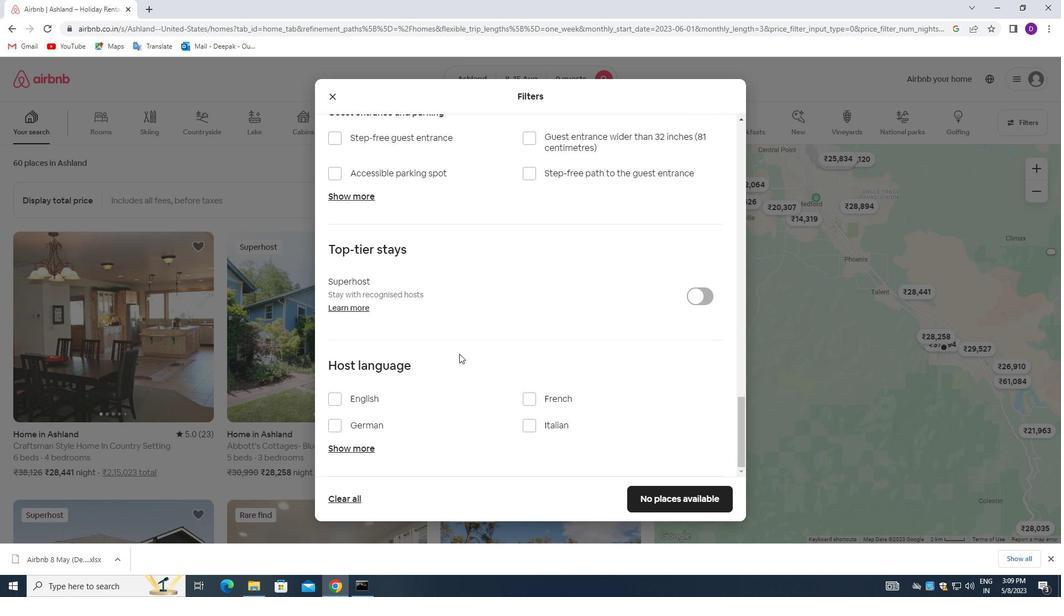 
Action: Mouse moved to (332, 394)
Screenshot: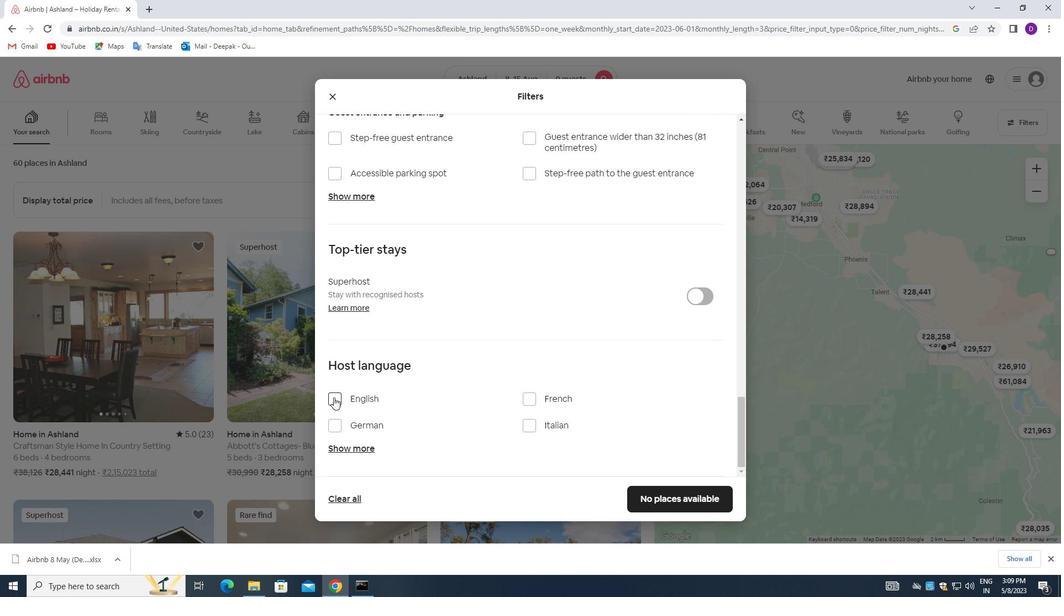 
Action: Mouse pressed left at (332, 394)
Screenshot: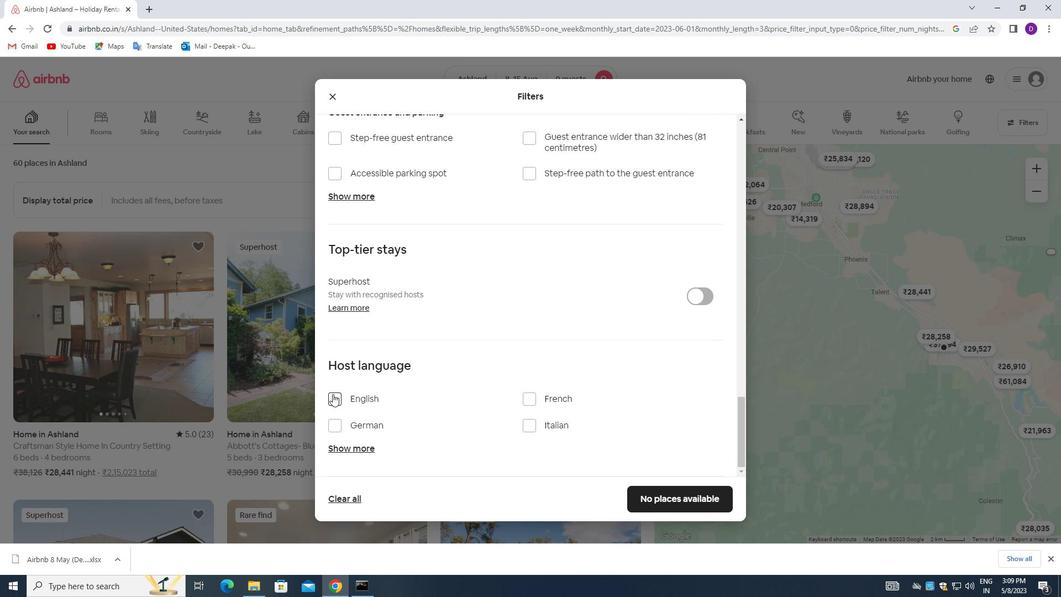 
Action: Mouse moved to (632, 493)
Screenshot: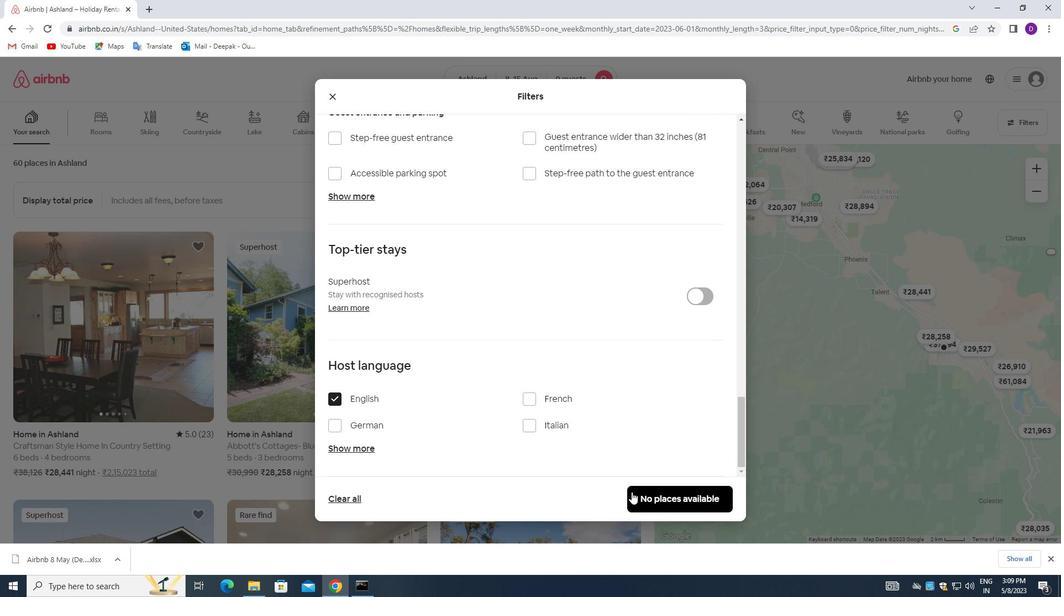 
Action: Mouse pressed left at (632, 493)
Screenshot: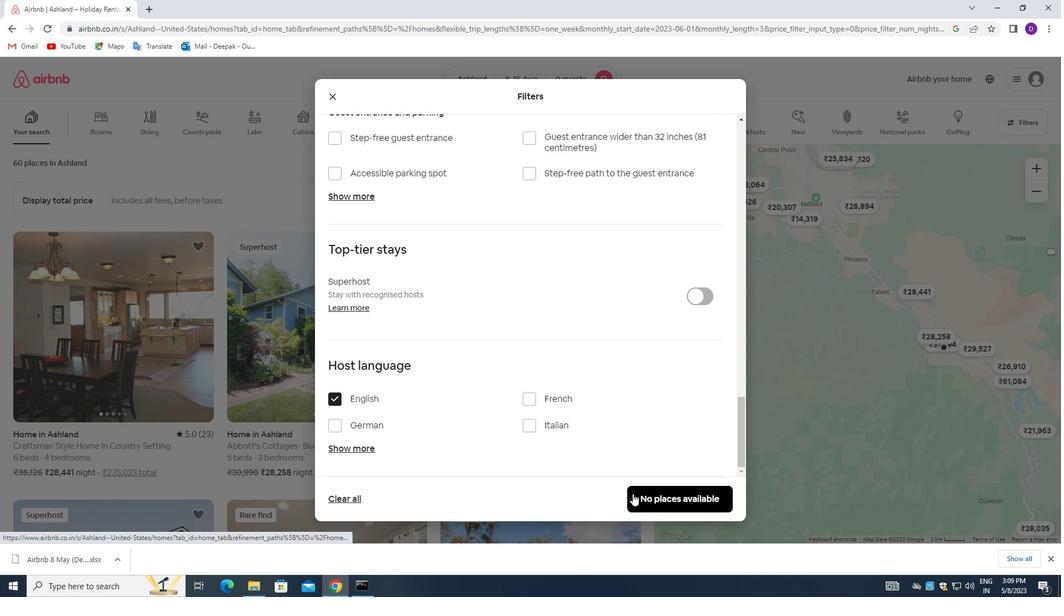
Action: Mouse moved to (632, 429)
Screenshot: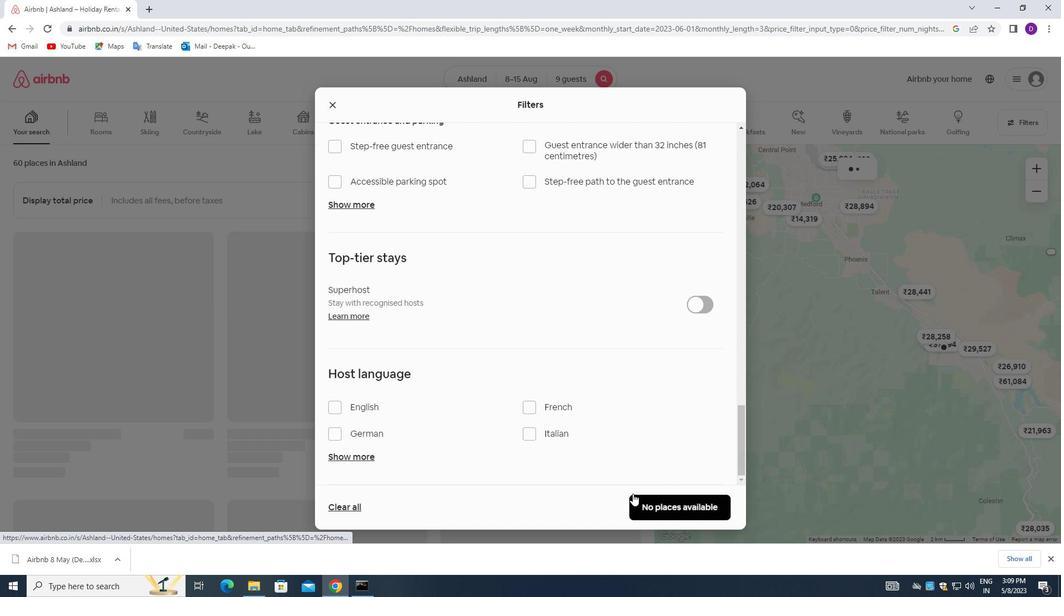 
